 Task: Open an excel sheet and write heading  Rise Sales. Add 10 people name  'David White, Emily Green, Andrew Baker, Madison Evans, Logan King, Grace Hill, Gabriel Young, Elizabeth Flores, Samuel Reed, Avery Nelson'Item code in between  1005-1056. Product range in between  2500-15000. Add Products   Keen Shoe, Lacoste Shoe, Merrell Shoe, Mizuno Shoe, Onitsuka Tiger Shoe, Salomon Shoe, Sanuk Shoe, Saucony Shoe, Sperry Shoe, Superga Shoe.Choose quantity  1 to 10 In Total Add the Amounts. Save page  Rise Sales book
Action: Mouse pressed left at (46, 122)
Screenshot: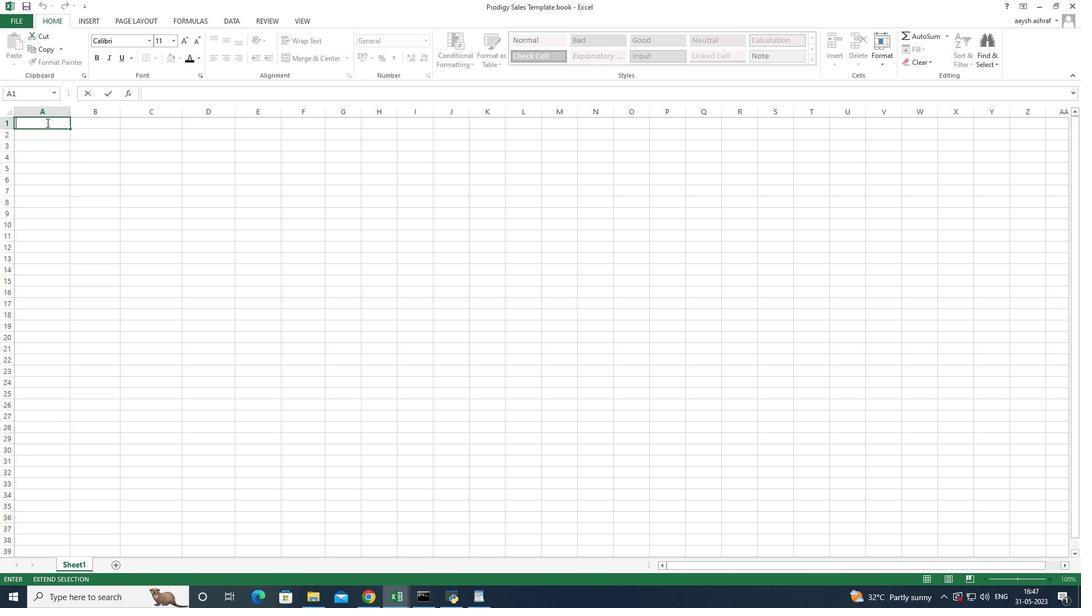 
Action: Key pressed <Key.shift>Rise<Key.space><Key.shift>Sales<Key.space>
Screenshot: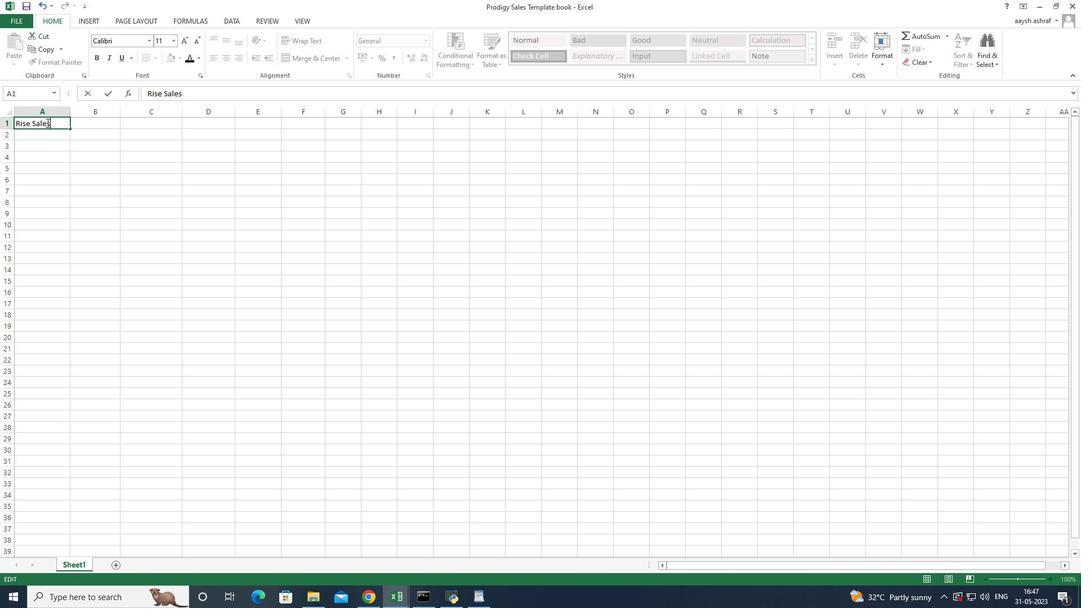 
Action: Mouse moved to (46, 136)
Screenshot: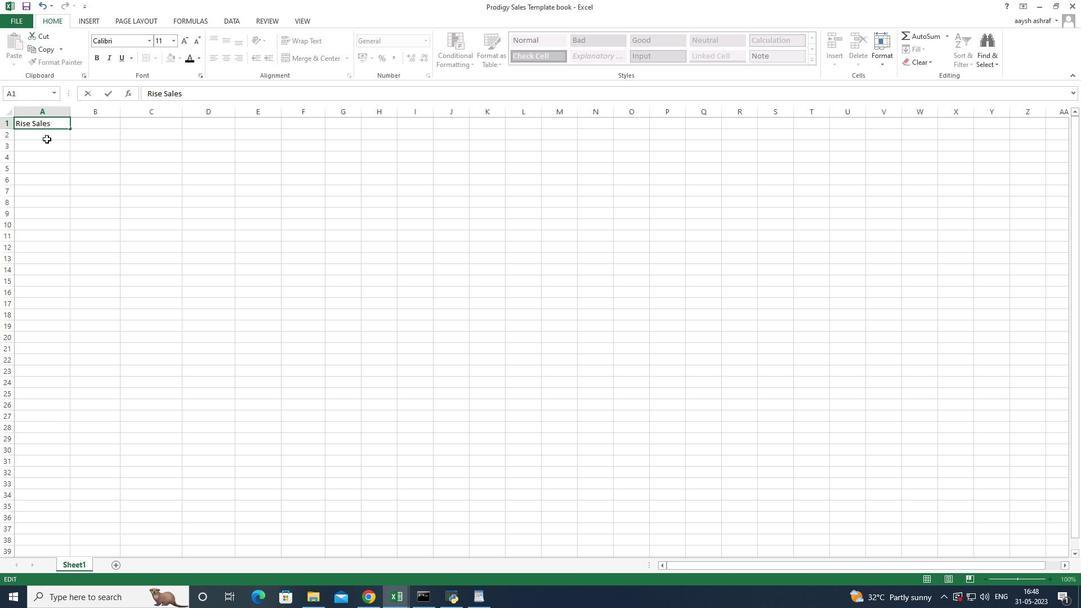 
Action: Mouse pressed left at (46, 136)
Screenshot: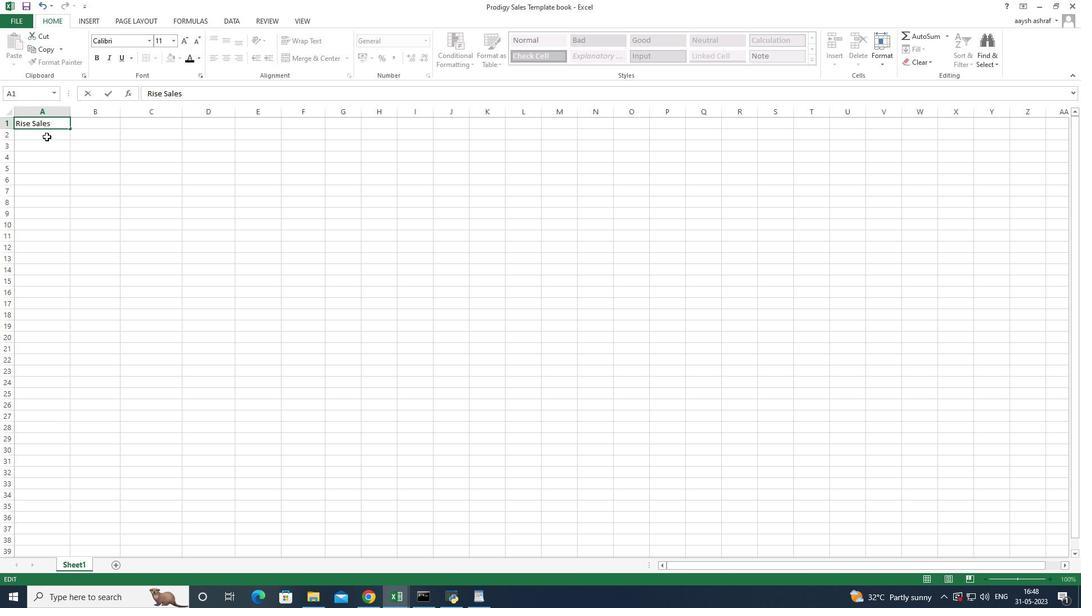 
Action: Key pressed <Key.shift>Name<Key.enter><Key.shift>F<Key.backspace><Key.shift>Davu<Key.backspace>id<Key.space><Key.shift>White<Key.enter><Key.shift>Emily<Key.space><Key.shift>F<Key.backspace><Key.shift><Key.shift><Key.shift><Key.shift><Key.shift><Key.shift><Key.shift><Key.shift><Key.shift><Key.shift><Key.shift><Key.shift><Key.shift><Key.shift><Key.shift><Key.shift><Key.shift>Green<Key.enter><Key.shift>Andrew<Key.space><Key.shift>Baker<Key.enter><Key.shift>Mas<Key.backspace>dison<Key.space><Key.shift>Evans<Key.space><Key.enter><Key.shift>Logan<Key.space><Key.shift><Key.shift><Key.shift><Key.shift><Key.shift><Key.shift><Key.shift><Key.shift><Key.shift><Key.shift><Key.shift><Key.shift><Key.shift><Key.shift><Key.shift><Key.shift>King<Key.enter><Key.shift><Key.shift><Key.shift><Key.shift><Key.shift>Grace<Key.space><Key.shift>Hill<Key.enter><Key.shift>Gabriel<Key.space><Key.shift>Young<Key.space><Key.enter><Key.shift>Elizabeth<Key.space><Key.shift>Flores<Key.space><Key.enter><Key.shift>a<Key.backspace><Key.backspace><Key.shift>Samuel<Key.space><Key.shift>Reed<Key.enter><Key.shift>Avery<Key.space><Key.shift><Key.shift><Key.shift><Key.shift><Key.shift>Nelson<Key.space>
Screenshot: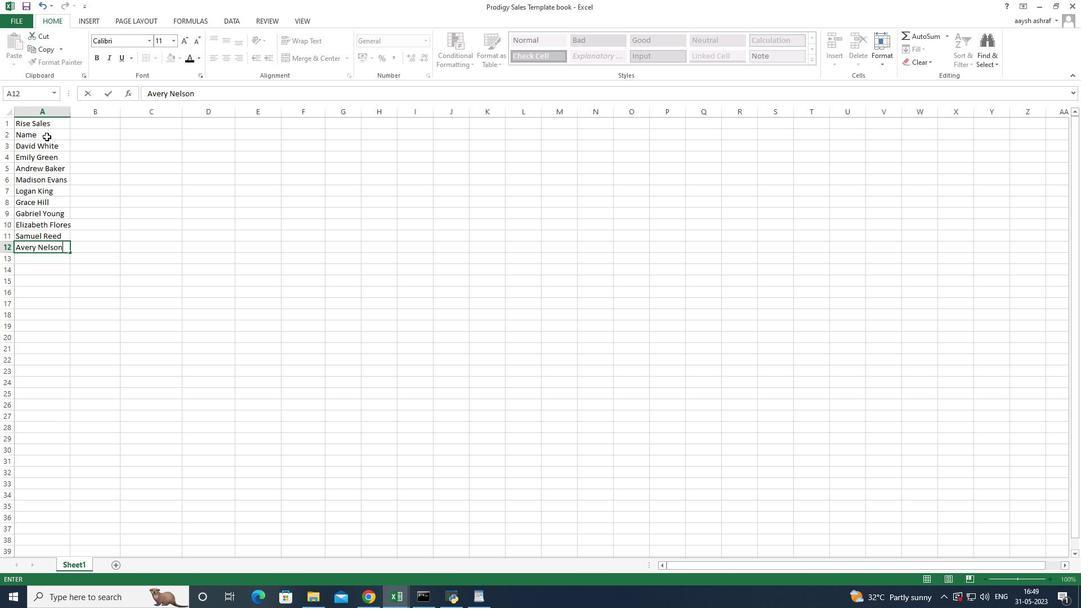 
Action: Mouse moved to (61, 129)
Screenshot: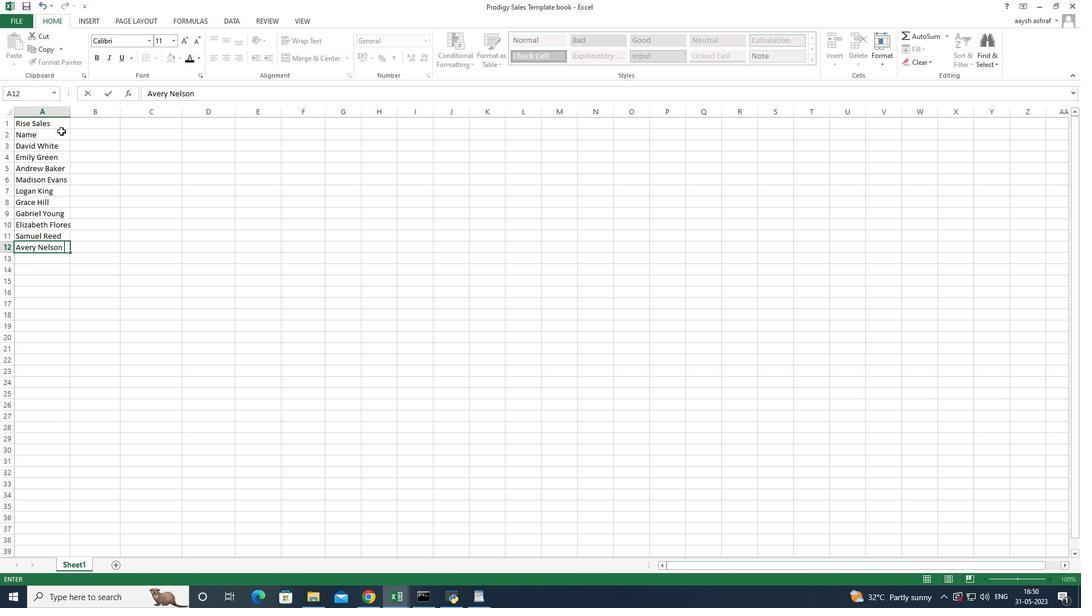 
Action: Mouse pressed left at (61, 129)
Screenshot: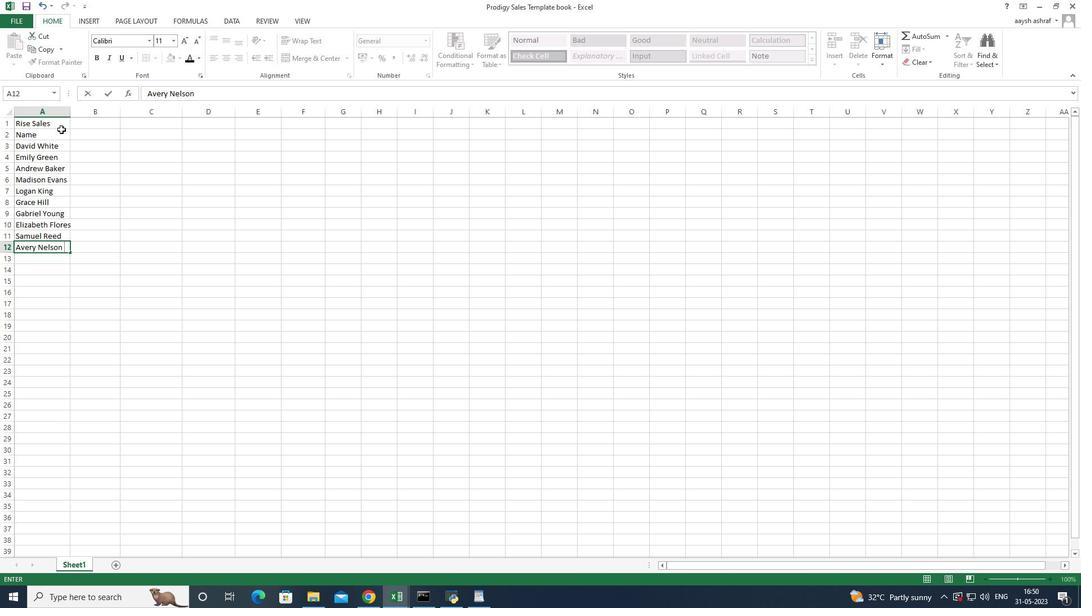 
Action: Mouse moved to (71, 111)
Screenshot: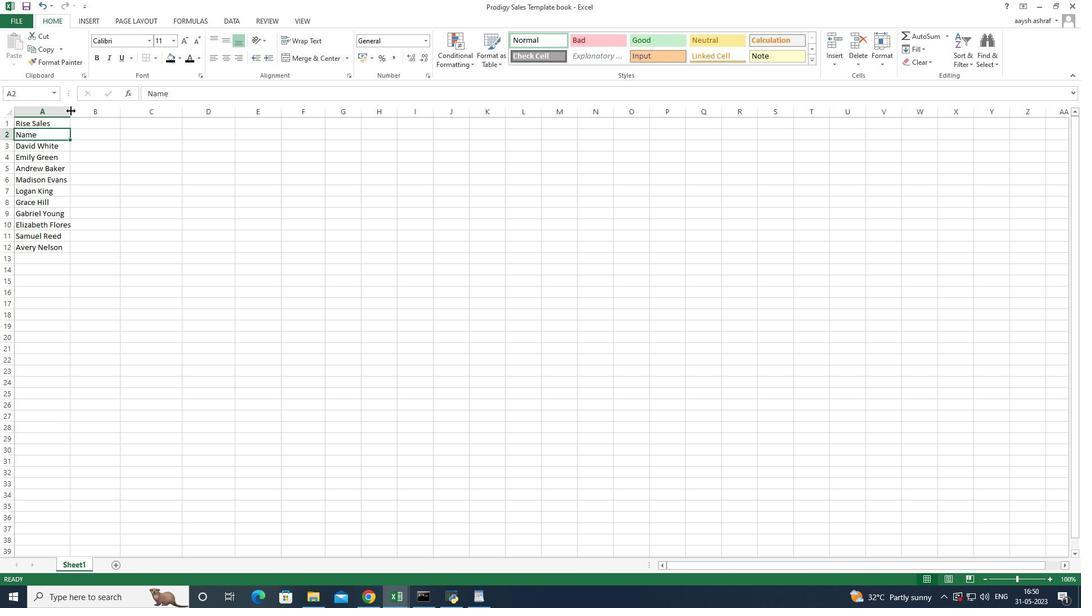 
Action: Mouse pressed left at (71, 111)
Screenshot: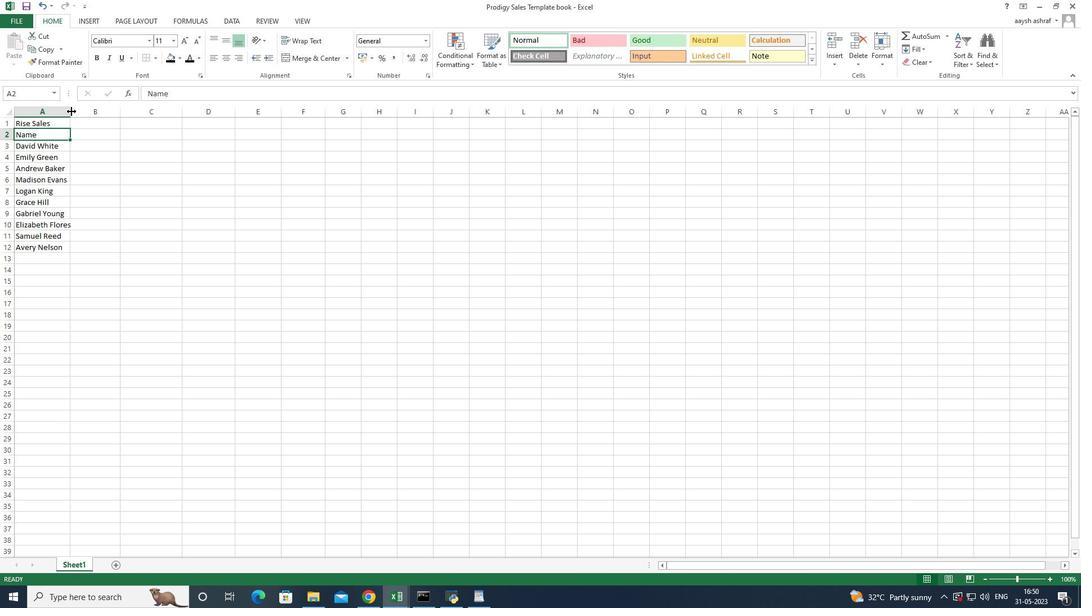 
Action: Mouse moved to (101, 131)
Screenshot: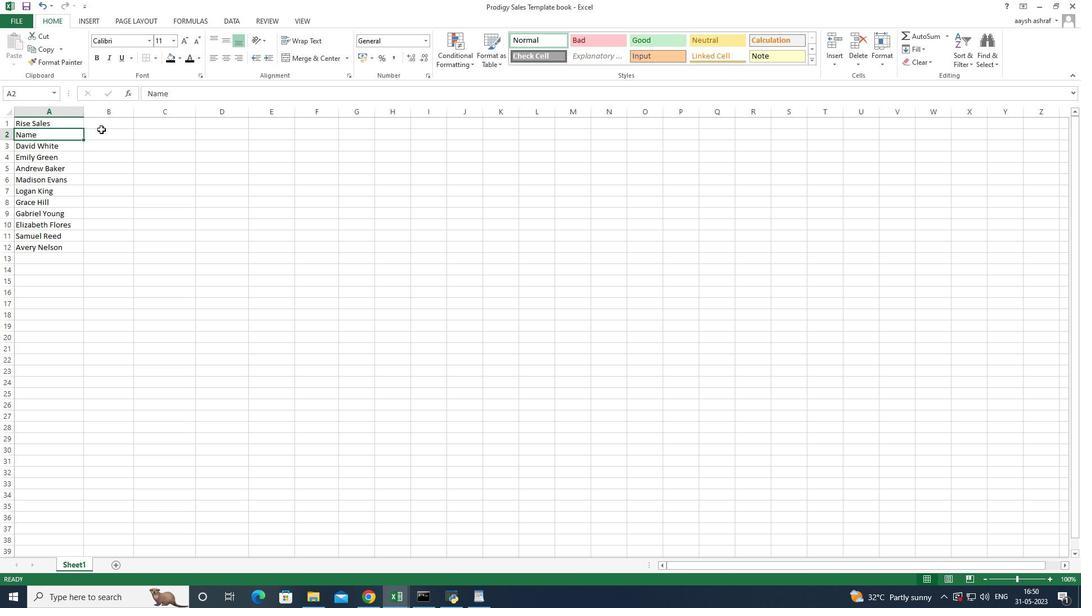 
Action: Mouse pressed left at (101, 131)
Screenshot: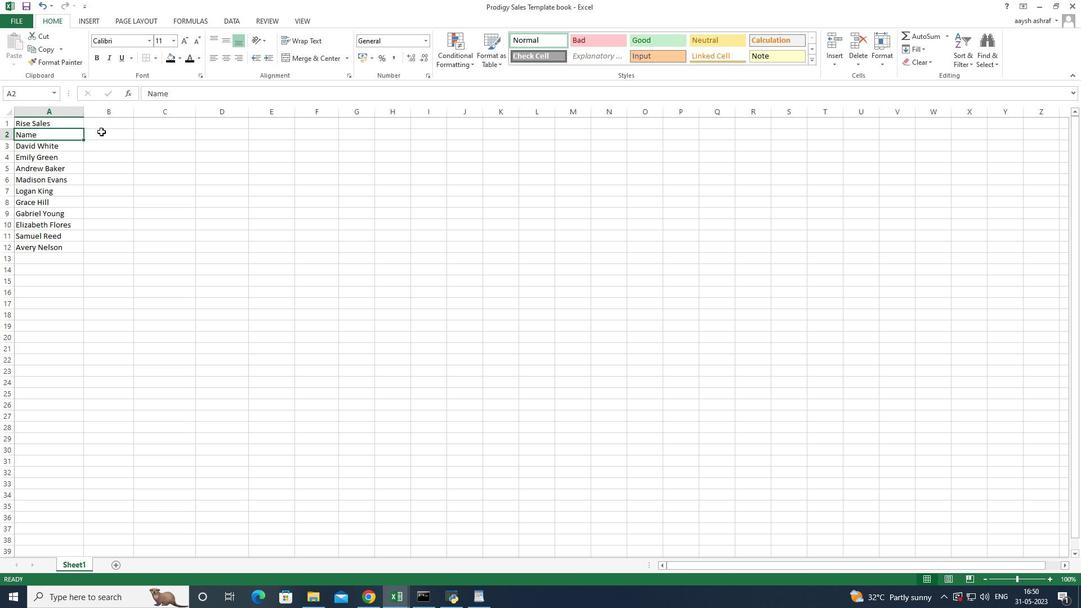 
Action: Mouse pressed left at (101, 131)
Screenshot: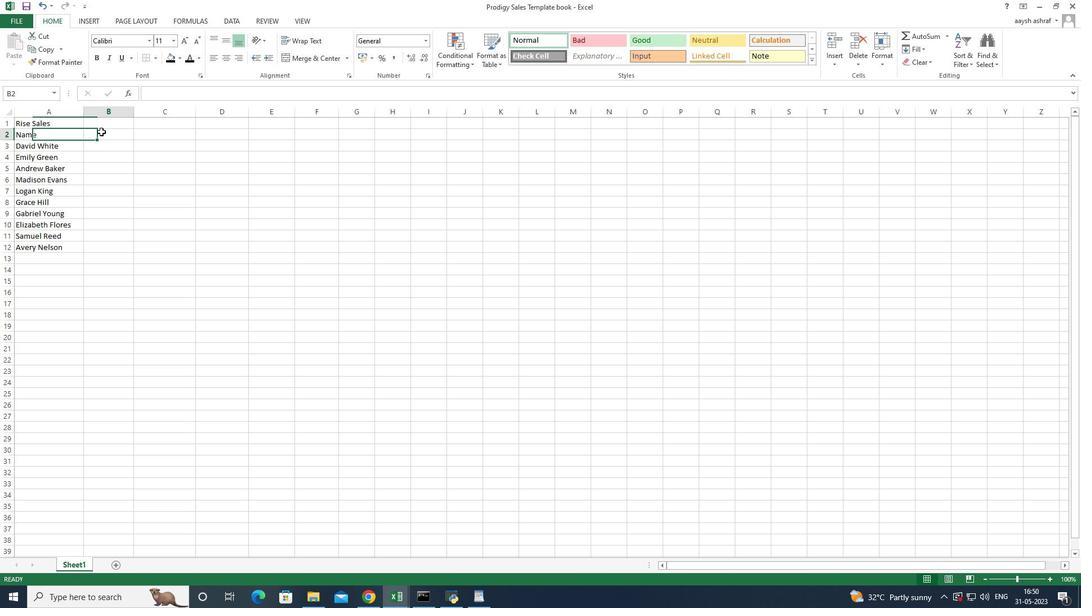 
Action: Key pressed <Key.shift>Item<Key.space><Key.shift>Codee<Key.backspace><Key.enter>
Screenshot: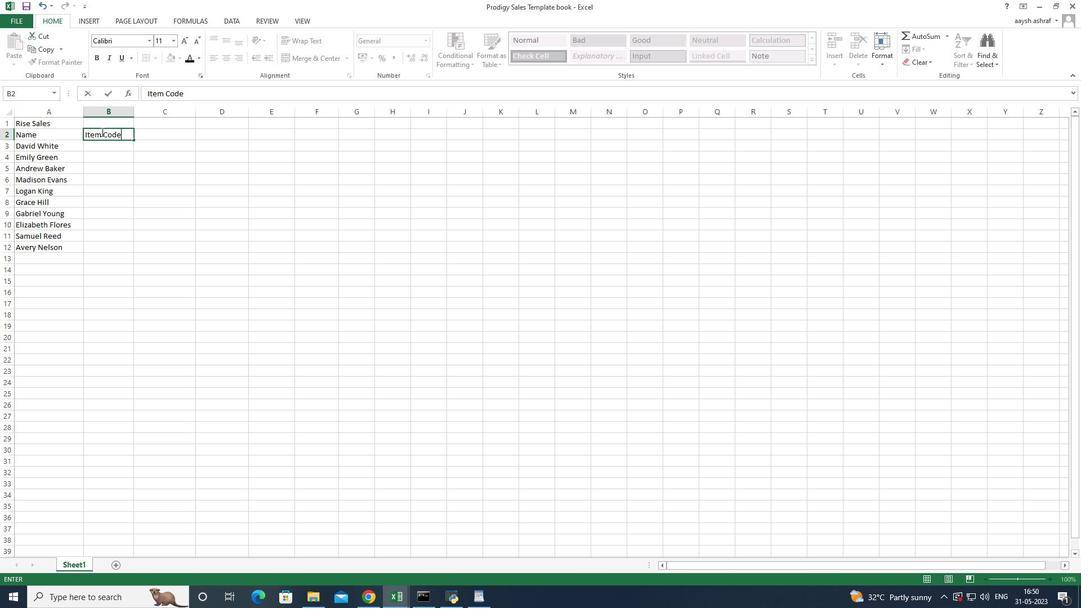 
Action: Mouse moved to (159, 124)
Screenshot: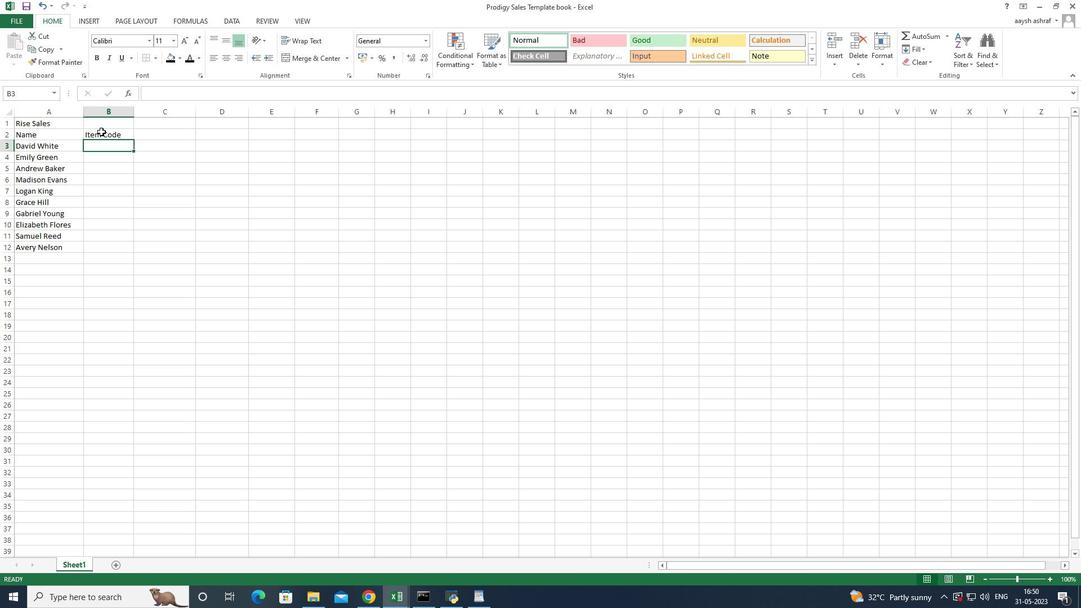 
Action: Key pressed 1005<Key.enter>
Screenshot: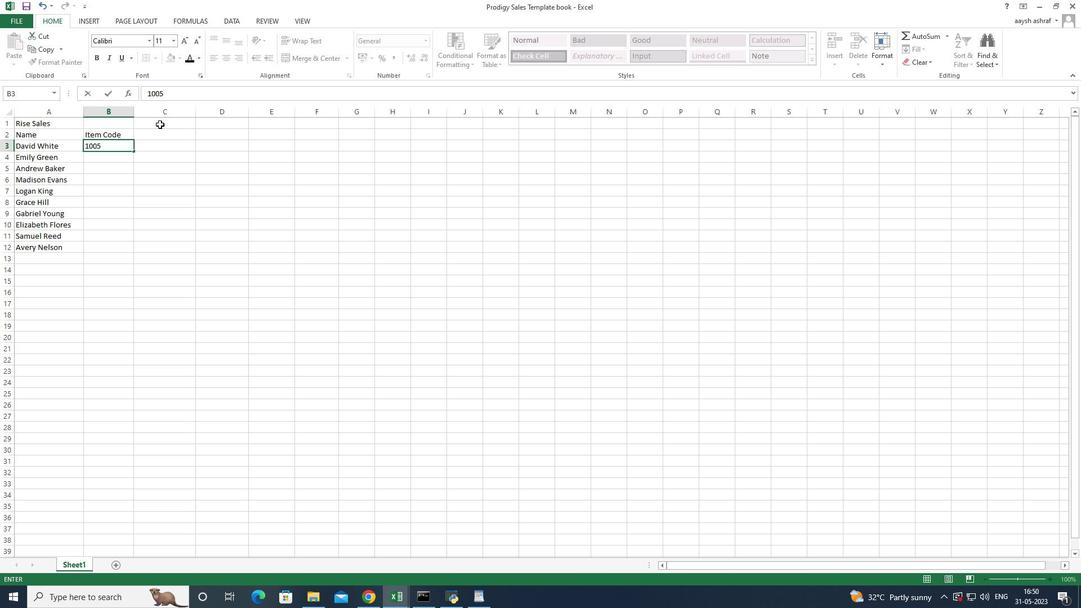 
Action: Mouse moved to (315, 114)
Screenshot: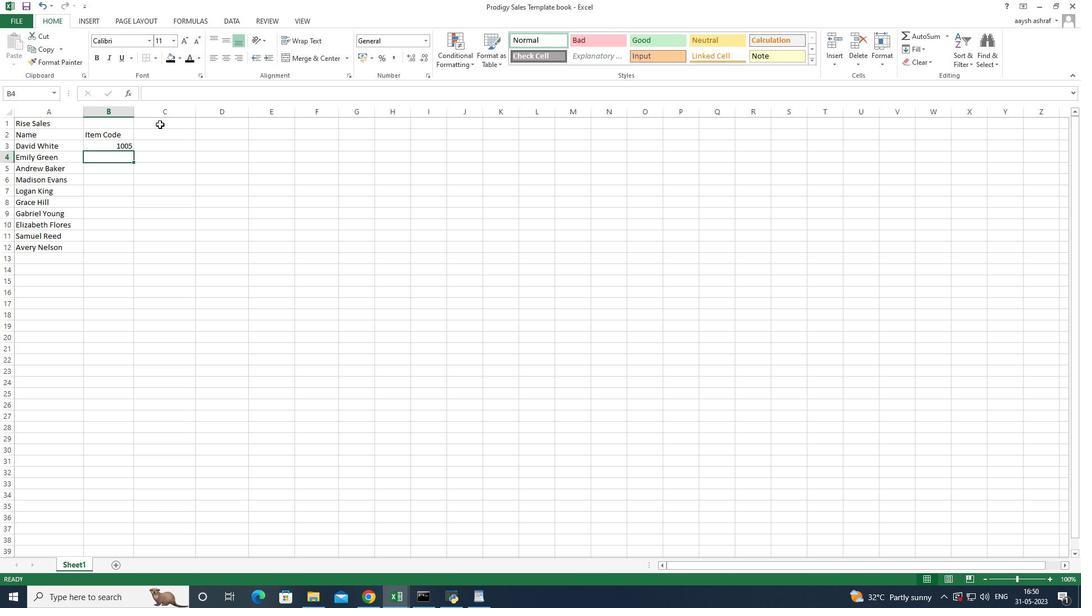 
Action: Key pressed 1010<Key.enter>10
Screenshot: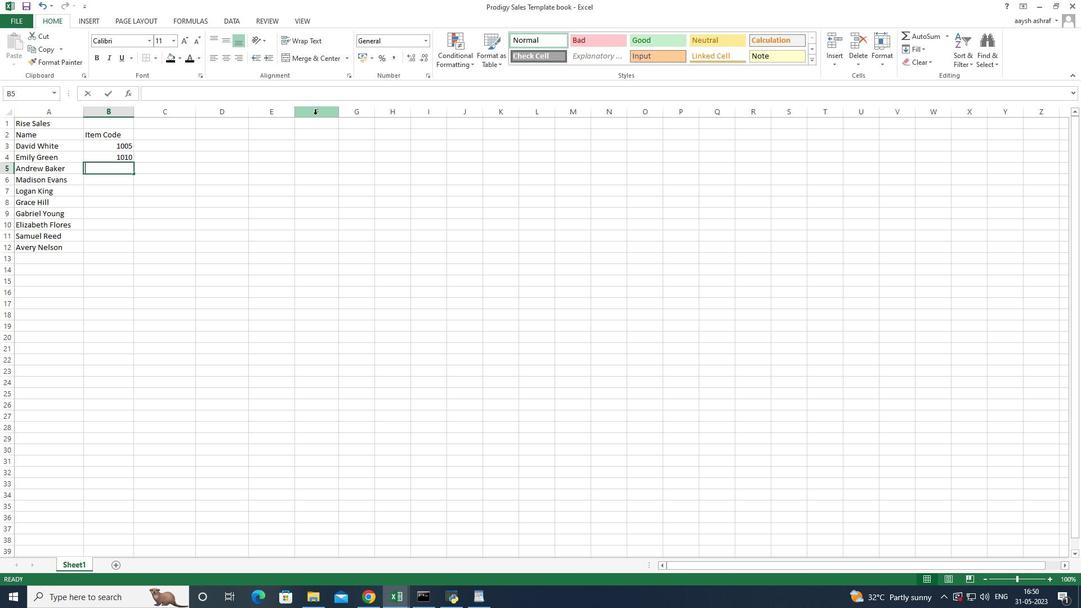 
Action: Mouse moved to (376, 105)
Screenshot: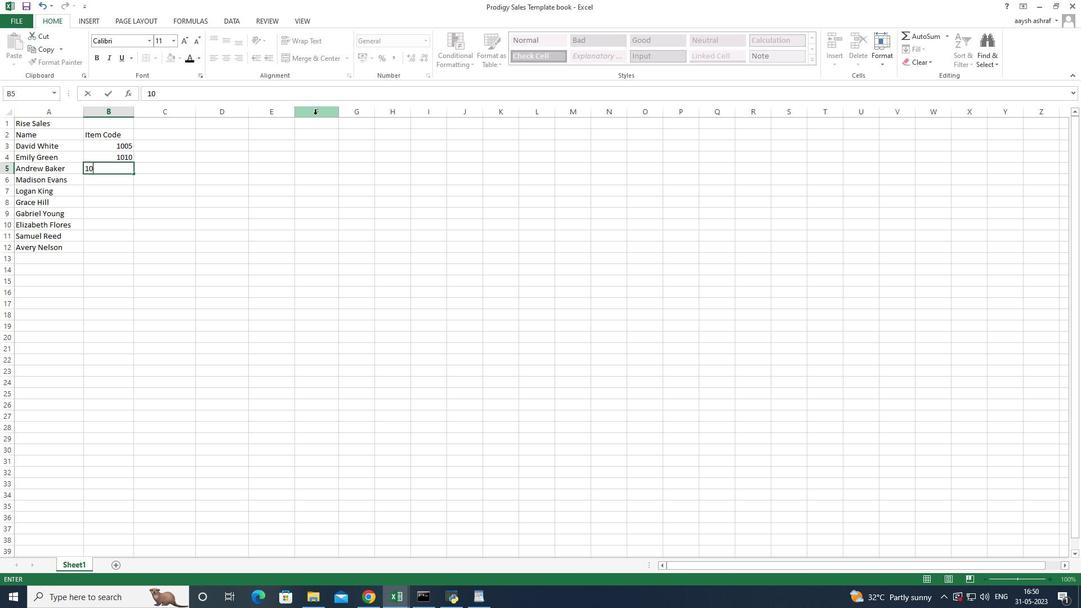 
Action: Key pressed 2
Screenshot: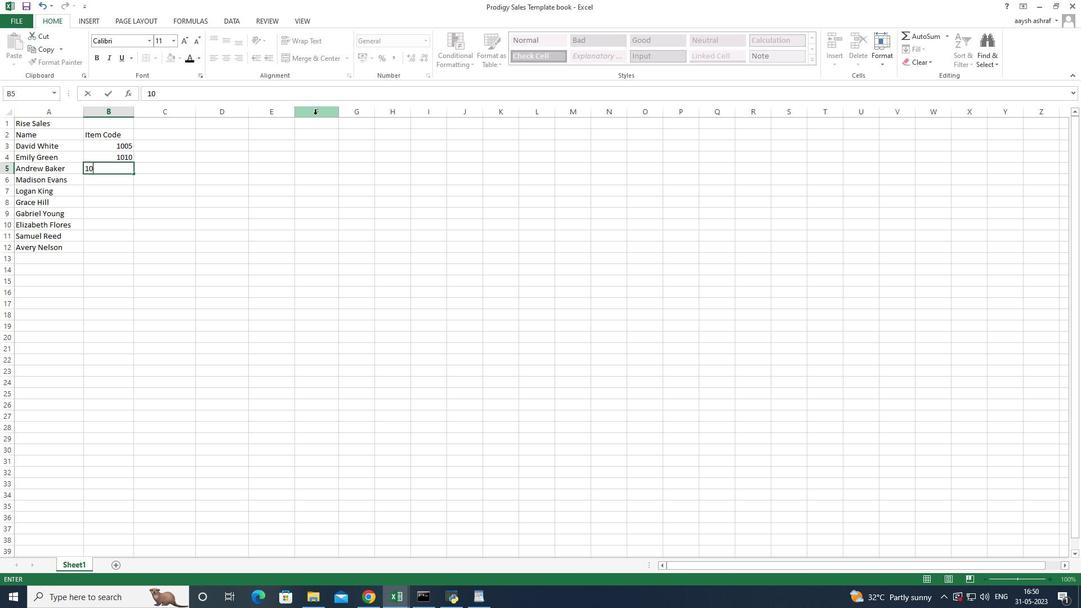 
Action: Mouse moved to (476, 93)
Screenshot: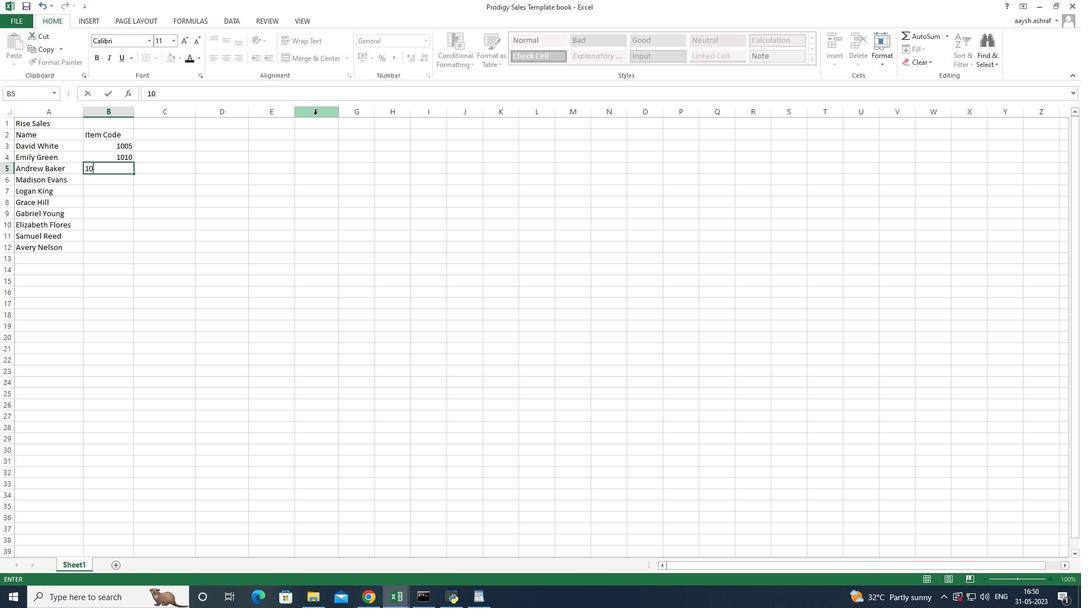 
Action: Key pressed 0<Key.enter>10
Screenshot: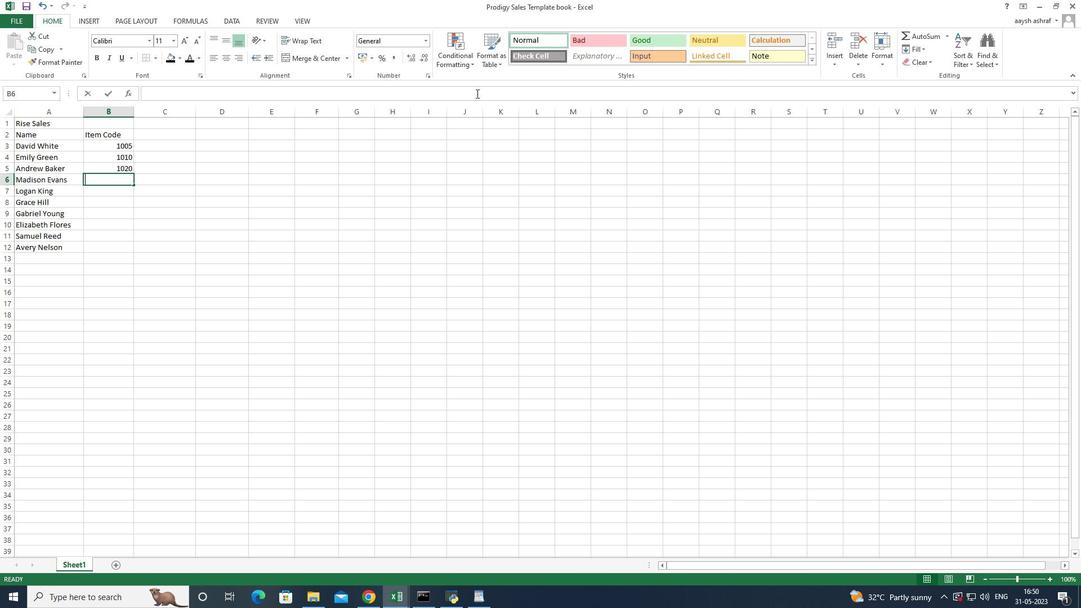 
Action: Mouse moved to (952, 48)
Screenshot: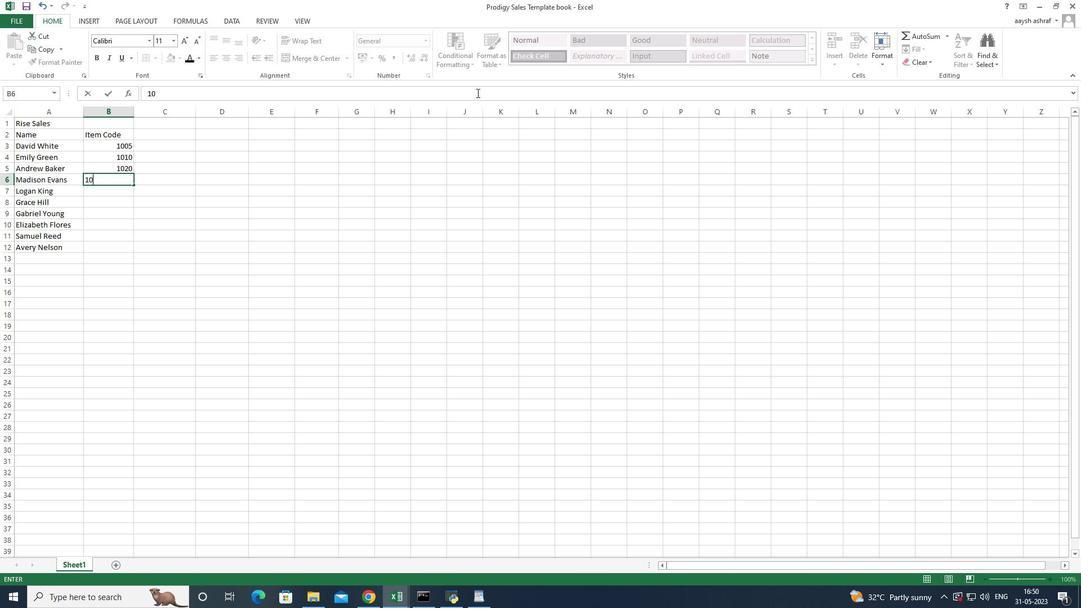 
Action: Key pressed 3
Screenshot: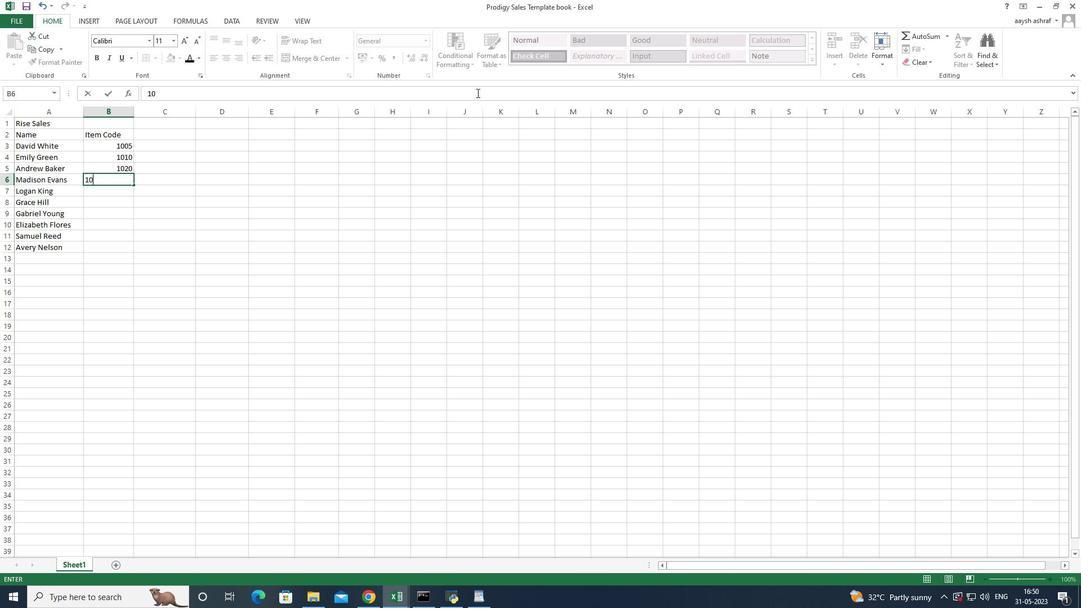 
Action: Mouse moved to (953, 48)
Screenshot: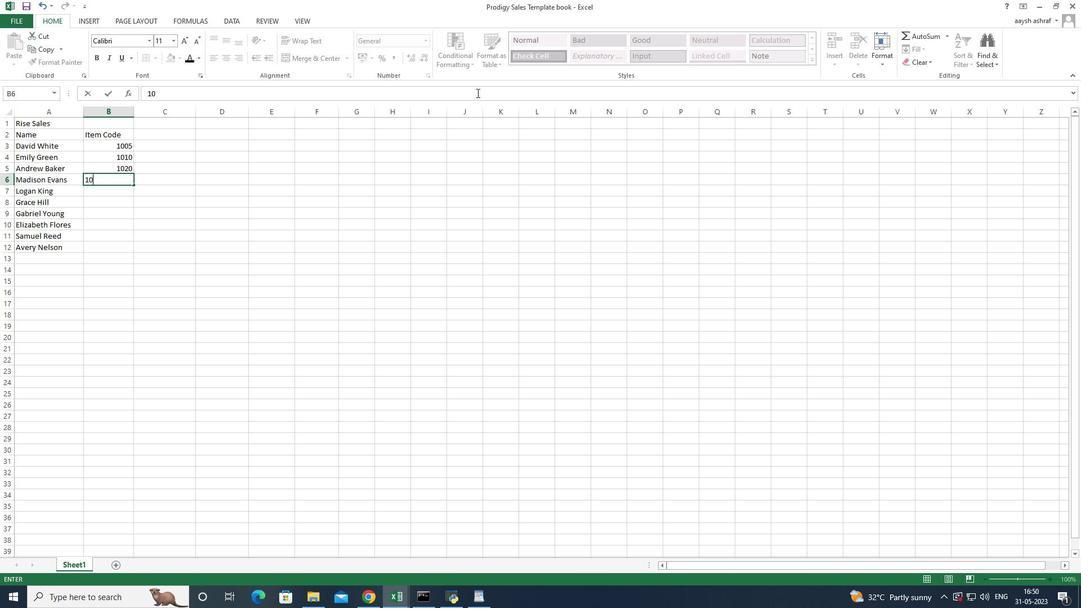 
Action: Key pressed 0<Key.enter>103
Screenshot: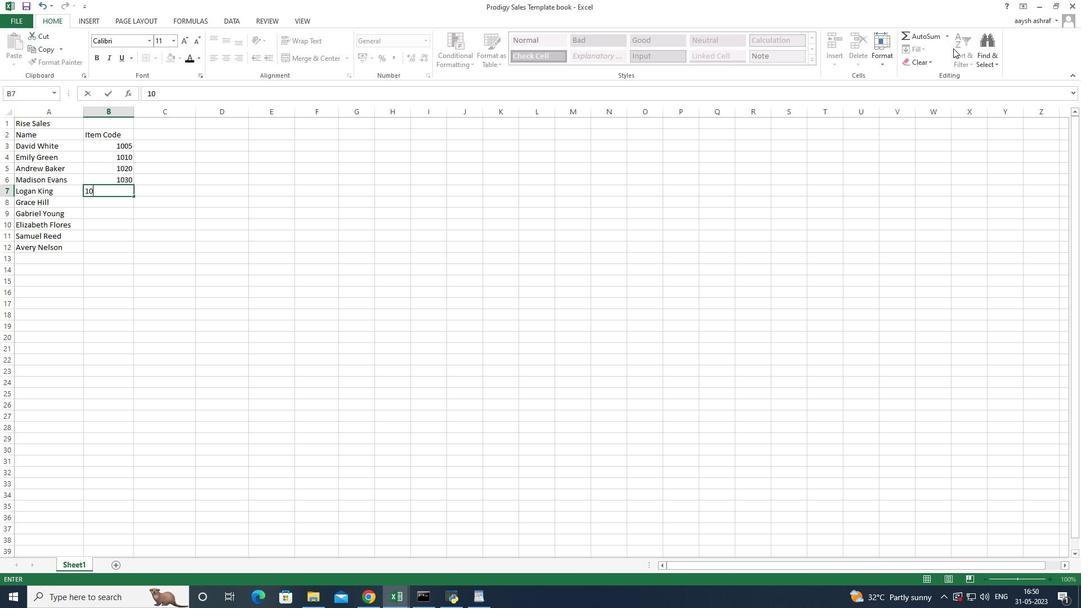 
Action: Mouse moved to (971, 45)
Screenshot: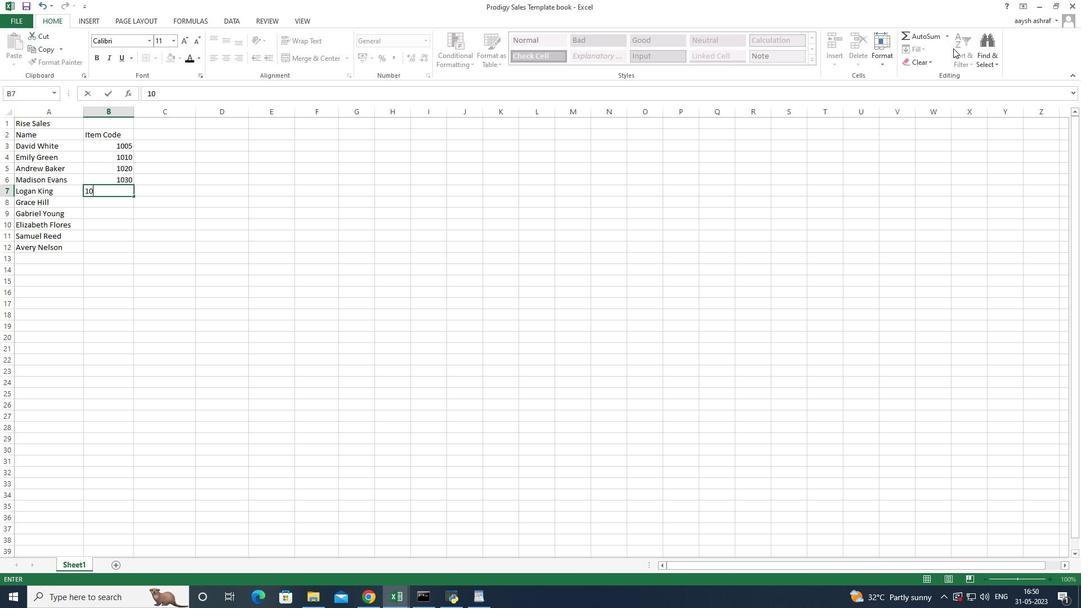 
Action: Key pressed 5<Key.enter>10
Screenshot: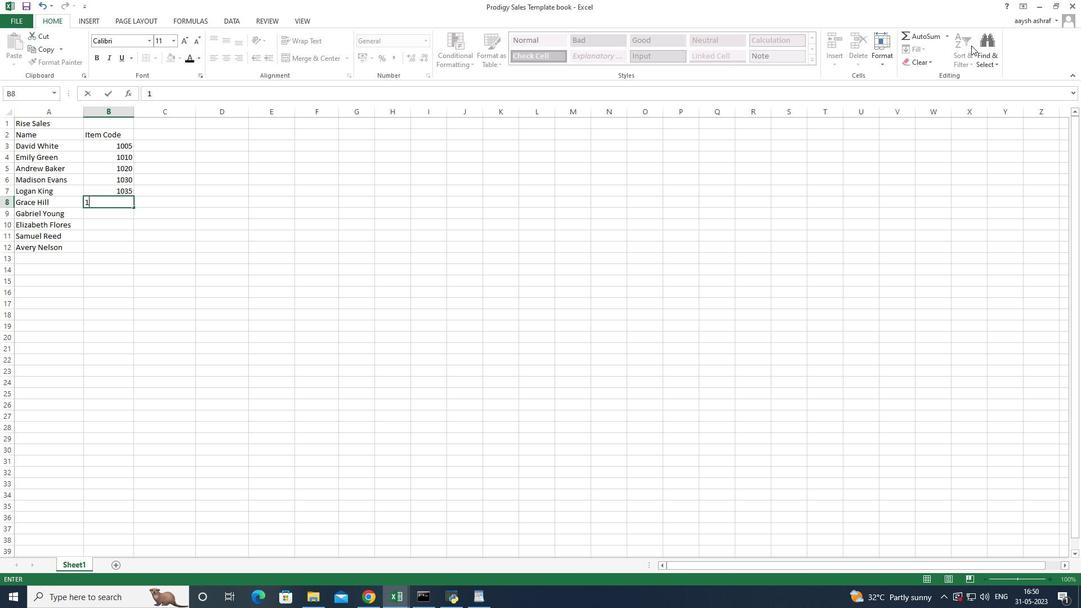 
Action: Mouse moved to (997, 37)
Screenshot: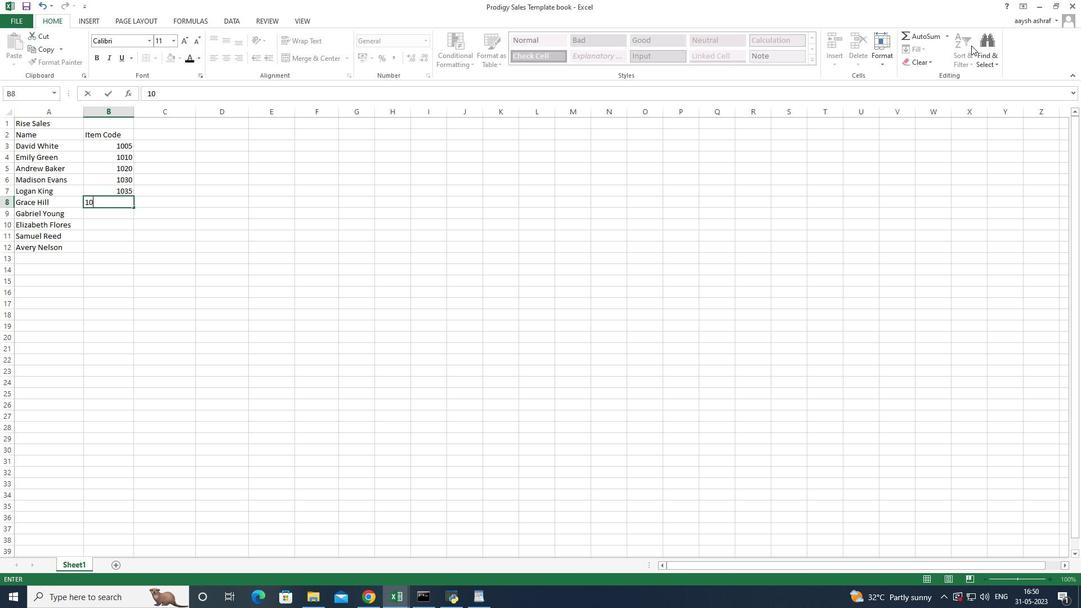 
Action: Key pressed 36<Key.enter>1040<Key.enter>101<Key.backspace>45<Key.enter>1050<Key.enter>1056<Key.enter>
Screenshot: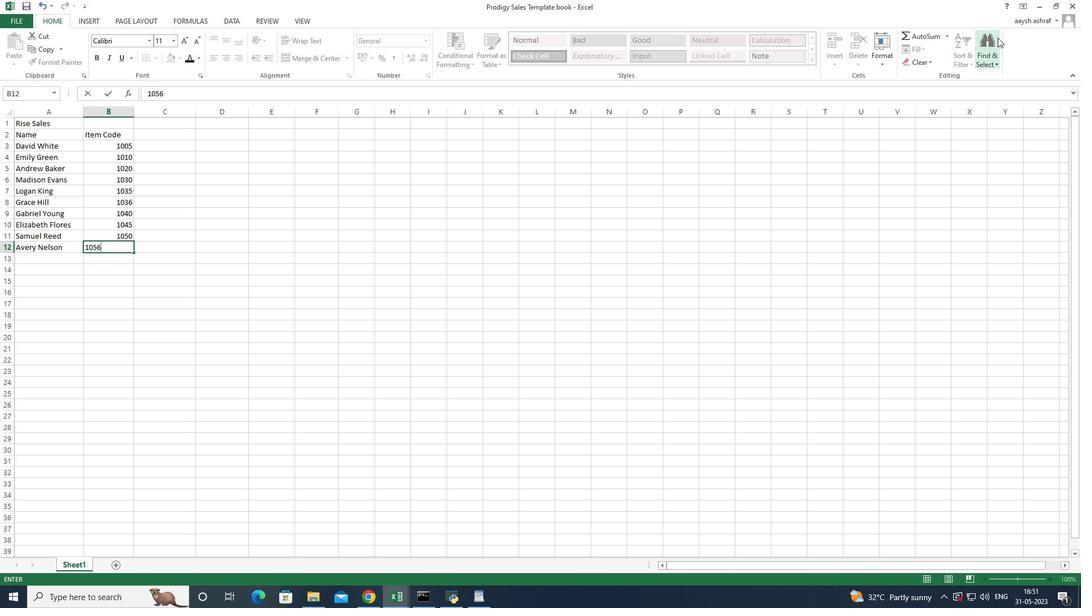 
Action: Mouse moved to (155, 139)
Screenshot: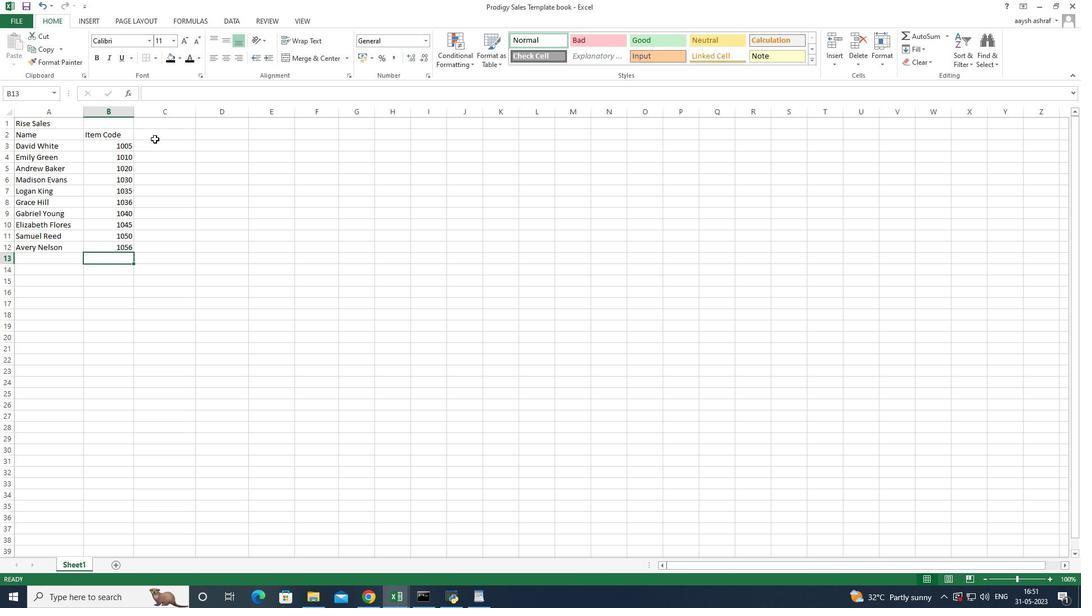 
Action: Mouse pressed left at (155, 139)
Screenshot: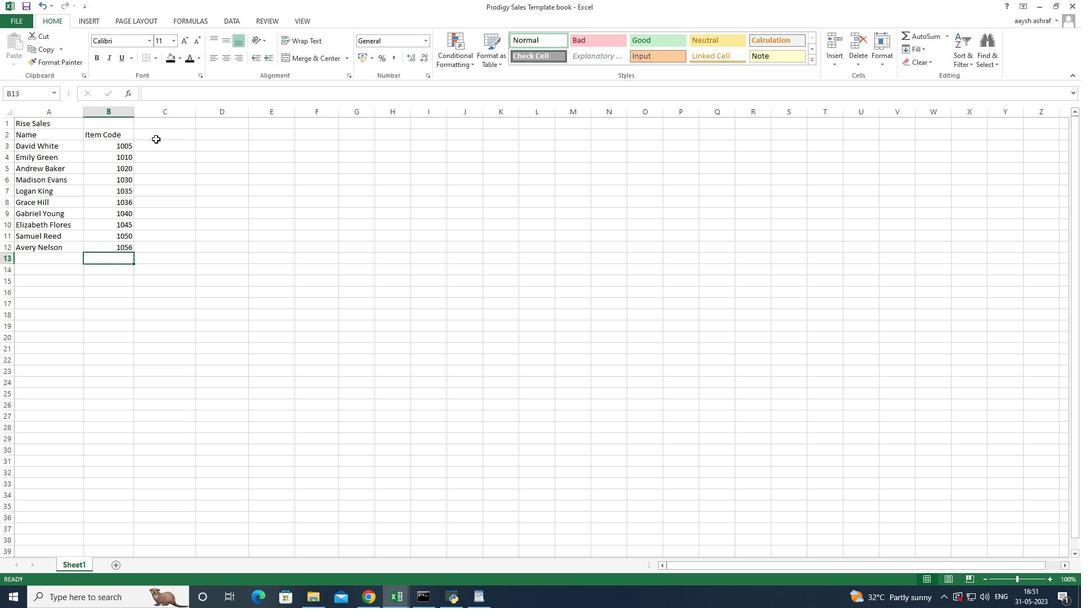 
Action: Key pressed <Key.shift>Product<Key.space><Key.shift>Range<Key.enter>2500<Key.enter>
Screenshot: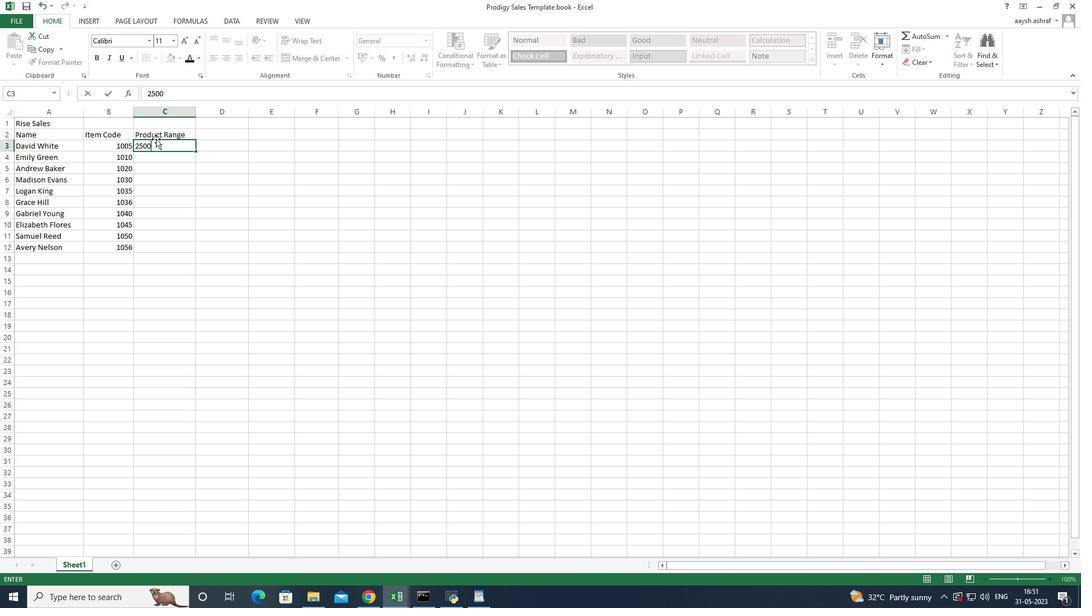 
Action: Mouse moved to (344, 99)
Screenshot: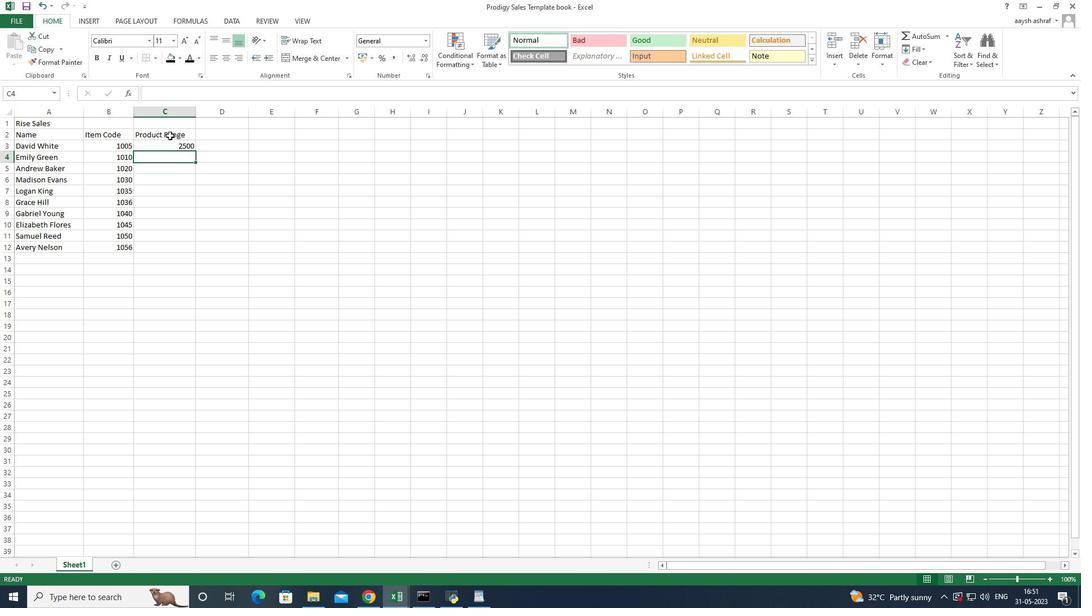 
Action: Key pressed 3000<Key.enter>3500<Key.enter>
Screenshot: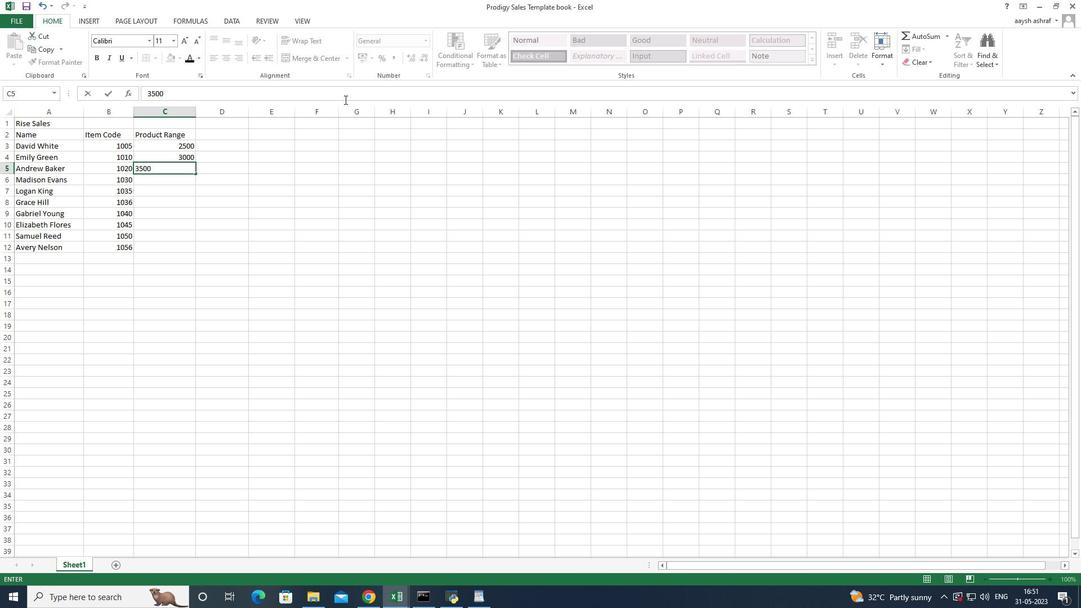 
Action: Mouse moved to (426, 99)
Screenshot: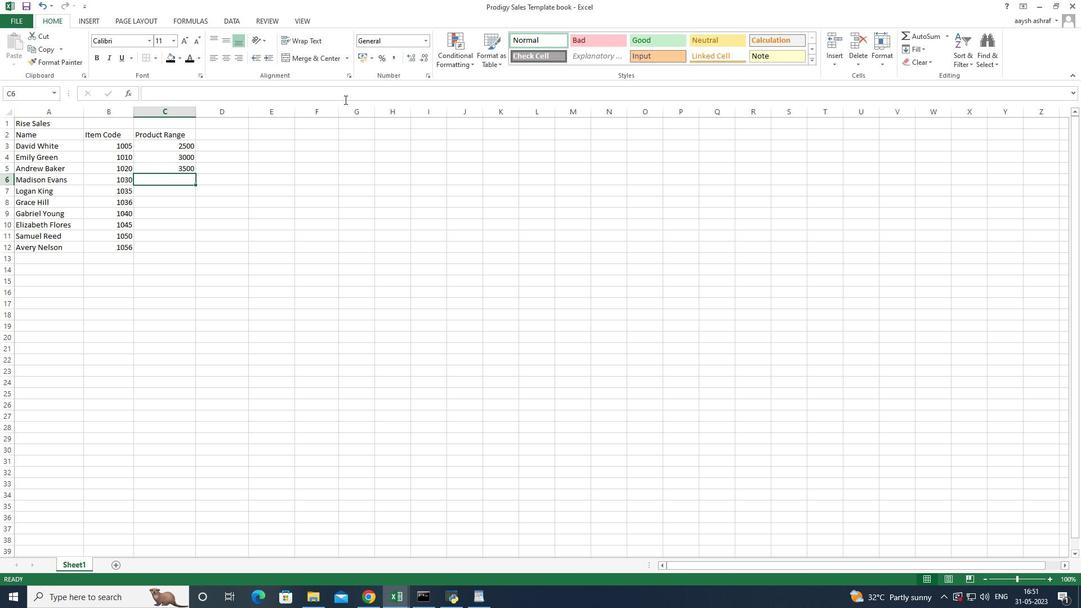 
Action: Key pressed 4000<Key.enter>5000<Key.enter>6000<Key.enter>7000<Key.enter>8000<Key.enter>9000<Key.enter>15000<Key.enter>
Screenshot: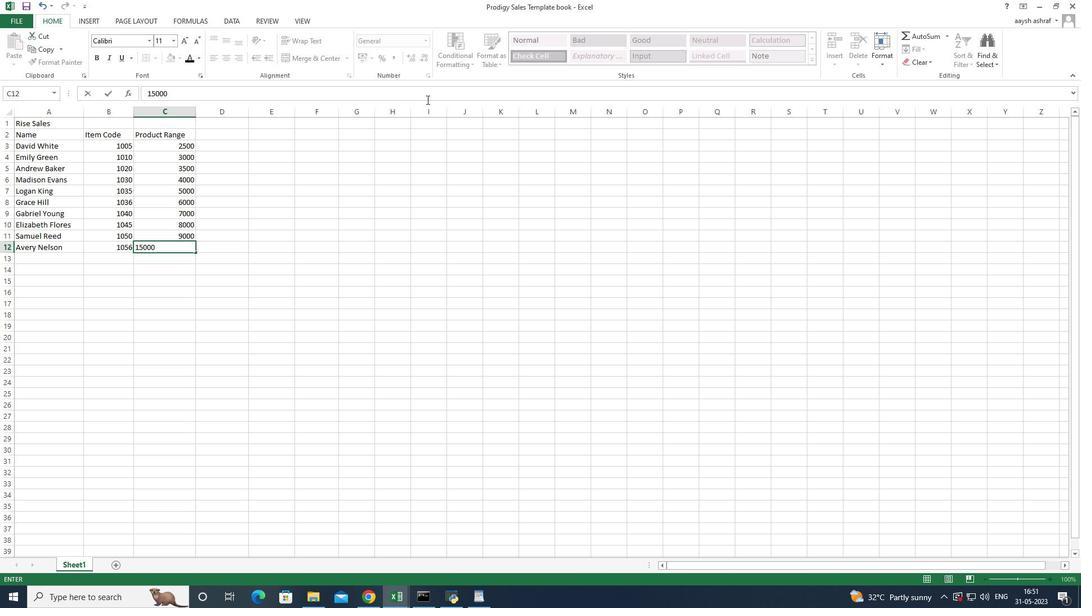 
Action: Mouse moved to (224, 132)
Screenshot: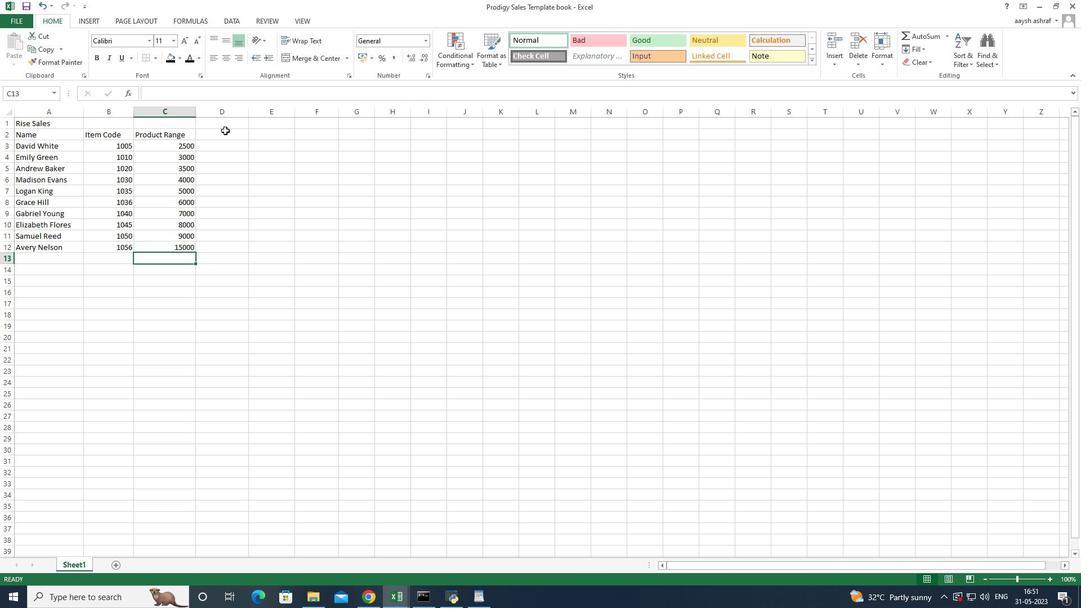 
Action: Mouse pressed left at (224, 132)
Screenshot: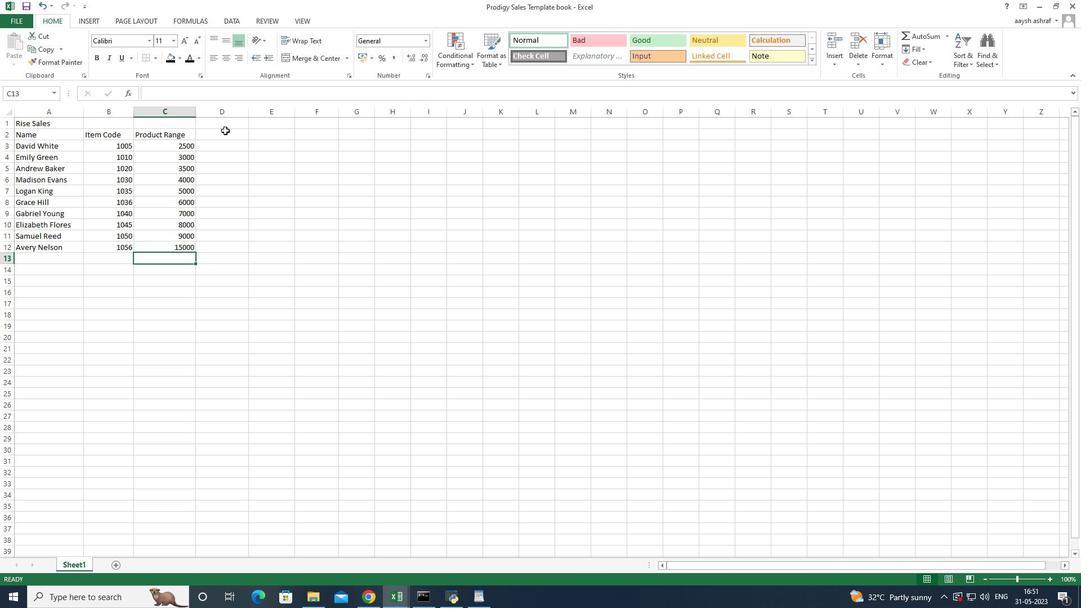
Action: Key pressed <Key.shift>Products<Key.space><Key.enter><Key.shift>Keen<Key.space><Key.shift>Shoe<Key.space><Key.enter><Key.shift>Lacoste<Key.shift>Shoe<Key.backspace><Key.backspace><Key.backspace><Key.backspace><Key.space><Key.shift>Shoe<Key.enter><Key.shift>Merrell<Key.space><Key.shift>shoe<Key.space><Key.enter><Key.shift>Mizuno<Key.space><Key.shift>Shoe<Key.enter><Key.shift>Onitsuka<Key.space><Key.shift>Tiger<Key.space><Key.shift>Shoe<Key.enter><Key.shift>Salomi<Key.backspace>on<Key.space><Key.shift>shoe<Key.enter><Key.shift>san<Key.backspace><Key.backspace><Key.shift><Key.backspace><Key.shift>Sanuk<Key.space><Key.shift>Shoe<Key.enter><Key.shift>Saucony<Key.space><Key.shift>Shoe<Key.enter><Key.shift><Key.shift>Sperry<Key.space><Key.shift><Key.shift><Key.shift>Shoe<Key.enter><Key.shift>Superga<Key.space><Key.shift>shoe
Screenshot: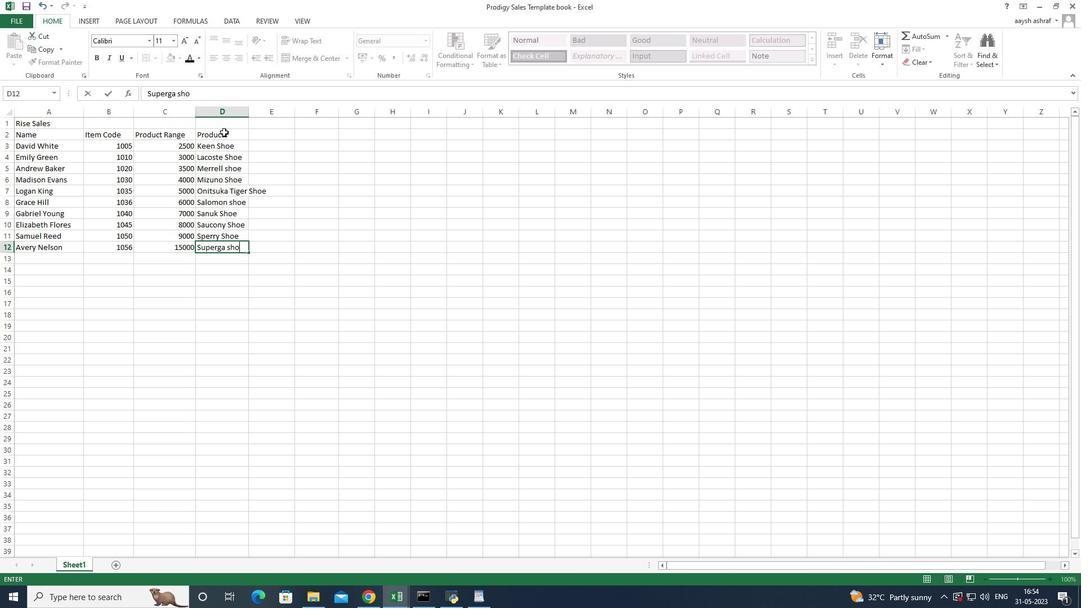 
Action: Mouse moved to (229, 220)
Screenshot: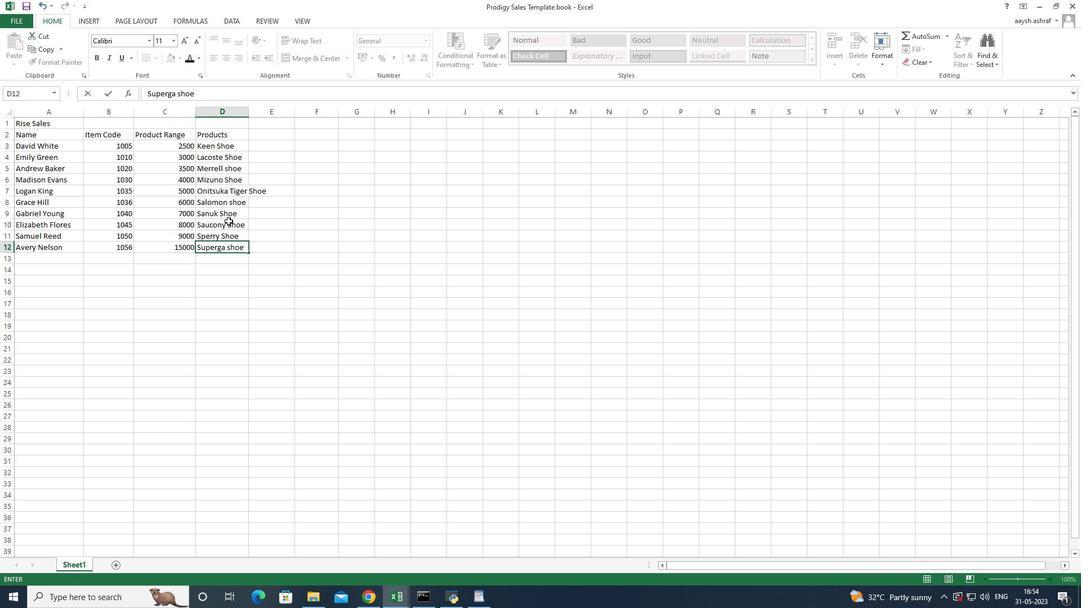 
Action: Mouse pressed left at (229, 220)
Screenshot: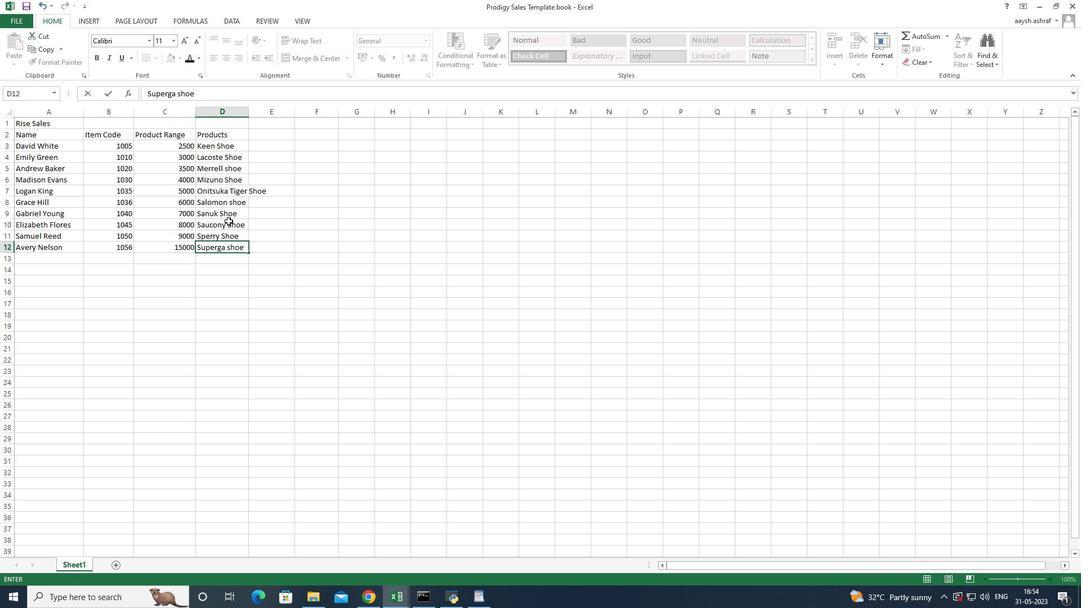 
Action: Mouse moved to (246, 116)
Screenshot: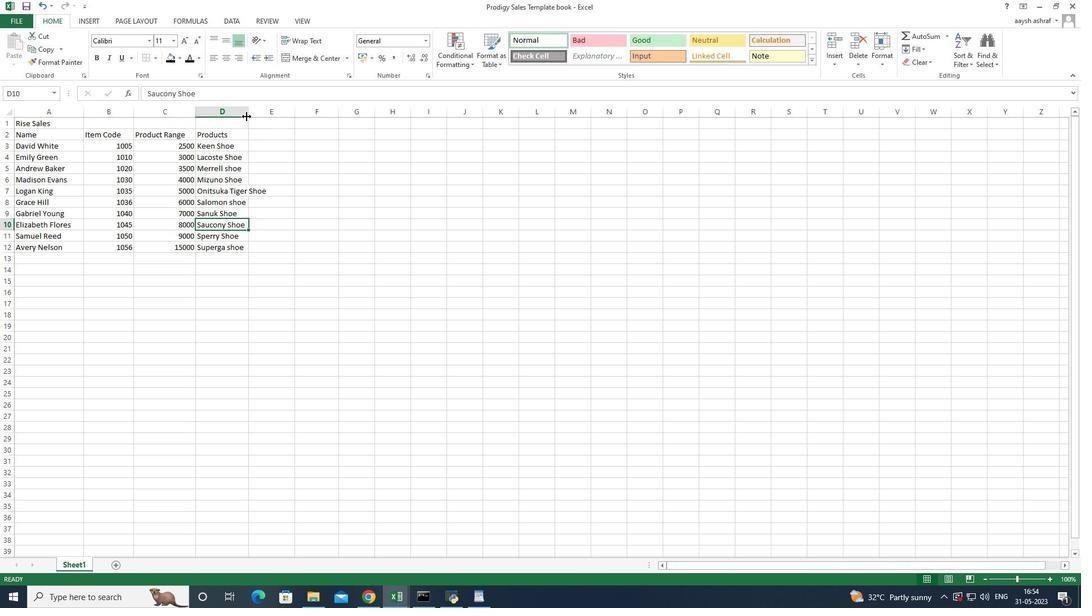 
Action: Mouse pressed left at (246, 116)
Screenshot: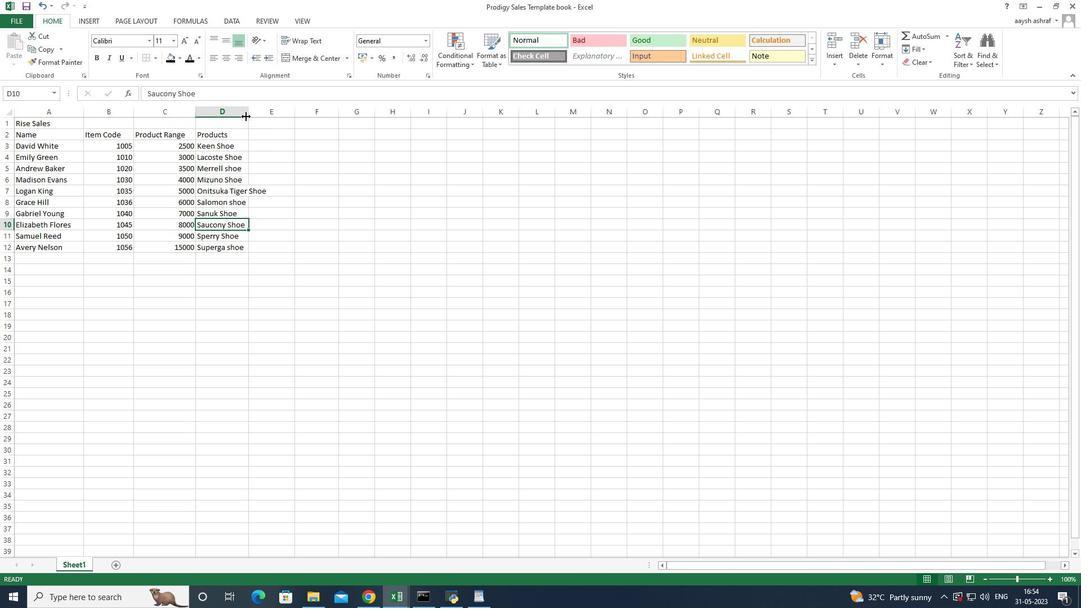 
Action: Mouse moved to (291, 125)
Screenshot: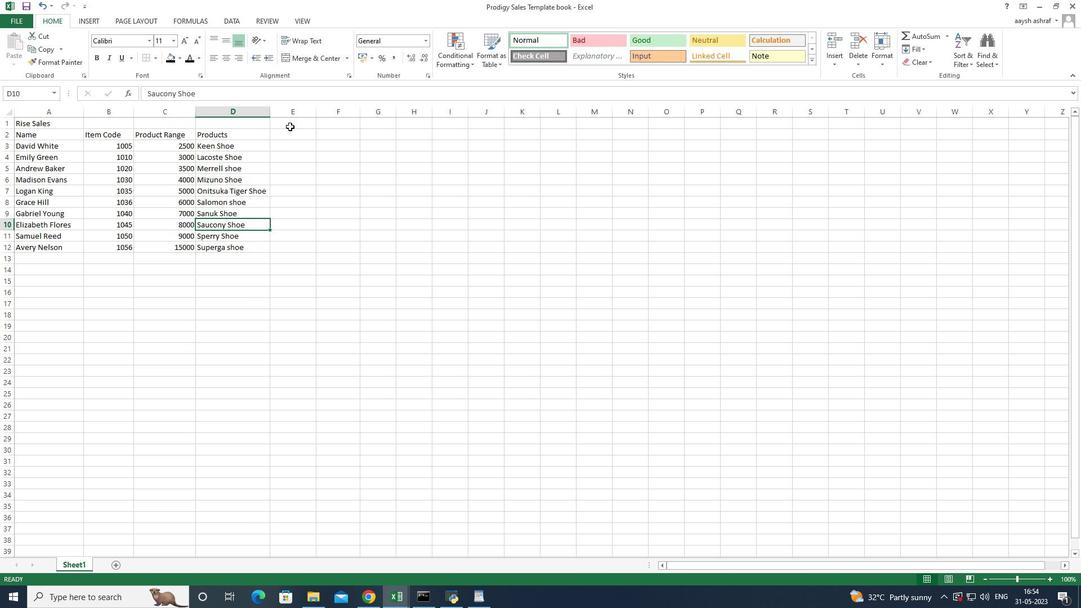 
Action: Mouse pressed left at (291, 125)
Screenshot: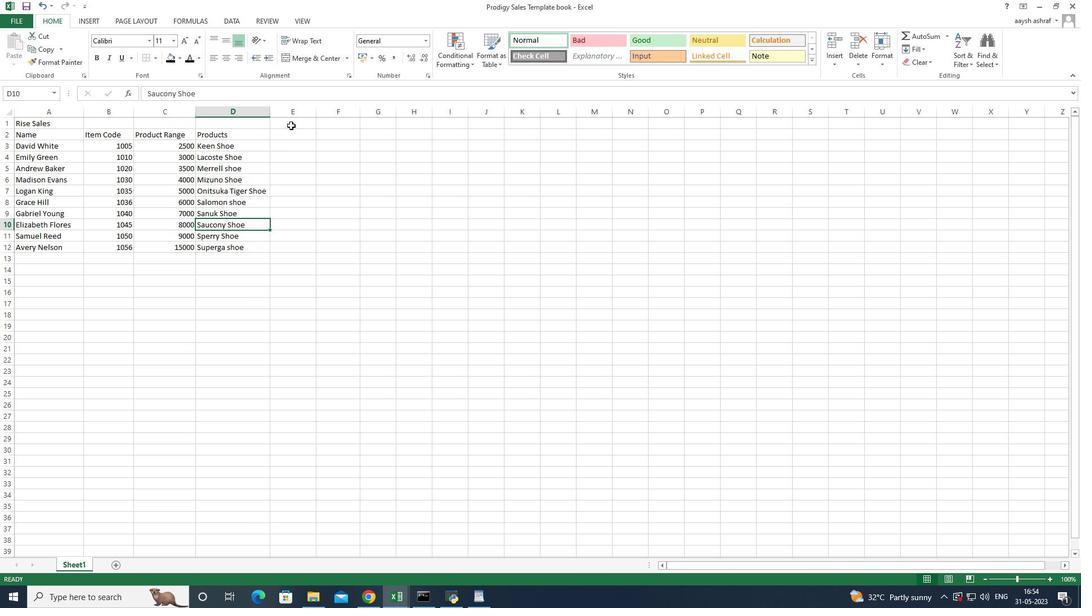 
Action: Mouse moved to (287, 139)
Screenshot: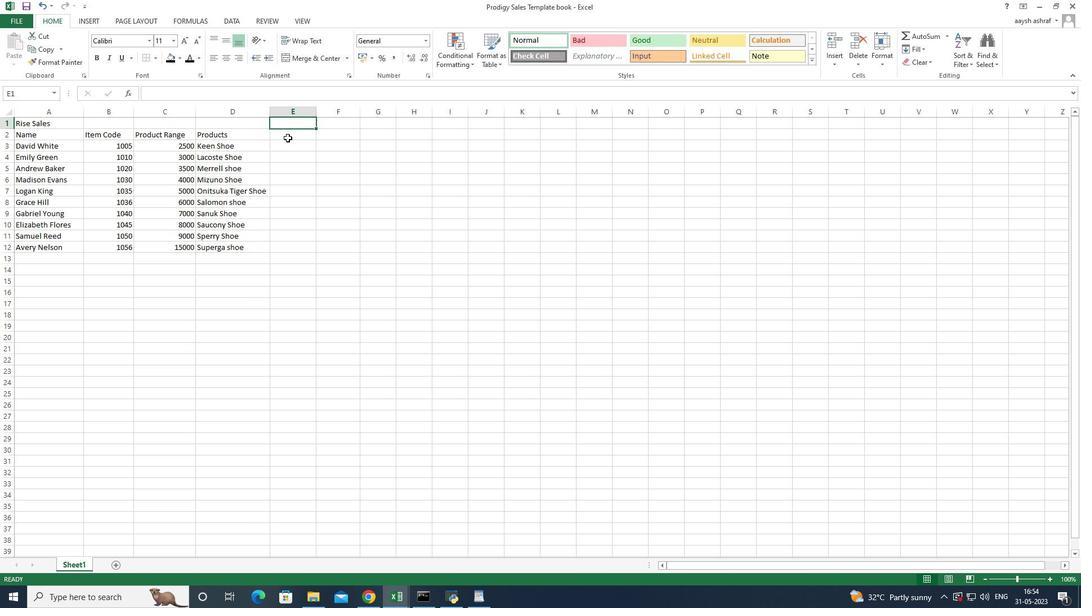 
Action: Mouse pressed left at (287, 139)
Screenshot: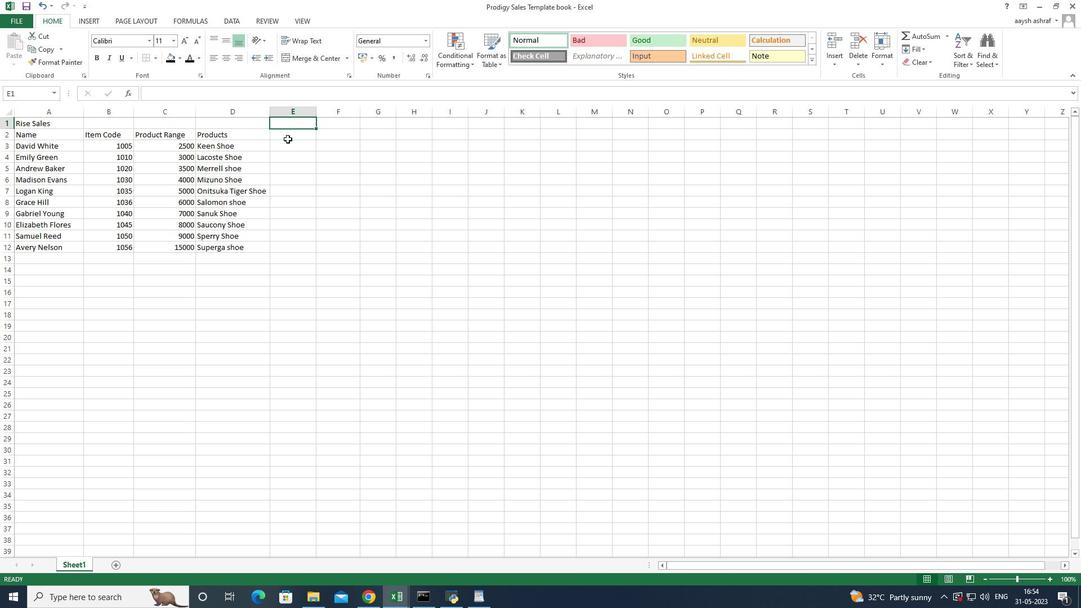 
Action: Mouse moved to (286, 136)
Screenshot: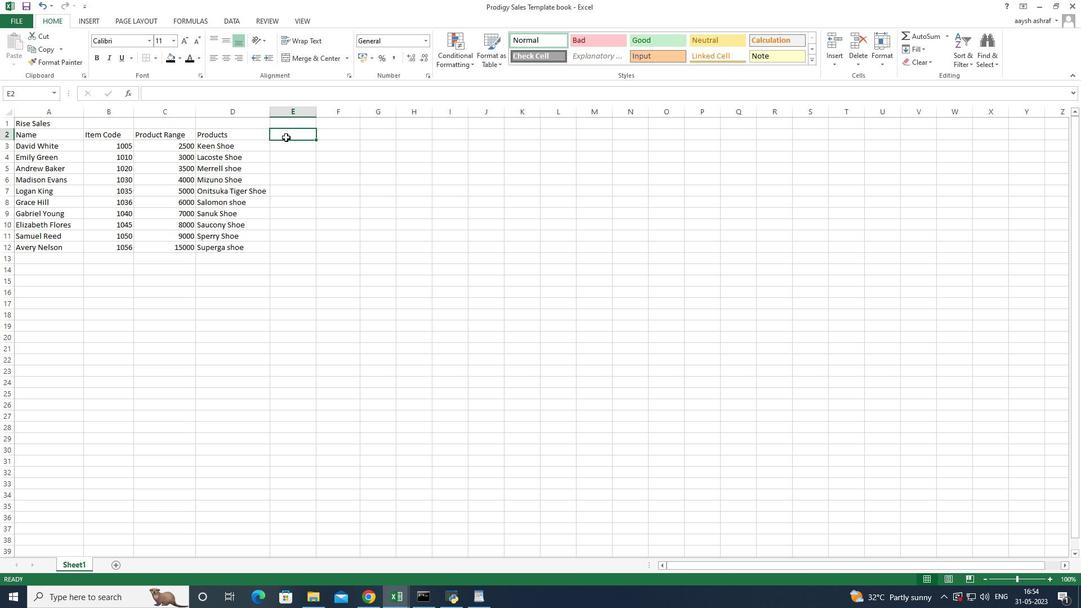 
Action: Mouse pressed left at (286, 136)
Screenshot: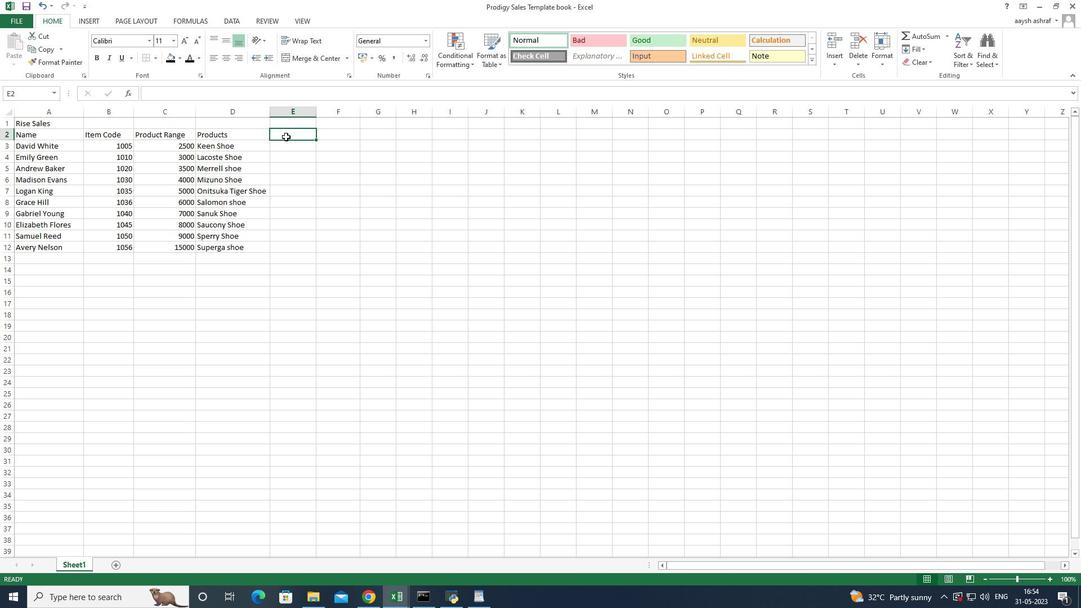 
Action: Mouse pressed left at (286, 136)
Screenshot: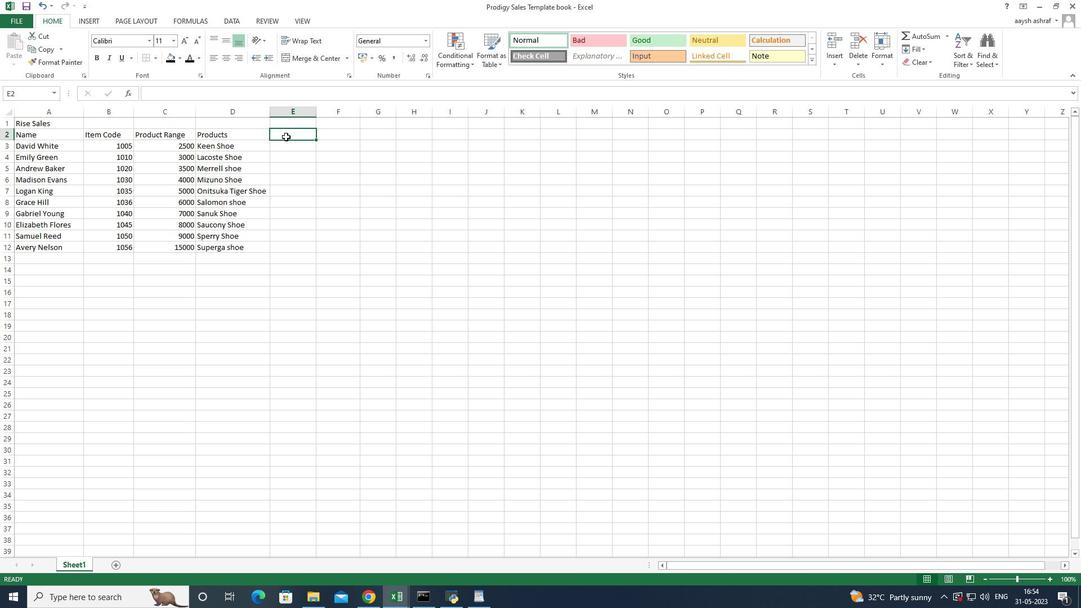 
Action: Key pressed <Key.shift>Quantitry<Key.backspace><Key.backspace>y<Key.space><Key.enter>1<Key.enter>8<Key.enter>7<Key.enter>5<Key.enter>7<Key.enter>3<Key.enter>2<Key.enter>4<Key.enter>6<Key.enter>10<Key.enter>
Screenshot: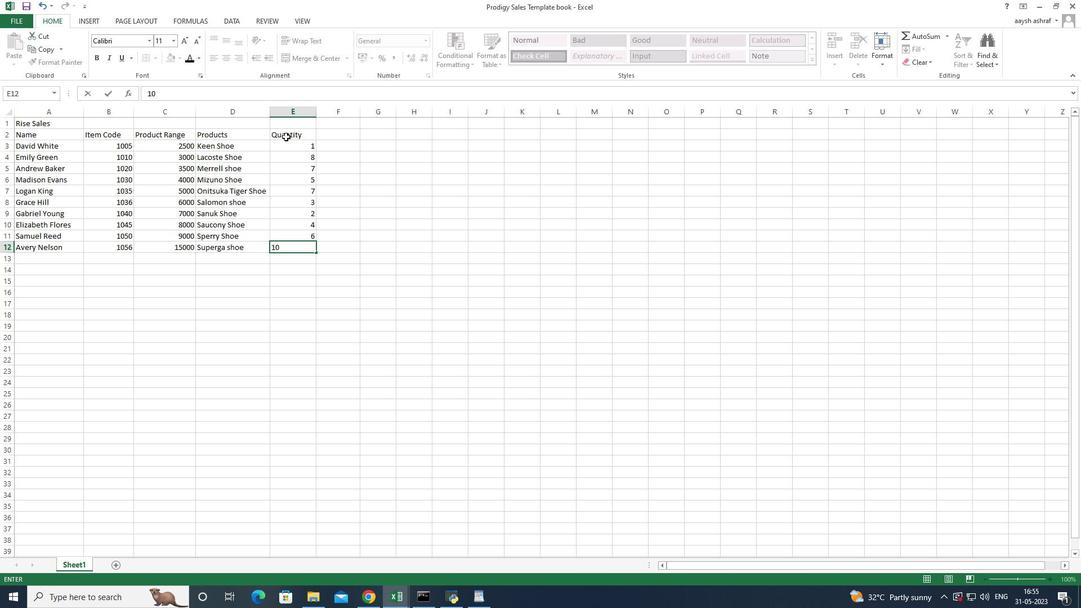 
Action: Mouse moved to (337, 132)
Screenshot: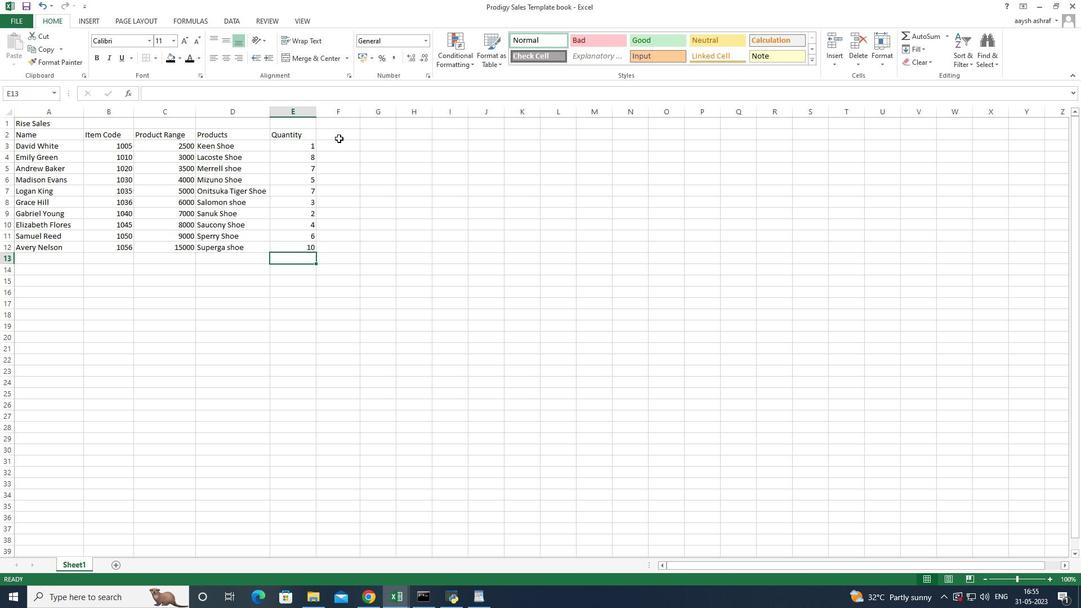 
Action: Mouse pressed left at (337, 132)
Screenshot: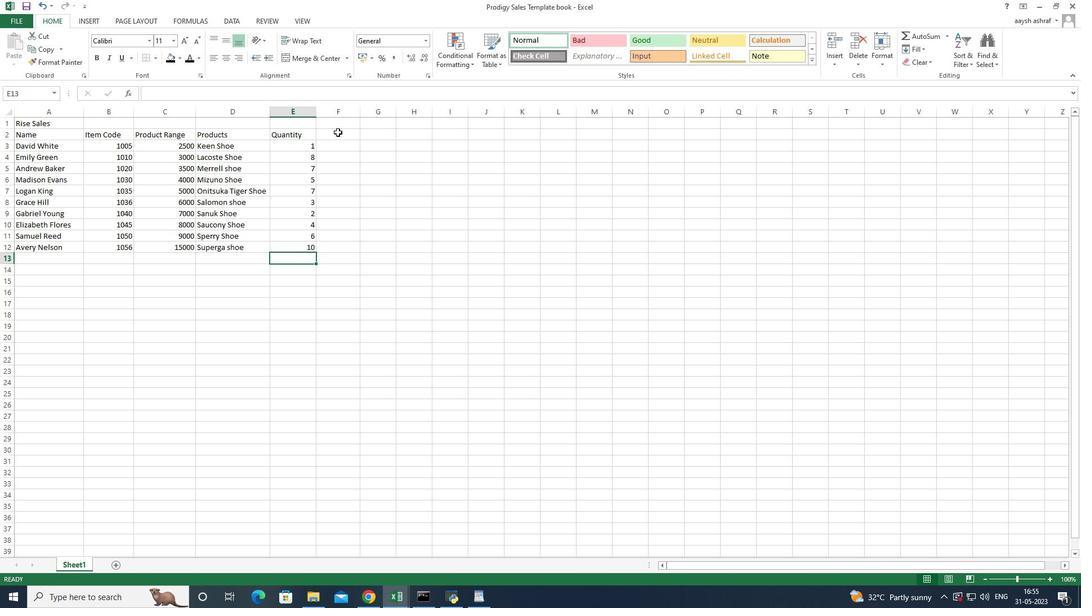 
Action: Key pressed <Key.shift>Total<Key.space><Key.enter>
Screenshot: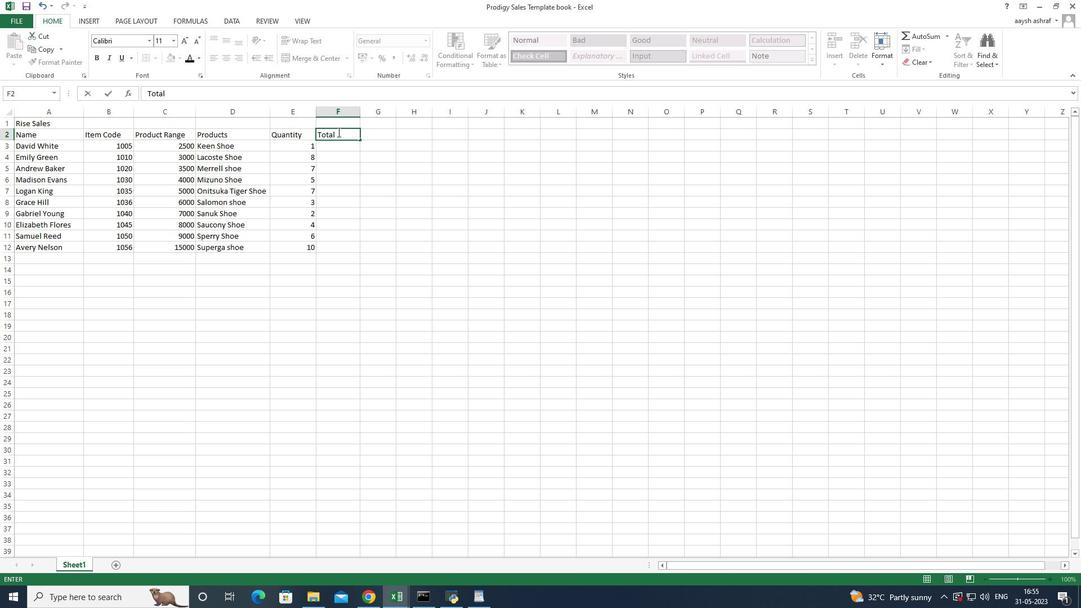 
Action: Mouse moved to (328, 143)
Screenshot: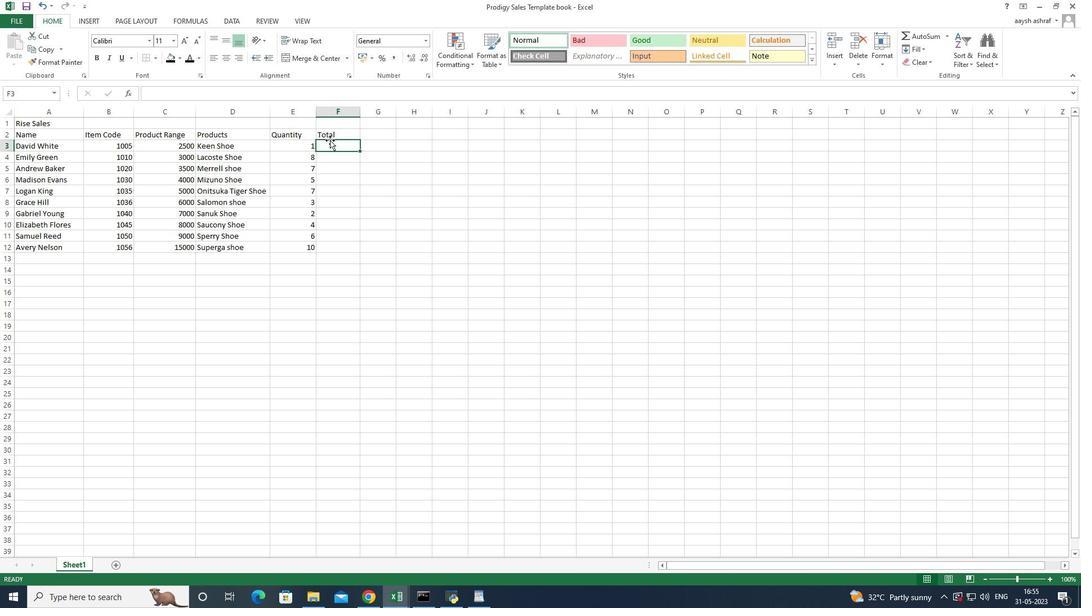 
Action: Key pressed =
Screenshot: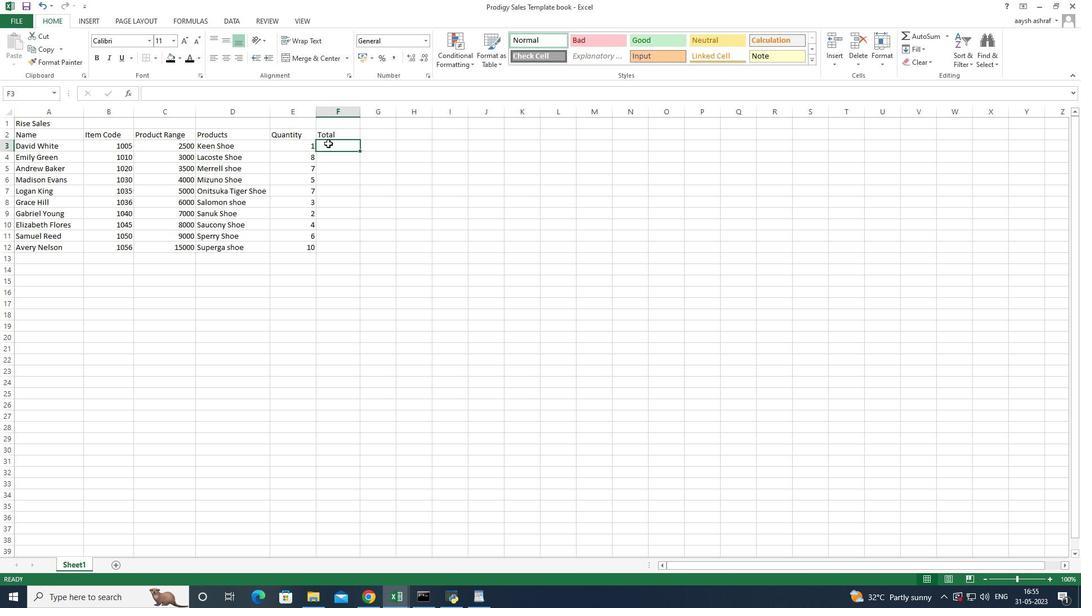 
Action: Mouse moved to (297, 149)
Screenshot: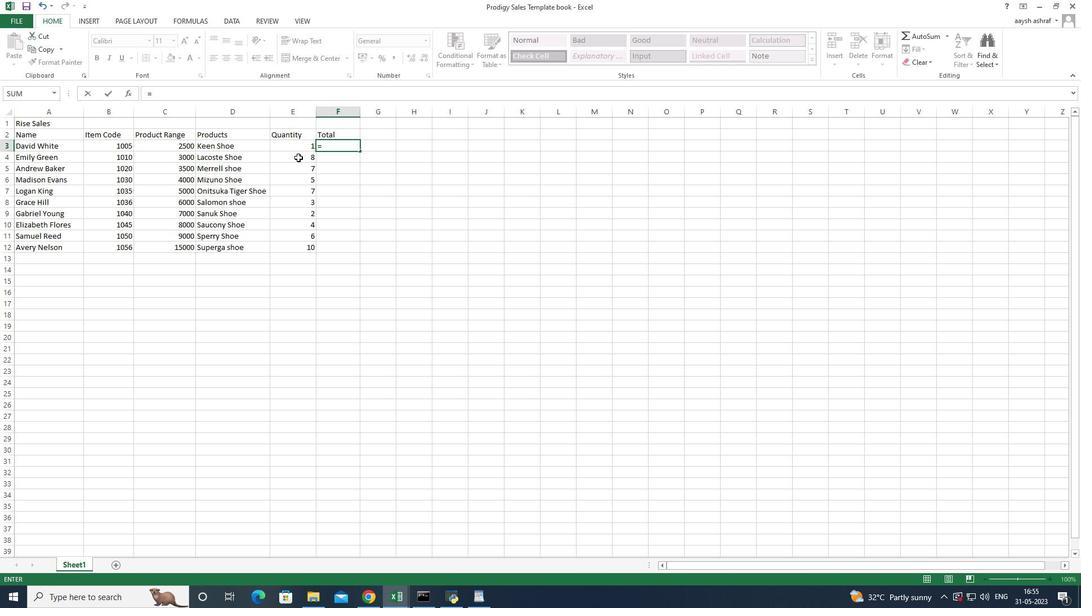 
Action: Mouse pressed left at (297, 149)
Screenshot: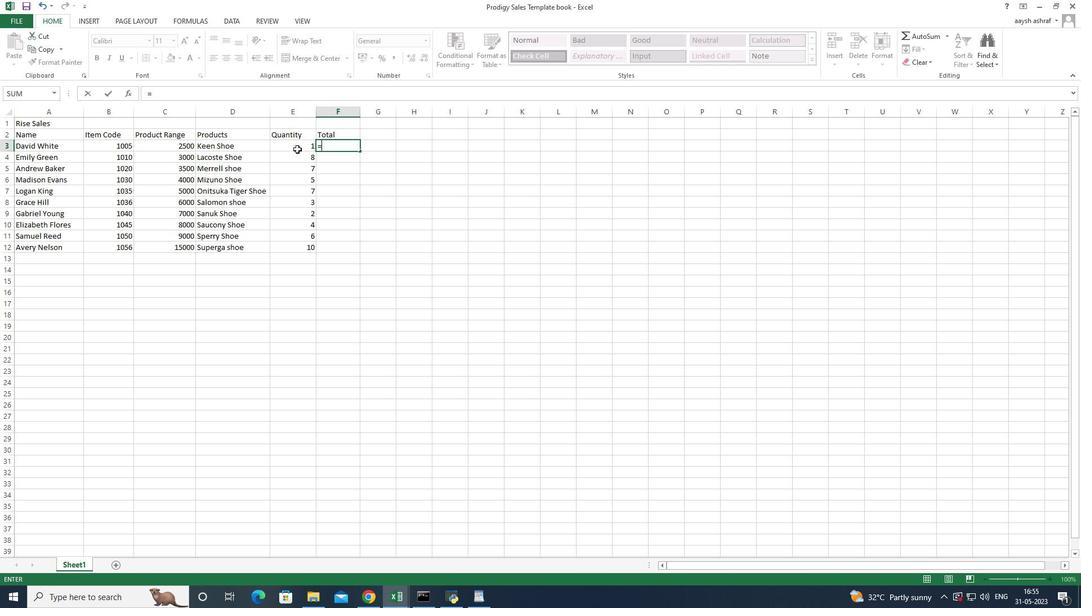 
Action: Mouse moved to (297, 148)
Screenshot: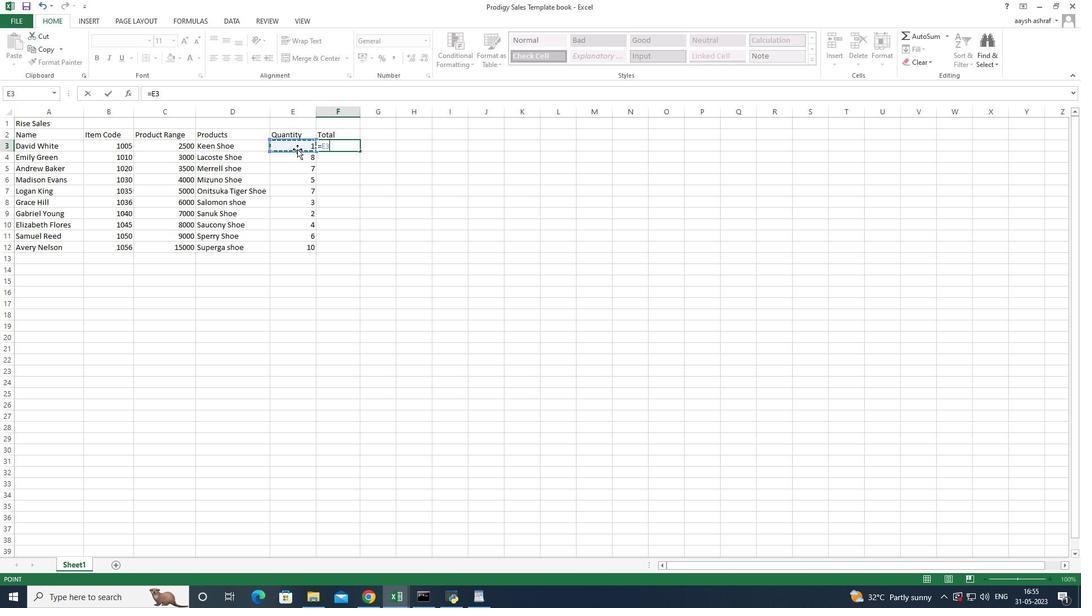 
Action: Key pressed *
Screenshot: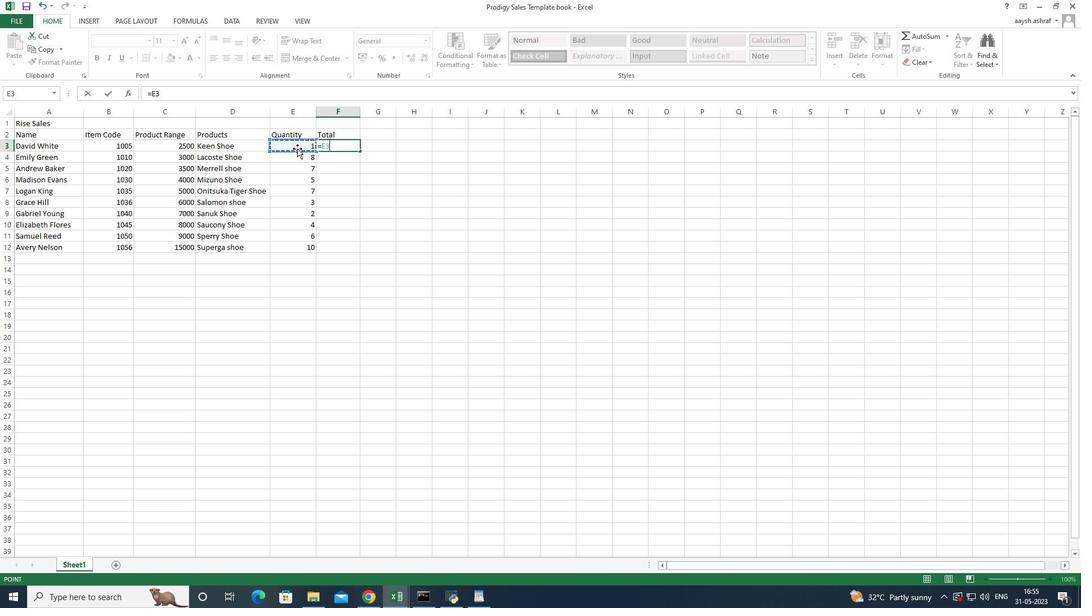 
Action: Mouse moved to (172, 144)
Screenshot: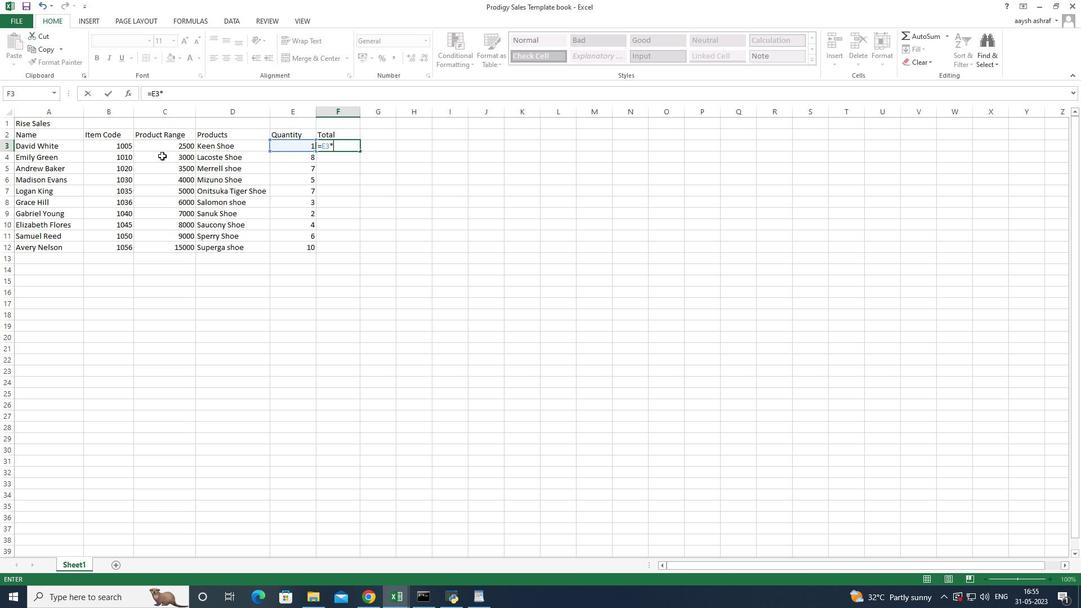 
Action: Mouse pressed left at (172, 144)
Screenshot: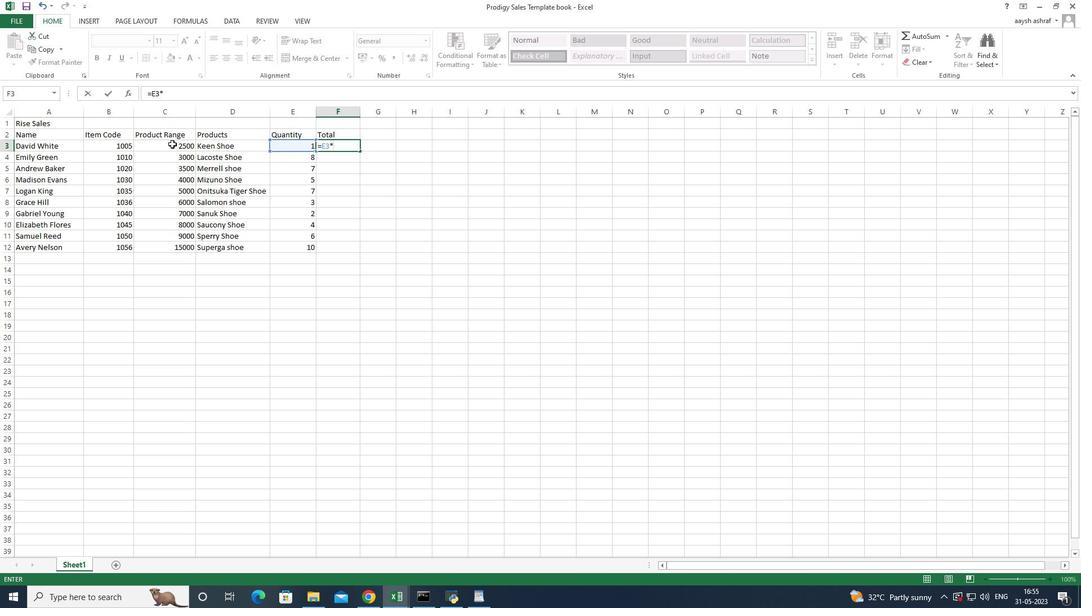 
Action: Key pressed <Key.enter>
Screenshot: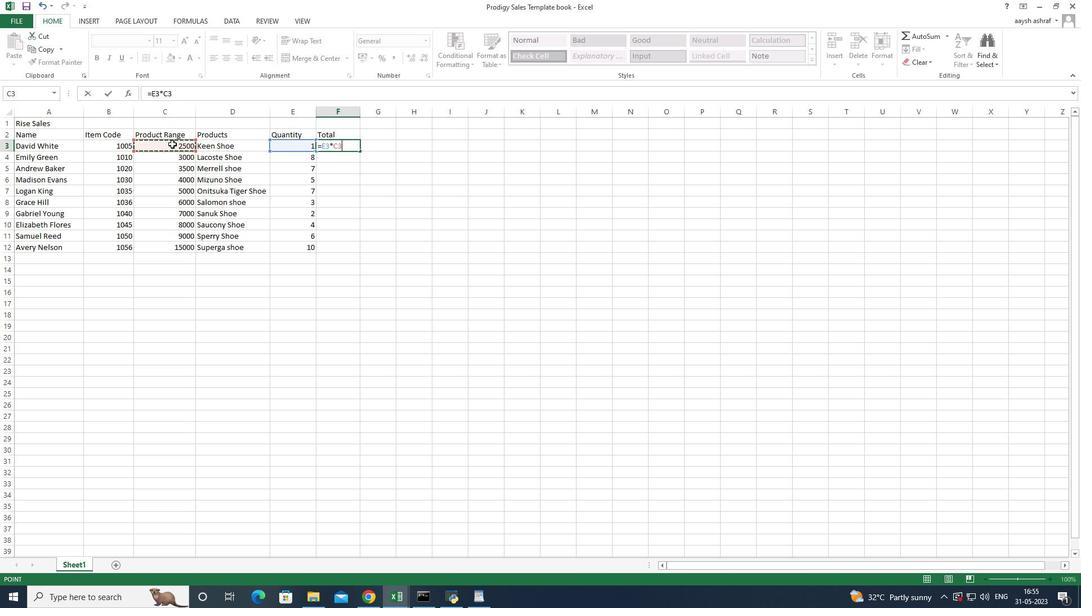 
Action: Mouse moved to (347, 146)
Screenshot: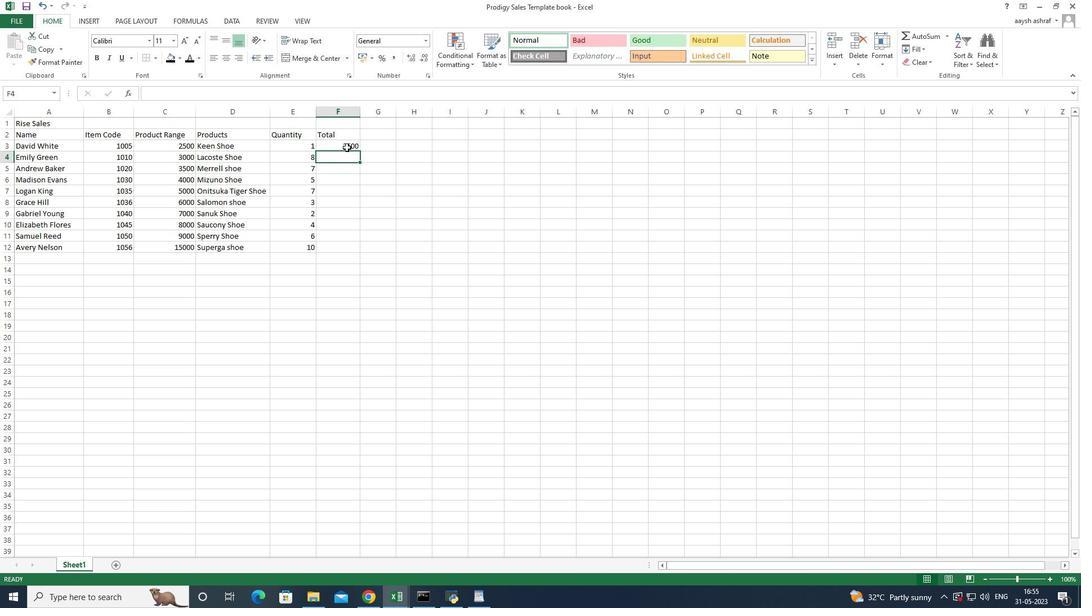 
Action: Mouse pressed left at (347, 146)
Screenshot: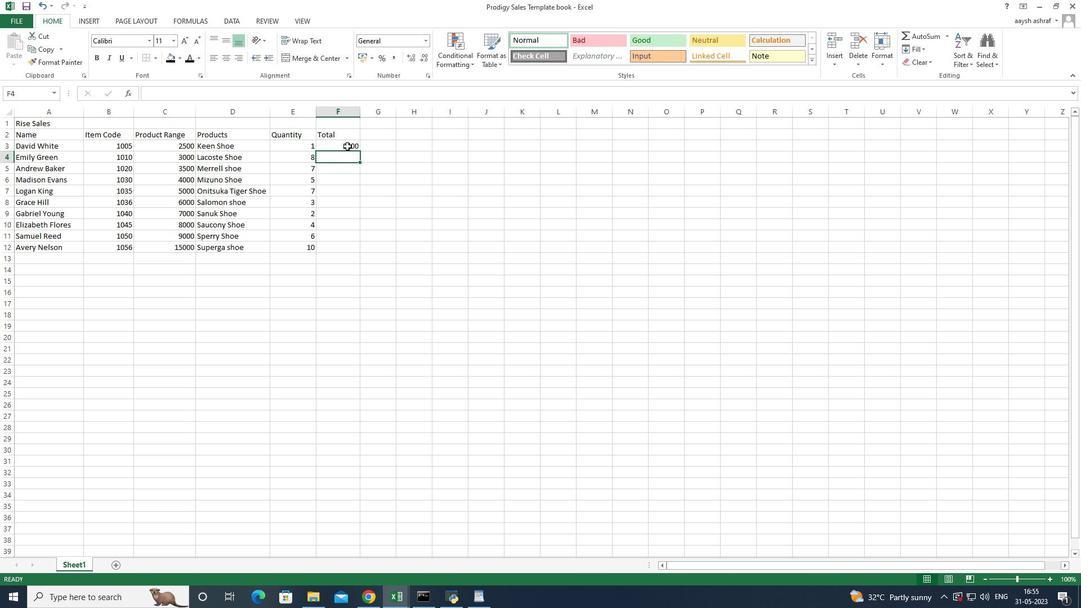 
Action: Mouse moved to (336, 158)
Screenshot: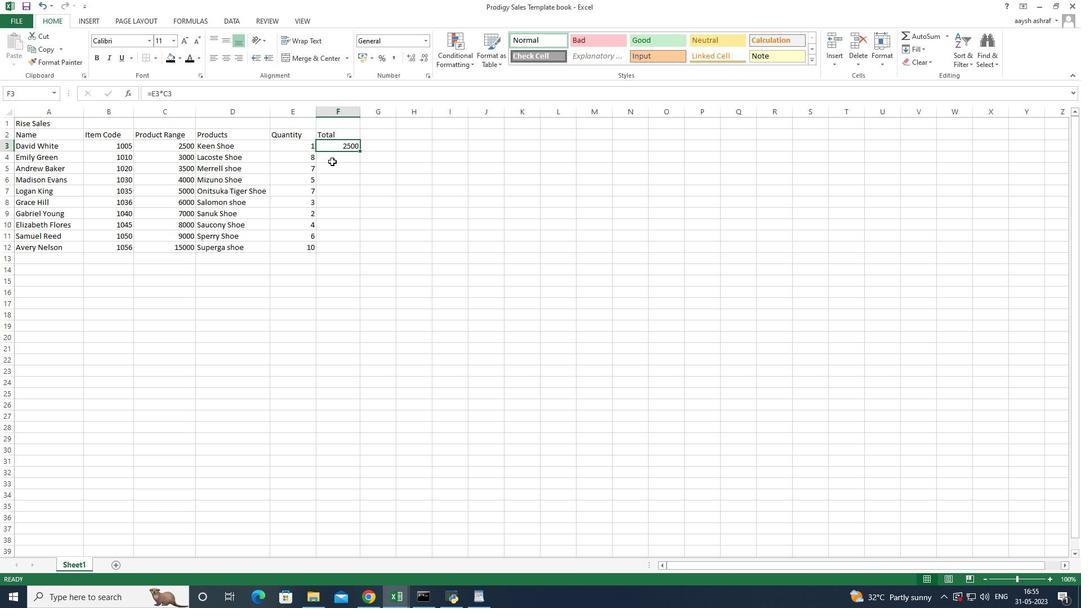 
Action: Mouse pressed left at (336, 158)
Screenshot: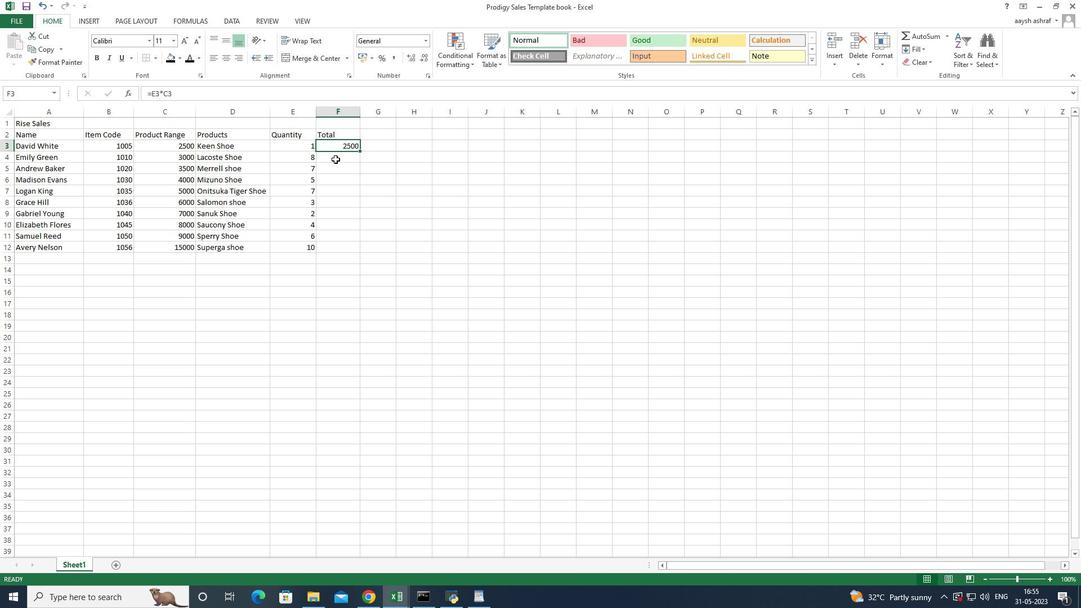 
Action: Key pressed =
Screenshot: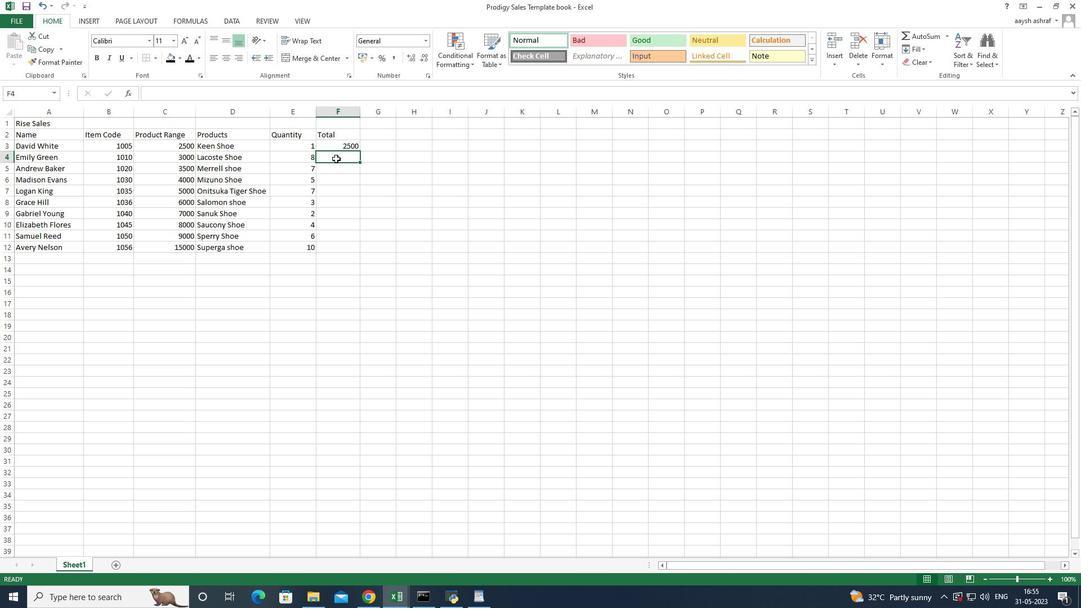 
Action: Mouse moved to (296, 159)
Screenshot: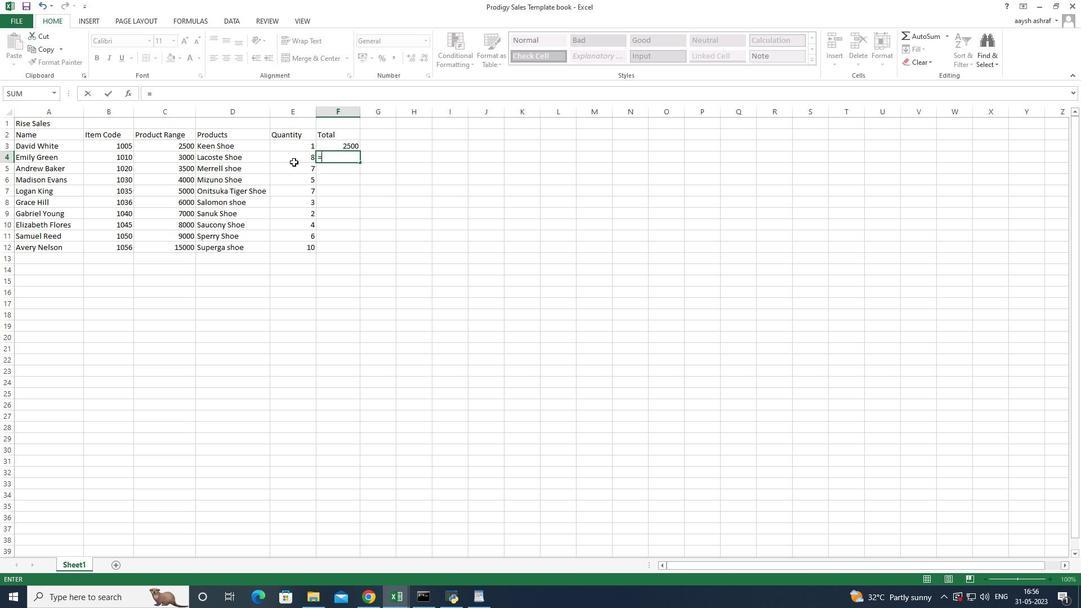 
Action: Mouse pressed left at (296, 159)
Screenshot: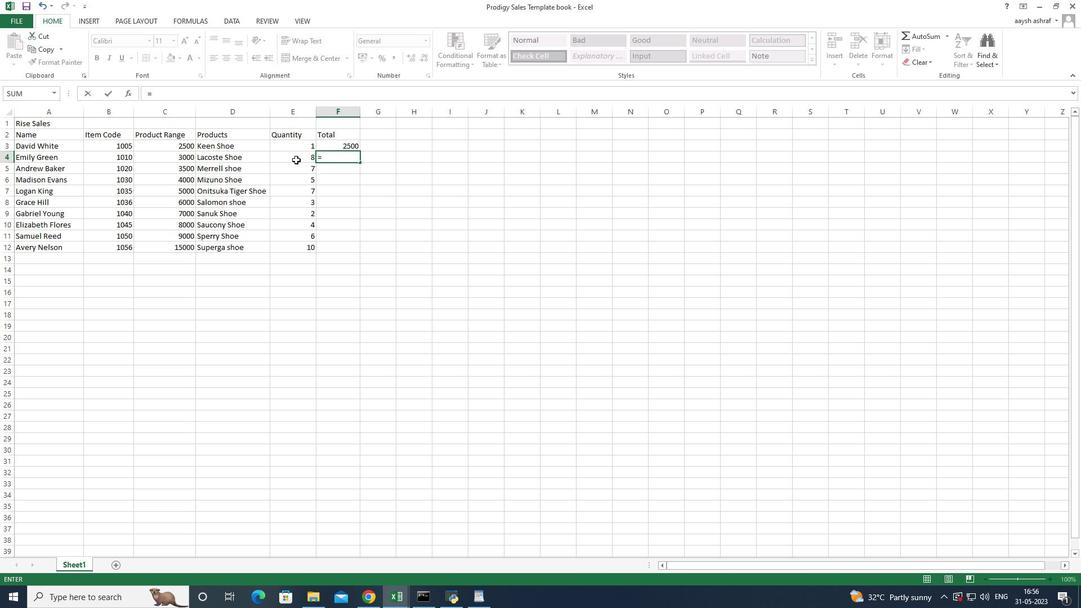 
Action: Key pressed *
Screenshot: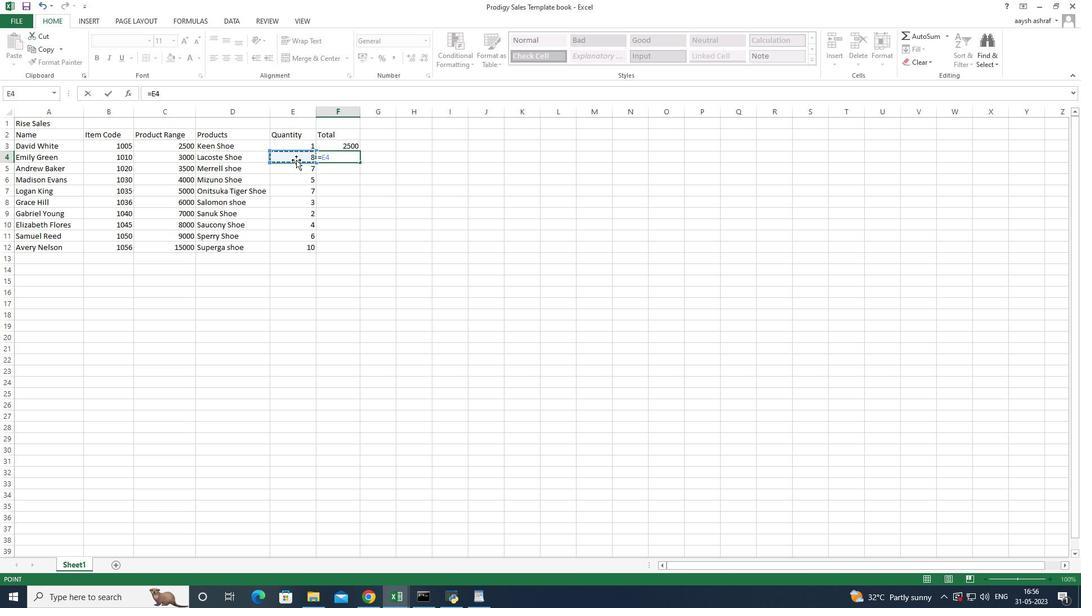 
Action: Mouse moved to (183, 159)
Screenshot: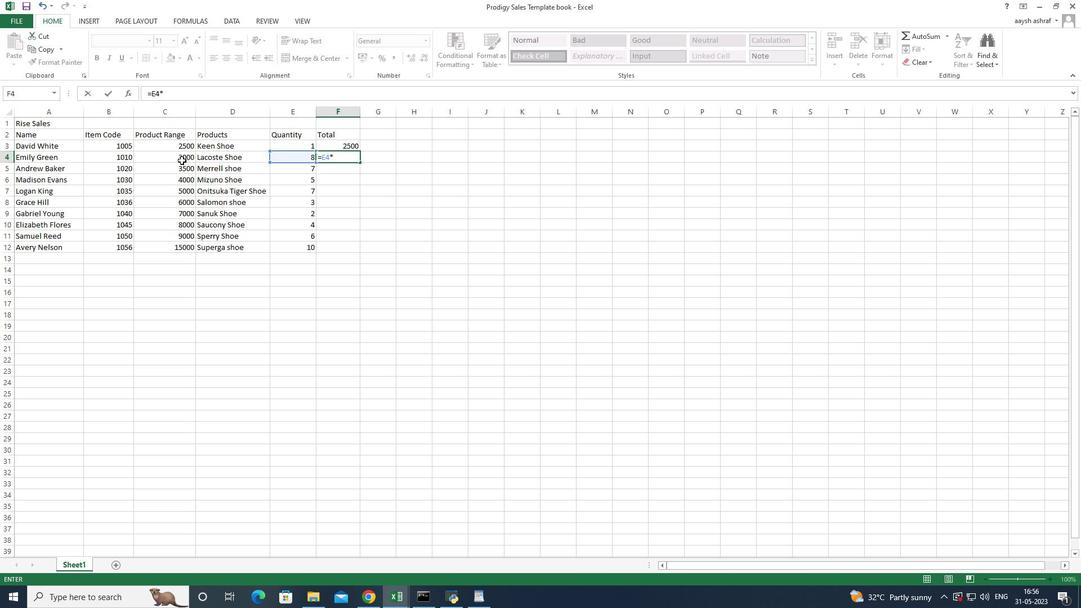 
Action: Mouse pressed left at (183, 159)
Screenshot: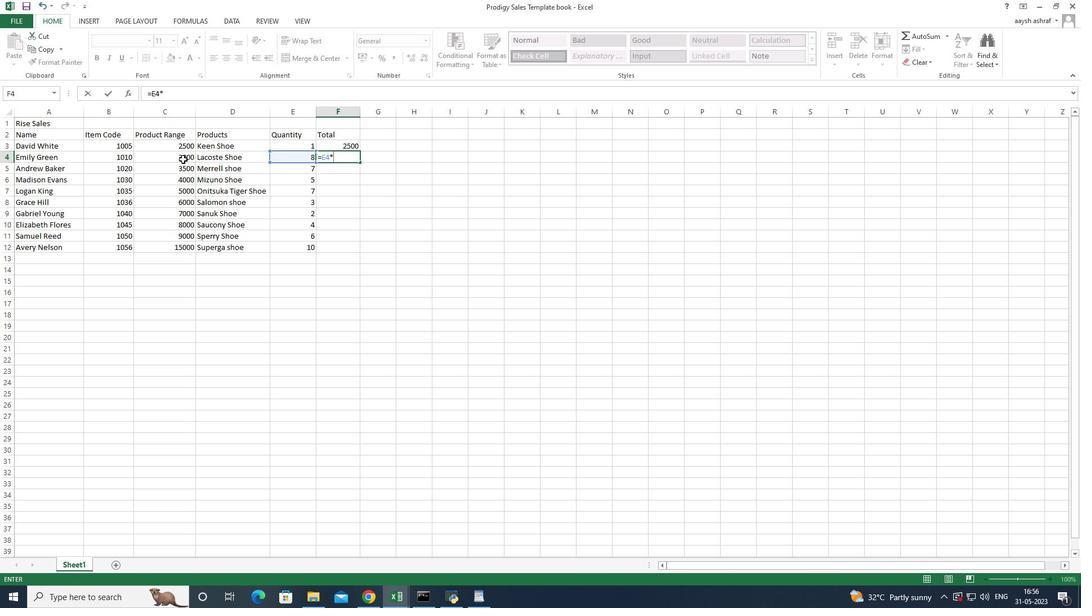 
Action: Key pressed <Key.enter>
Screenshot: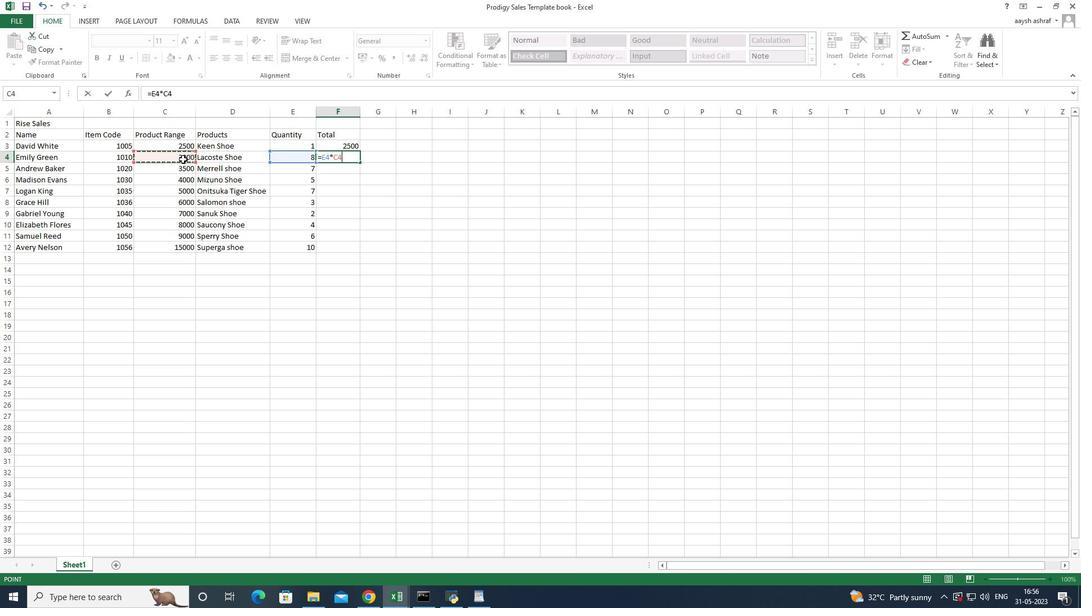 
Action: Mouse moved to (347, 157)
Screenshot: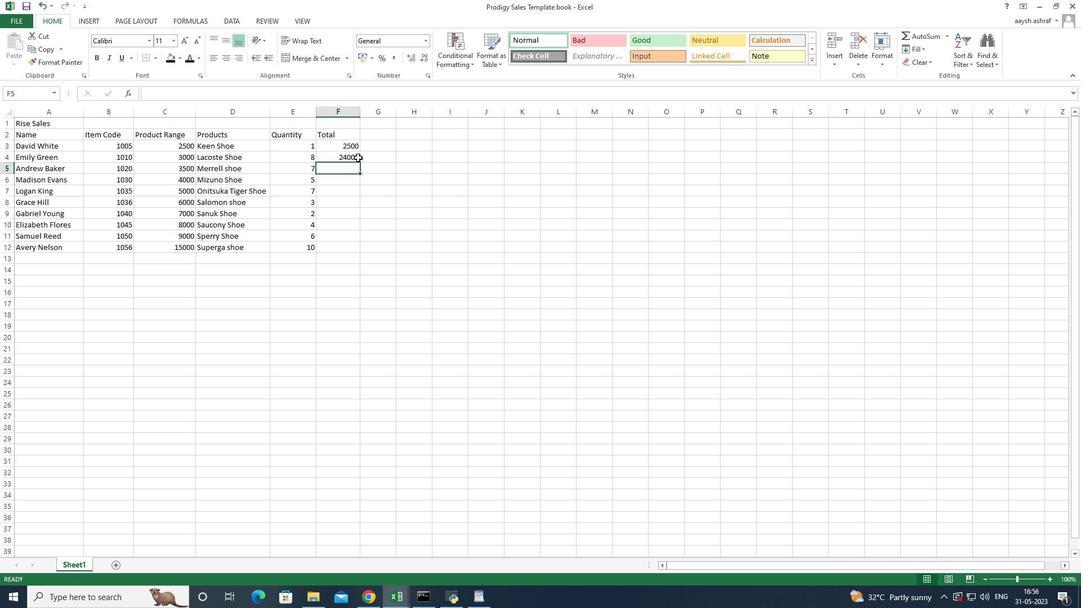 
Action: Mouse pressed left at (347, 157)
Screenshot: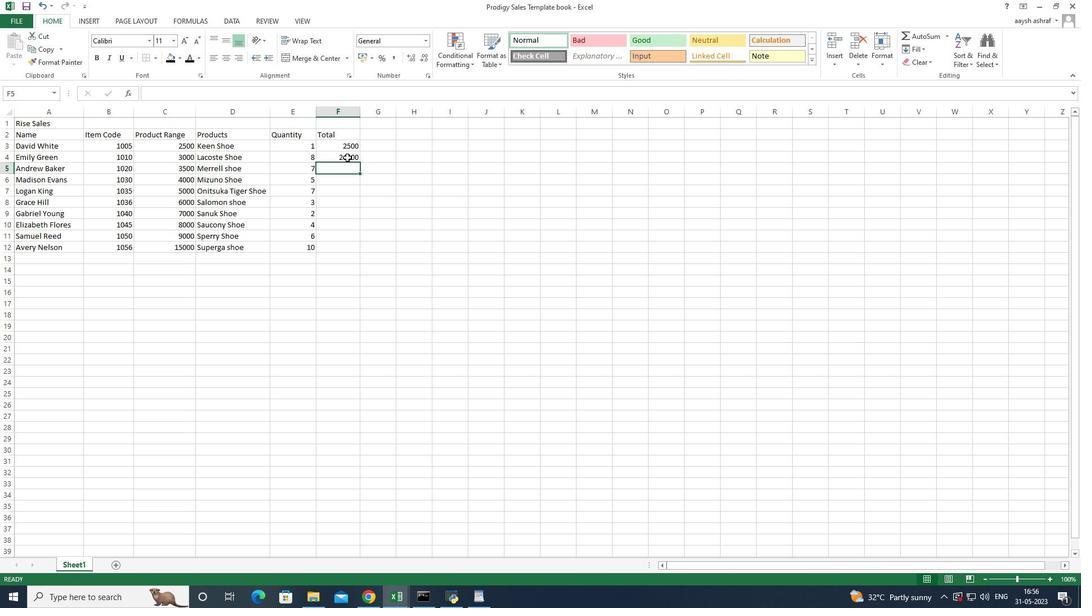 
Action: Mouse moved to (358, 162)
Screenshot: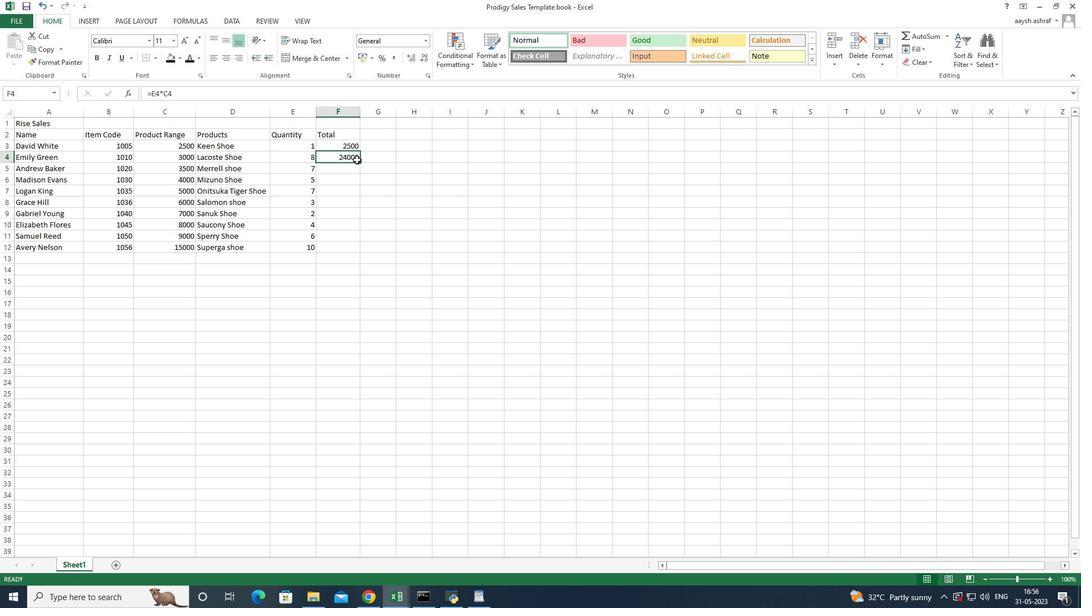 
Action: Mouse pressed left at (358, 162)
Screenshot: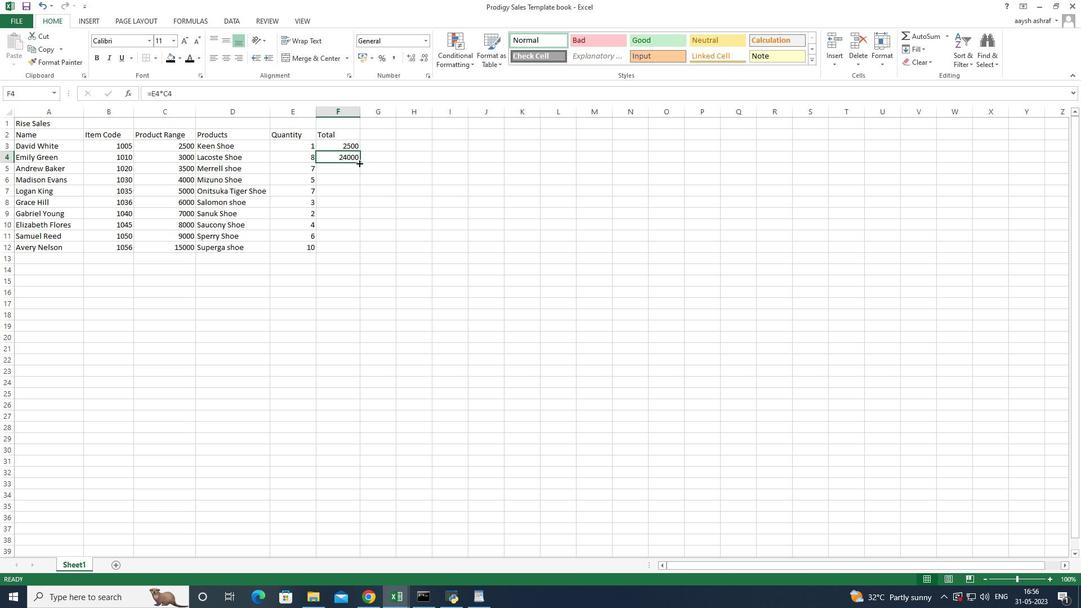 
Action: Mouse moved to (163, 270)
Screenshot: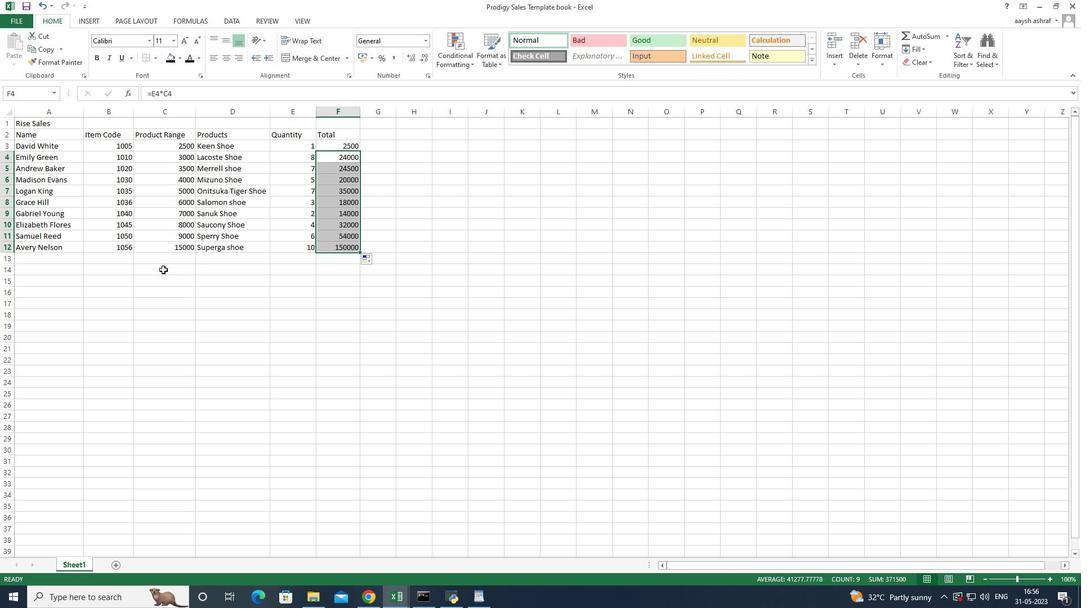 
Action: Mouse pressed left at (163, 270)
Screenshot: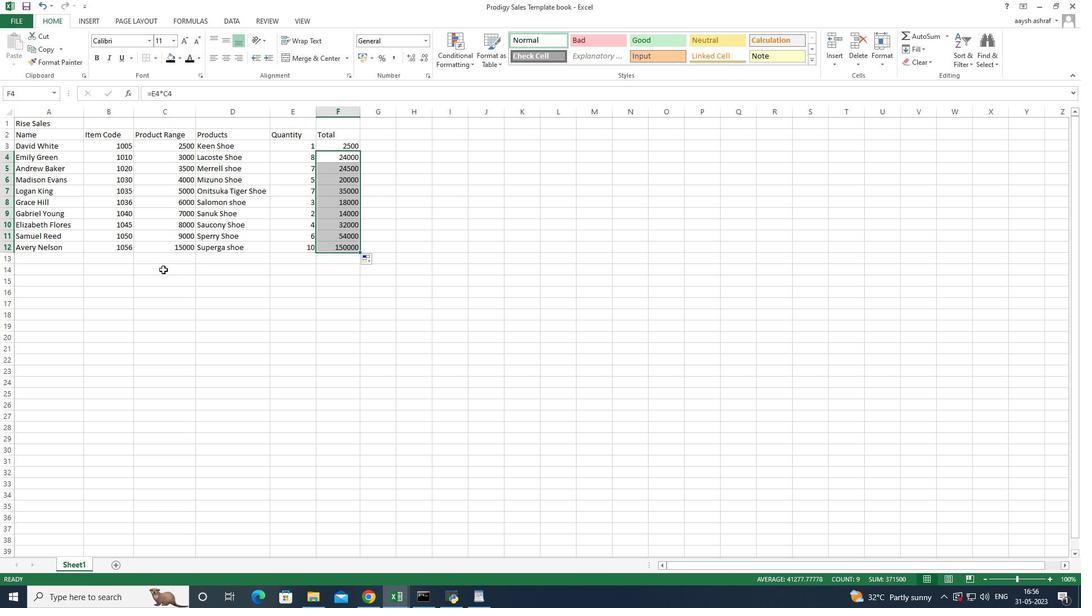 
Action: Mouse moved to (372, 146)
Screenshot: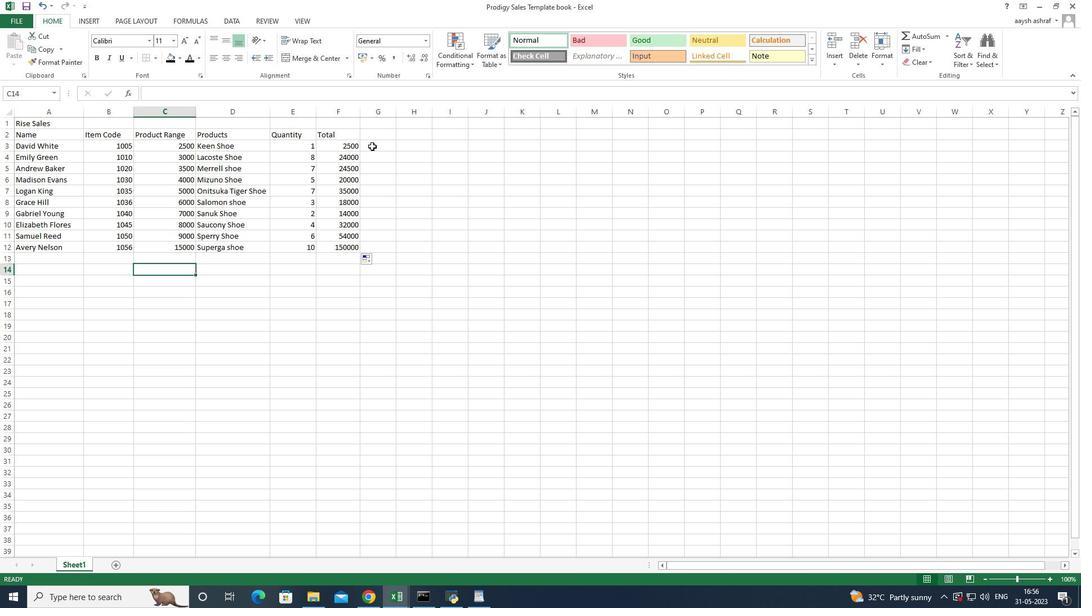 
Action: Mouse pressed left at (372, 146)
Screenshot: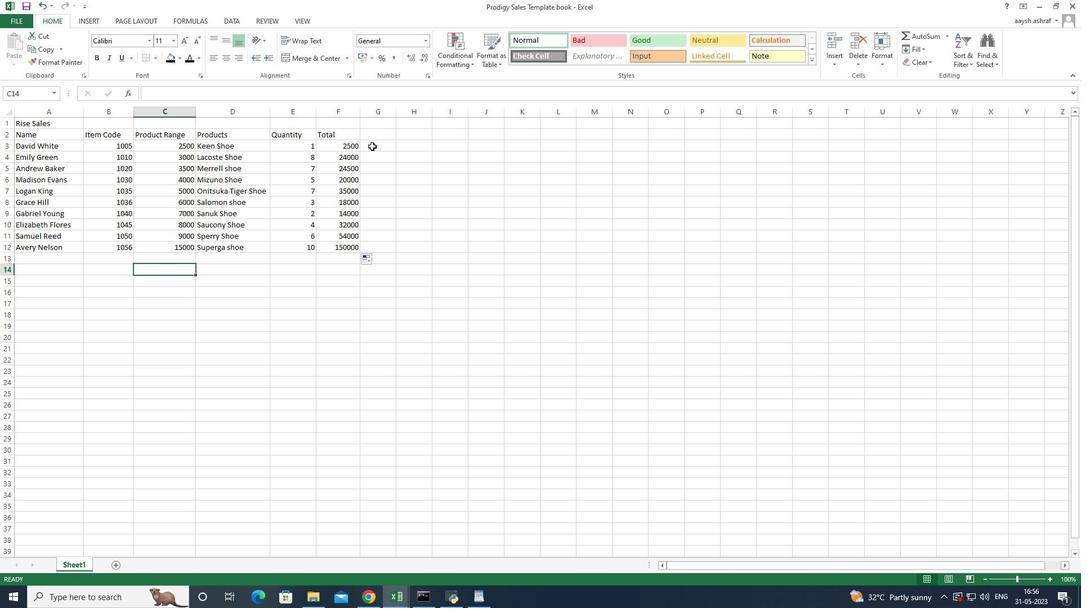 
Action: Mouse moved to (339, 147)
Screenshot: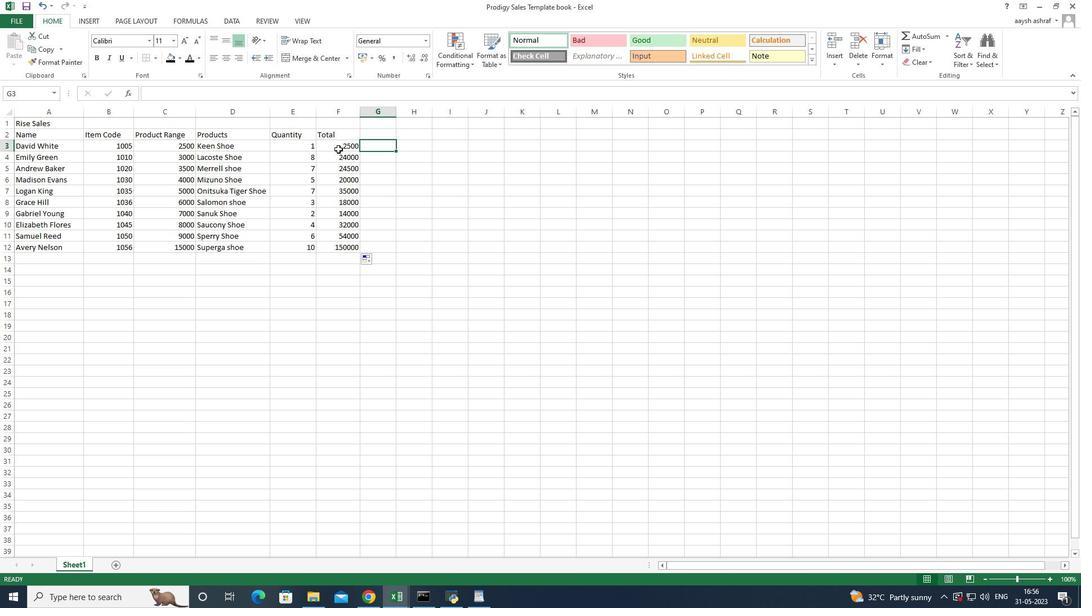 
Action: Mouse pressed left at (339, 147)
Screenshot: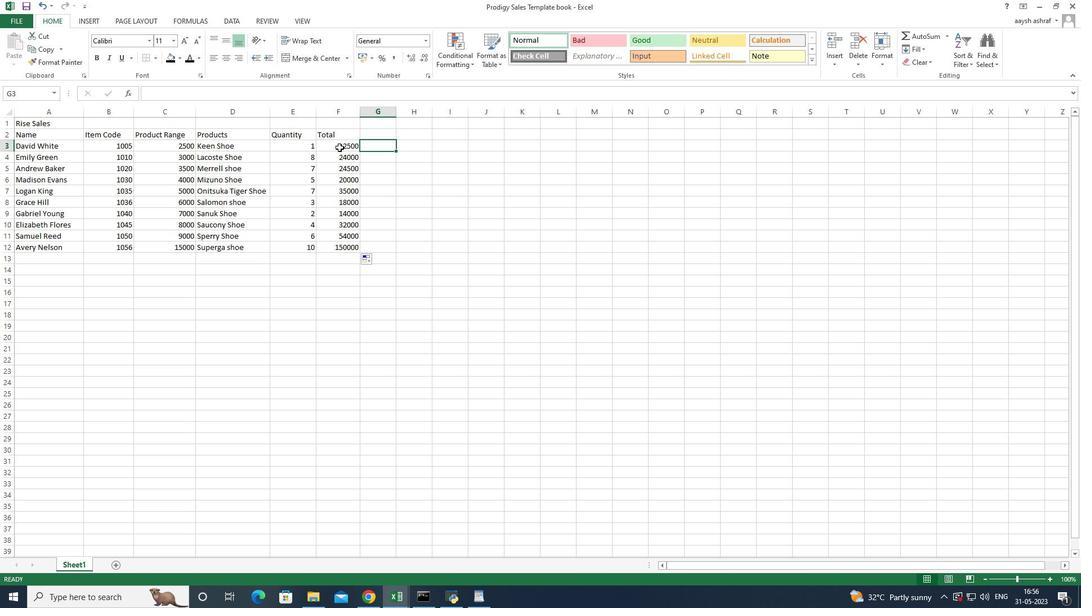 
Action: Mouse moved to (37, 121)
Screenshot: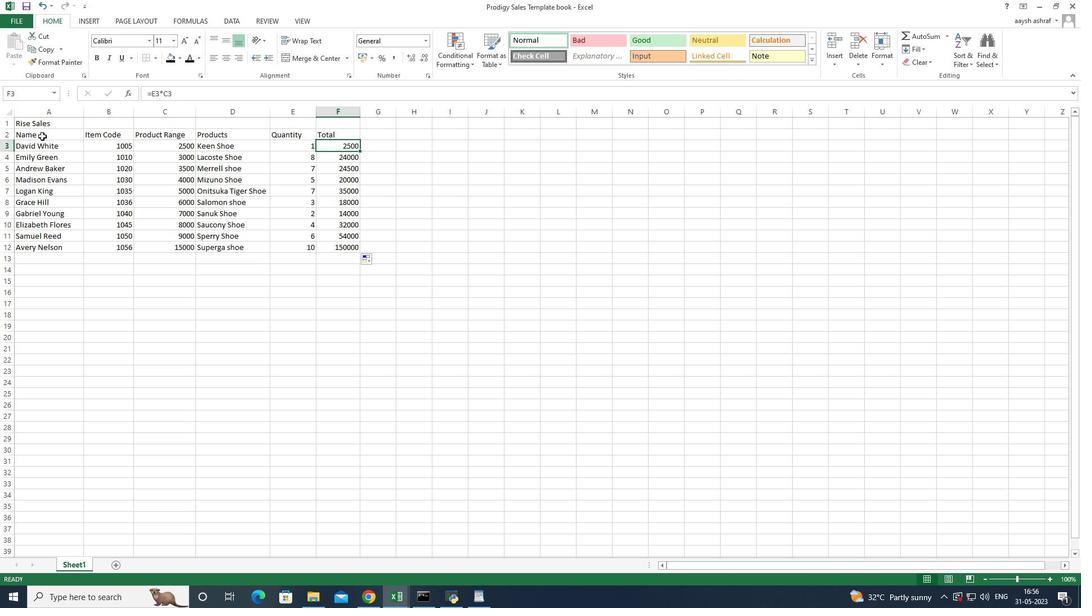 
Action: Mouse pressed left at (37, 121)
Screenshot: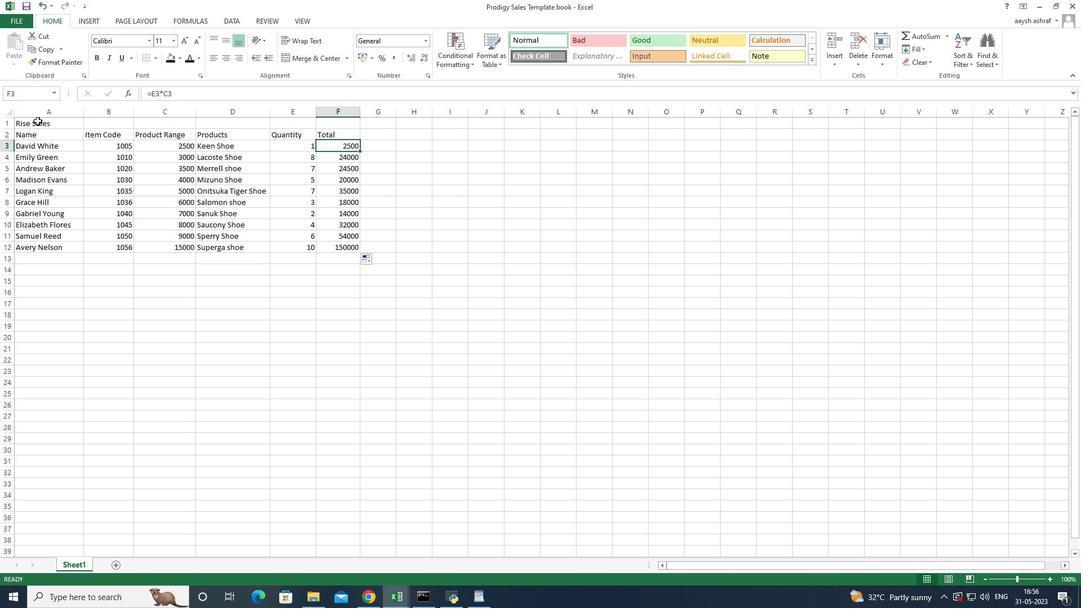 
Action: Key pressed <Key.shift_r><Key.shift_r><Key.shift_r><Key.shift_r><Key.shift_r><Key.shift_r><Key.shift_r><Key.shift_r><Key.shift_r><Key.shift_r><Key.shift_r><Key.shift_r><Key.shift_r><Key.shift_r><Key.shift_r><Key.shift_r><Key.shift_r><Key.shift_r><Key.shift_r><Key.shift_r><Key.shift_r><Key.shift_r><Key.shift_r><Key.shift_r><Key.shift_r><Key.shift_r>
Screenshot: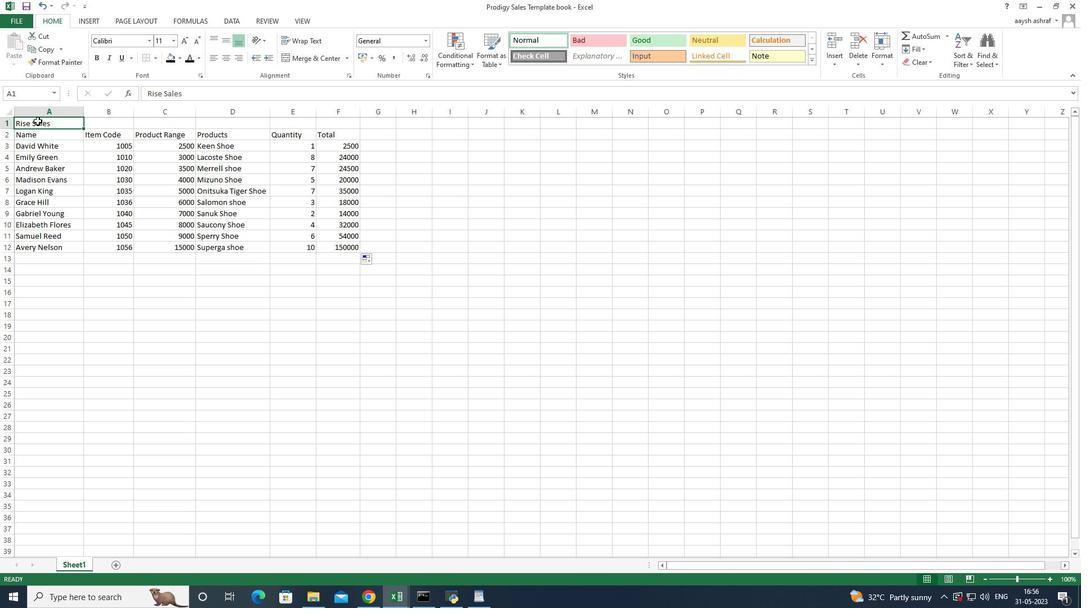 
Action: Mouse moved to (39, 123)
Screenshot: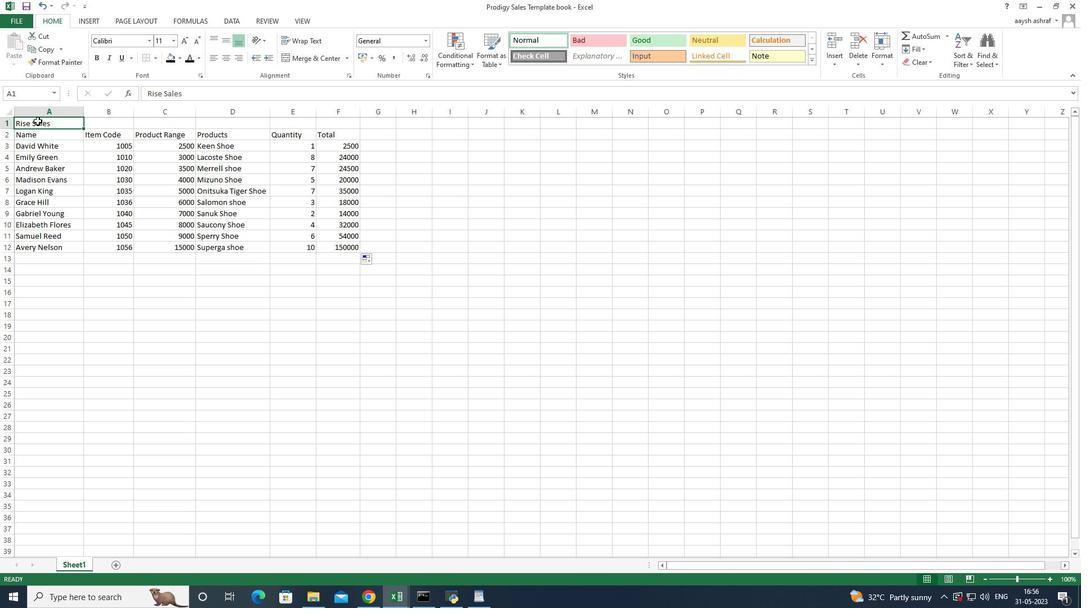 
Action: Key pressed <Key.shift_r>
Screenshot: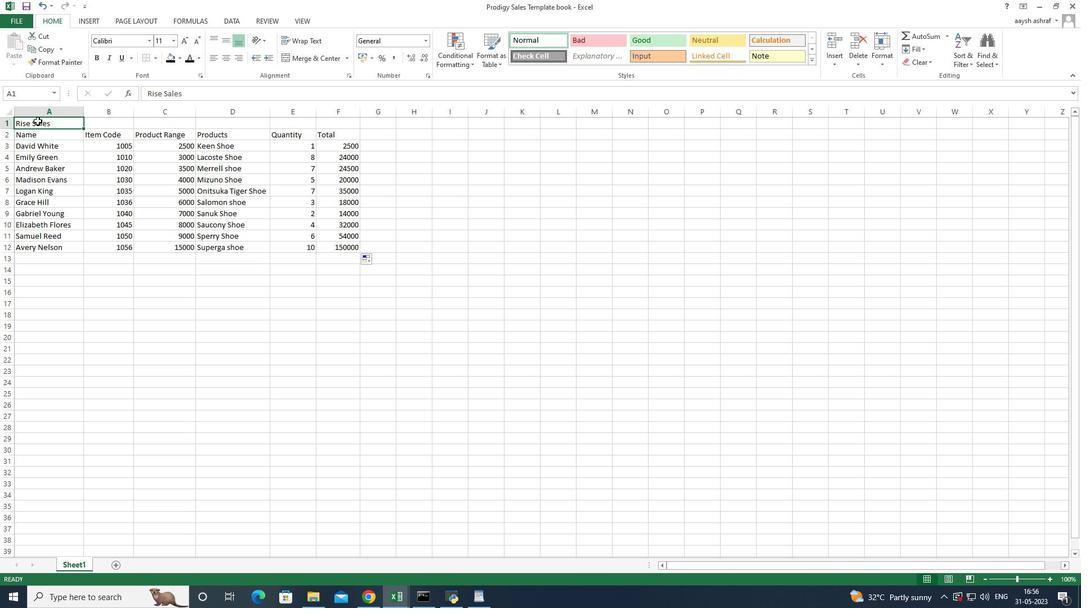 
Action: Mouse moved to (59, 126)
Screenshot: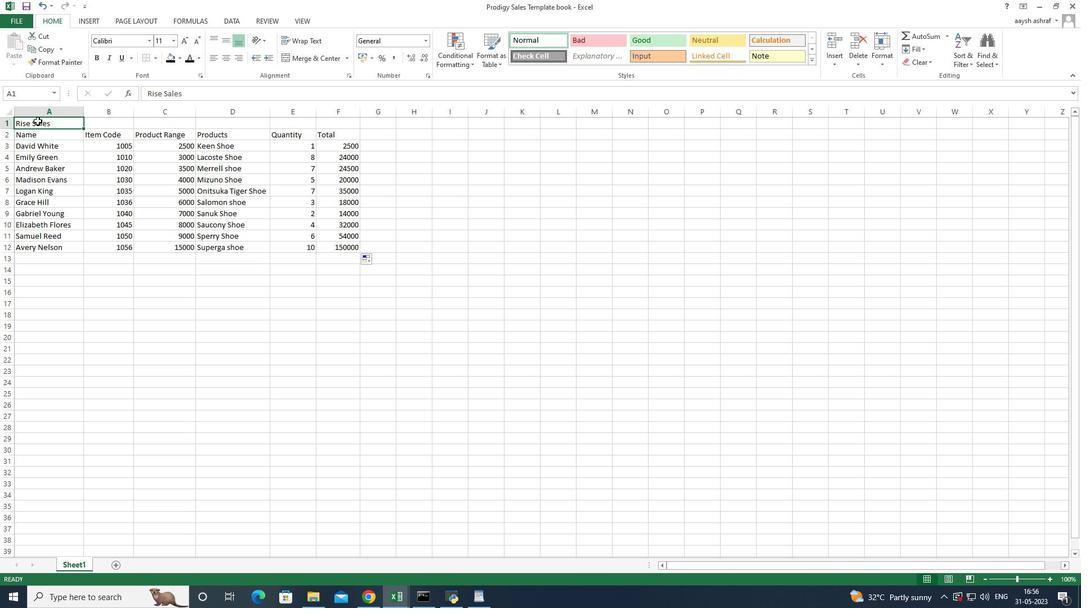 
Action: Key pressed <Key.shift_r>
Screenshot: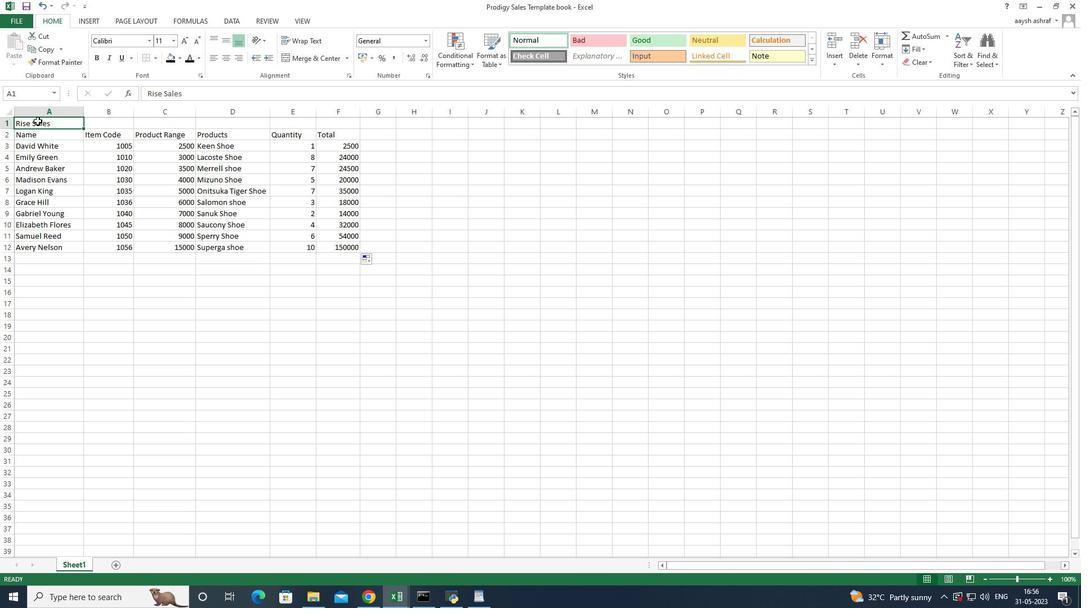 
Action: Mouse moved to (75, 128)
Screenshot: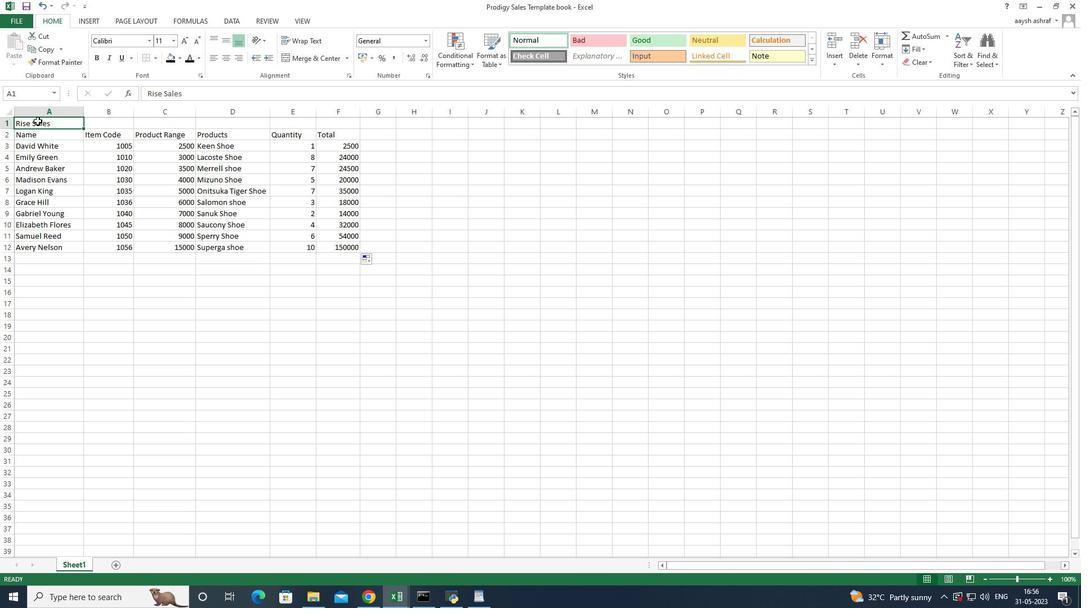 
Action: Key pressed <Key.shift_r>
Screenshot: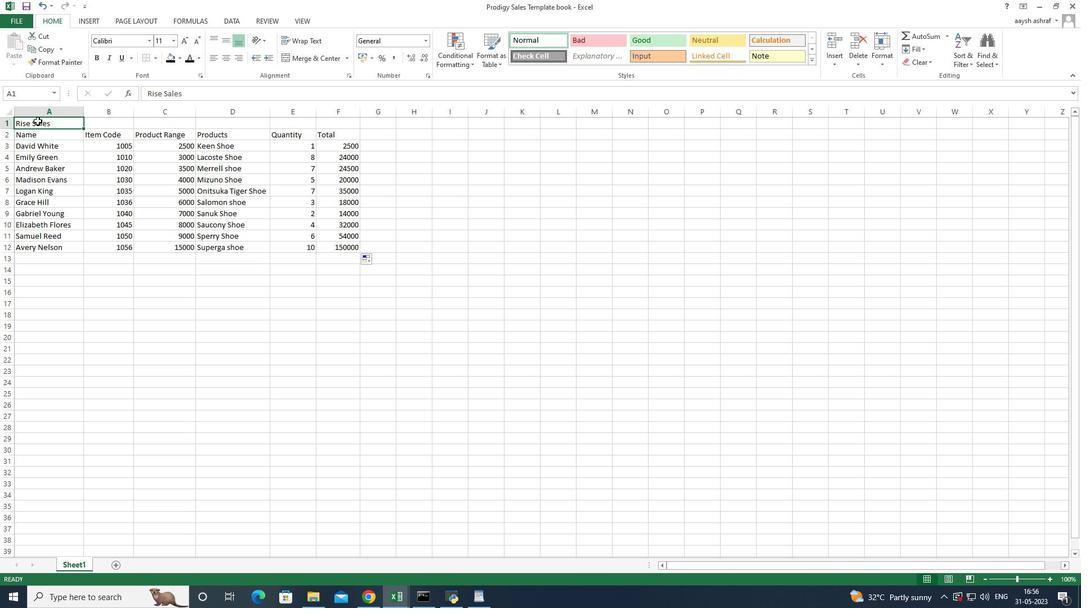 
Action: Mouse moved to (85, 129)
Screenshot: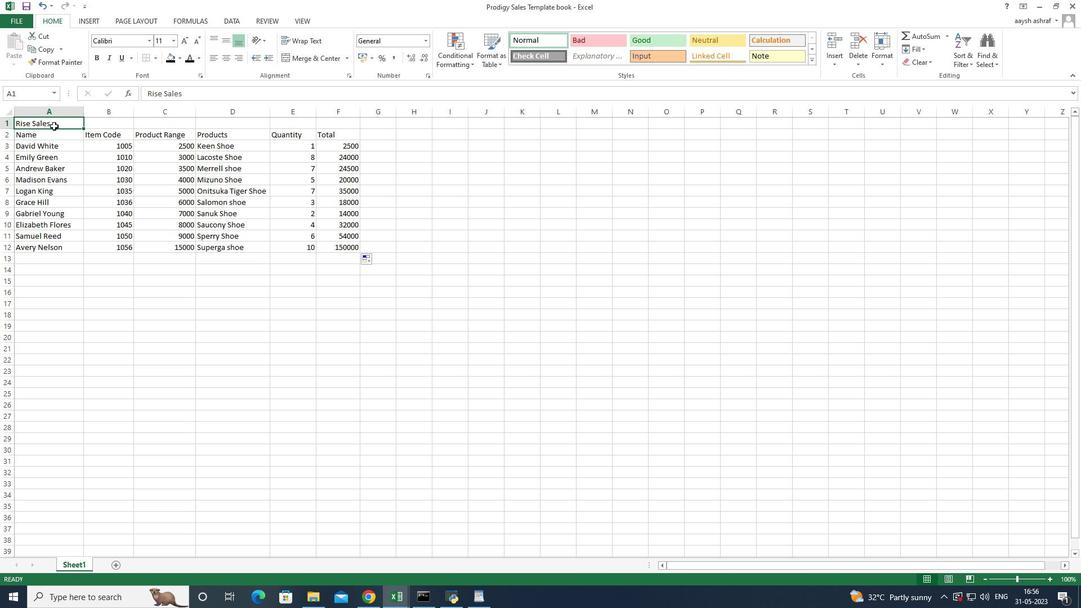 
Action: Key pressed <Key.shift_r>
Screenshot: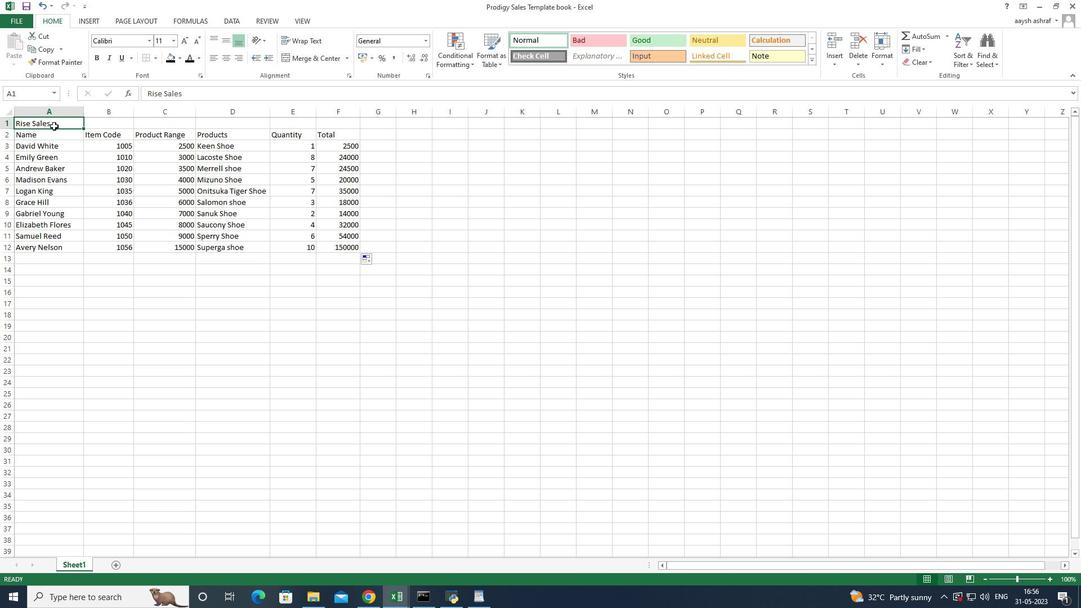 
Action: Mouse moved to (119, 129)
Screenshot: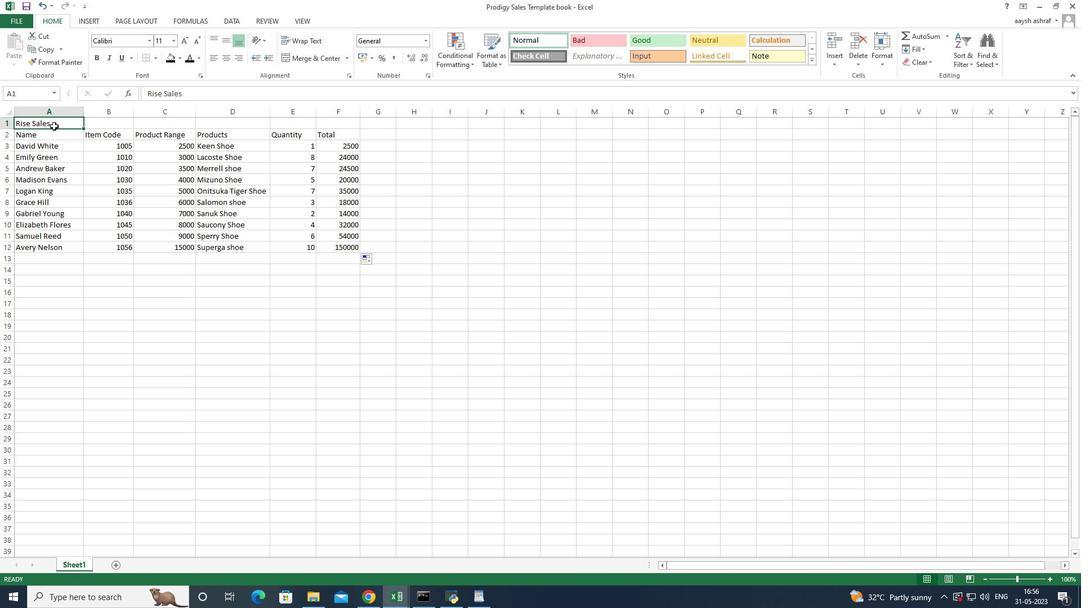 
Action: Key pressed <Key.shift_r>
Screenshot: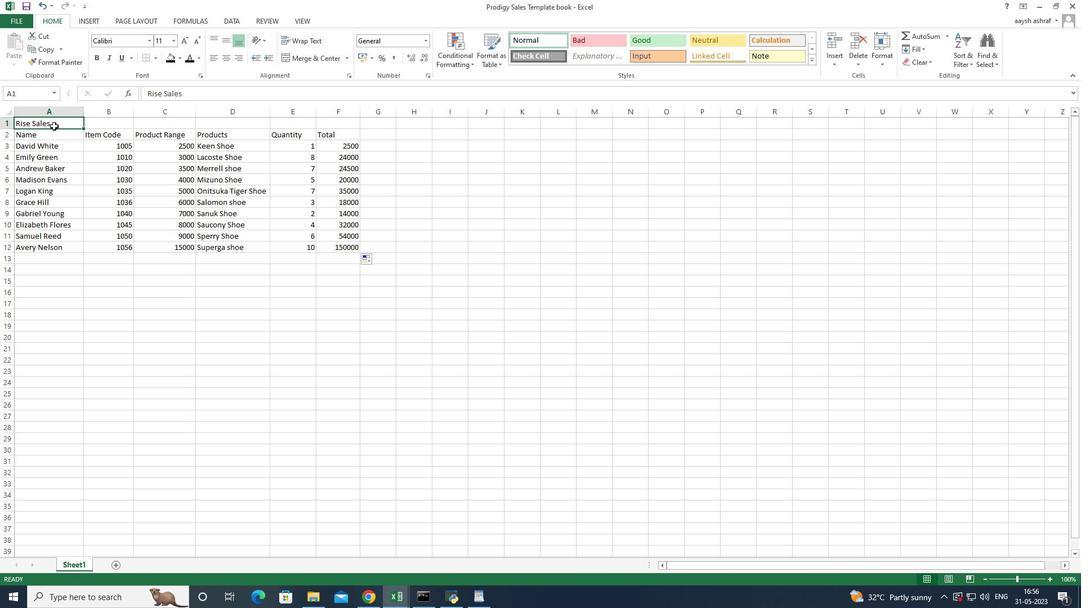 
Action: Mouse moved to (184, 121)
Screenshot: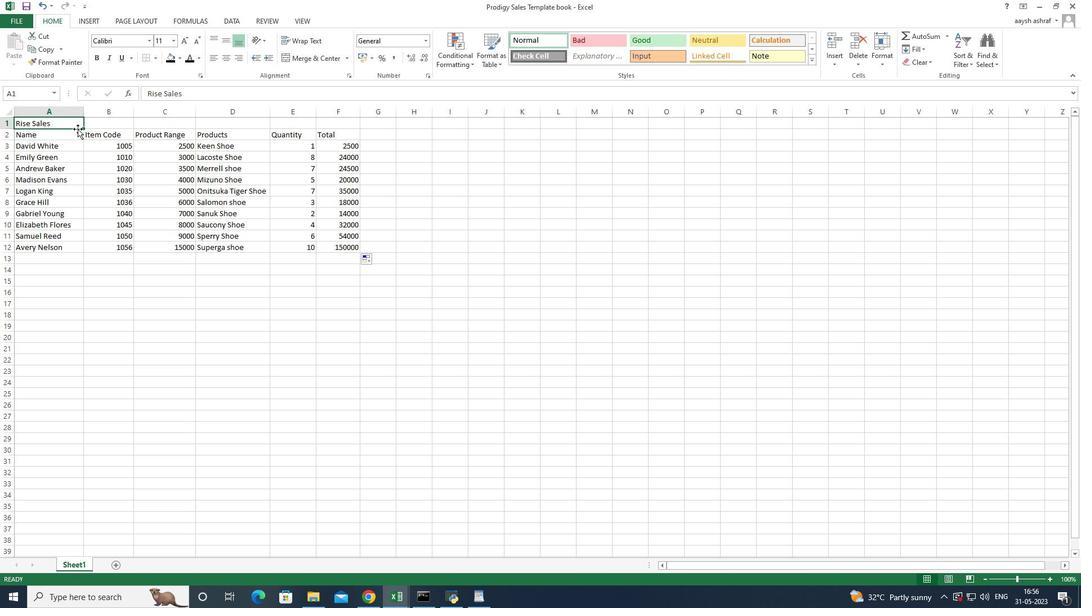 
Action: Key pressed <Key.shift_r>
Screenshot: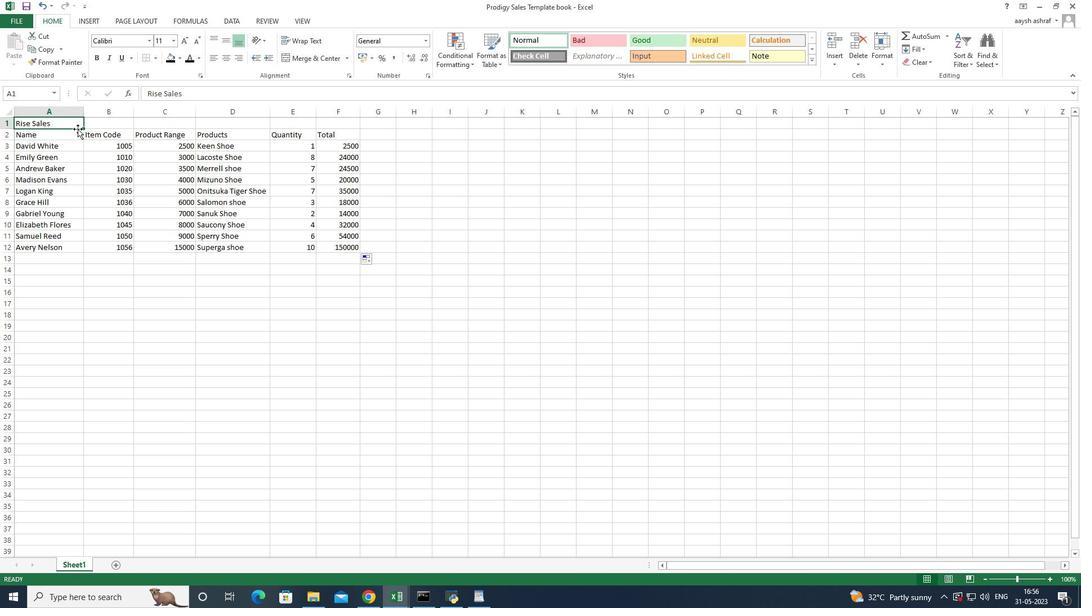 
Action: Mouse moved to (239, 116)
Screenshot: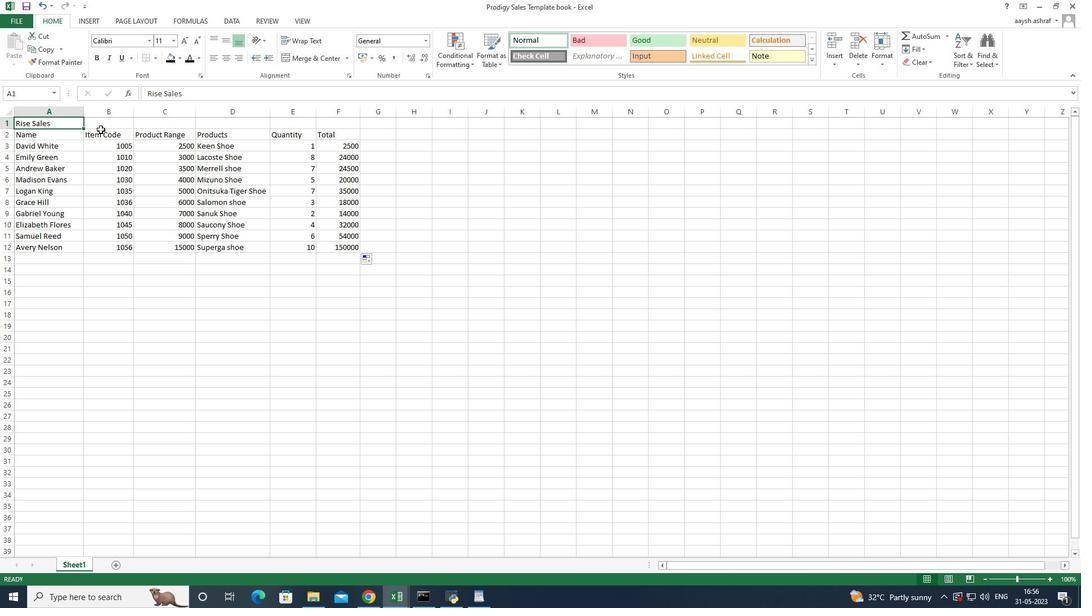 
Action: Key pressed <Key.shift_r>
Screenshot: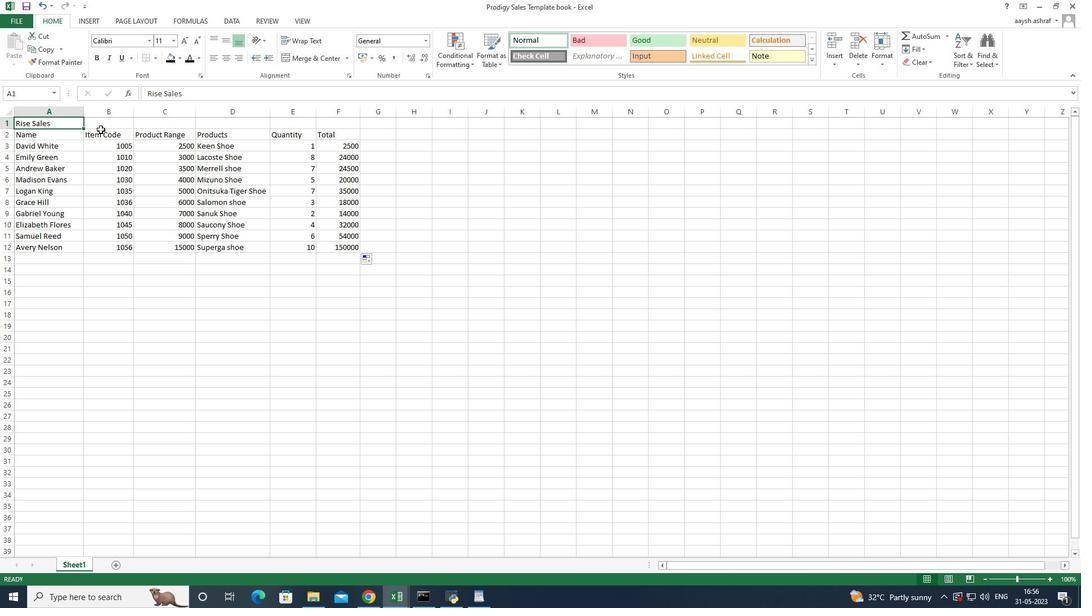 
Action: Mouse moved to (242, 116)
Screenshot: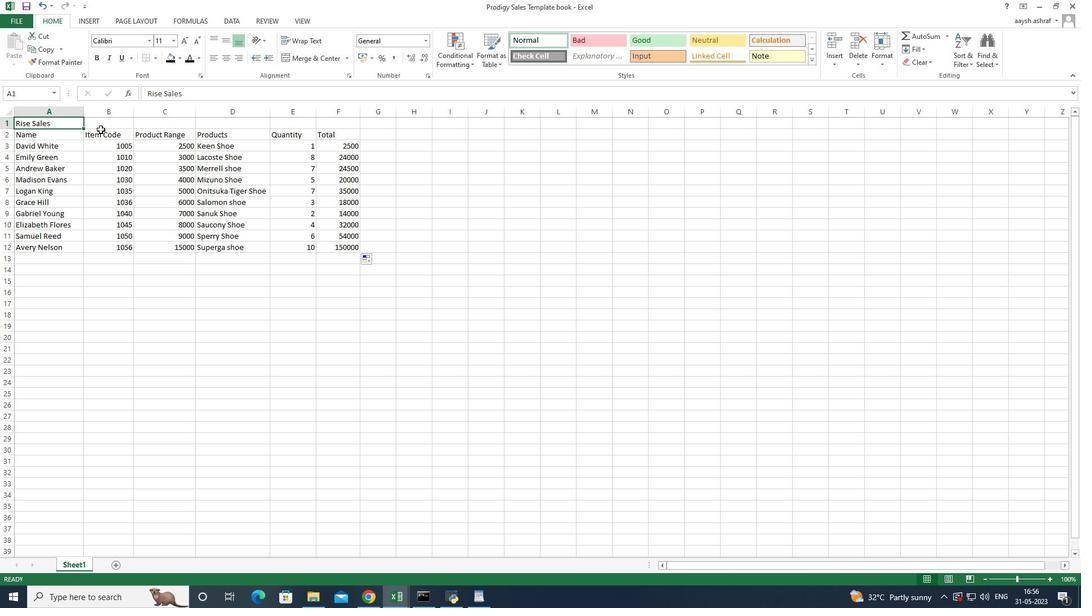 
Action: Key pressed <Key.shift_r><Key.shift_r><Key.shift_r><Key.shift_r><Key.shift_r>
Screenshot: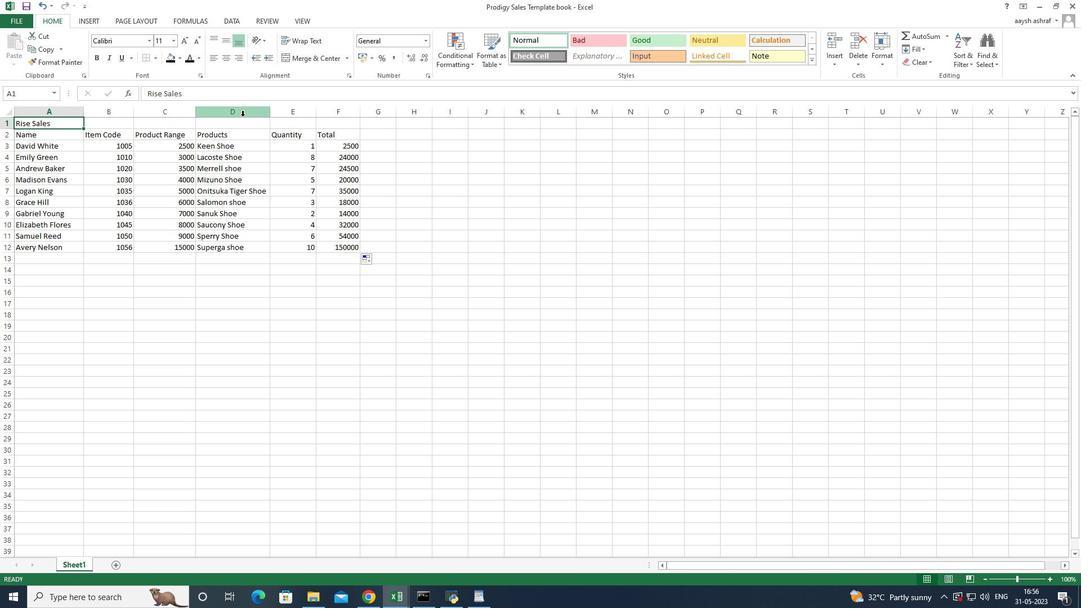 
Action: Mouse moved to (242, 97)
Screenshot: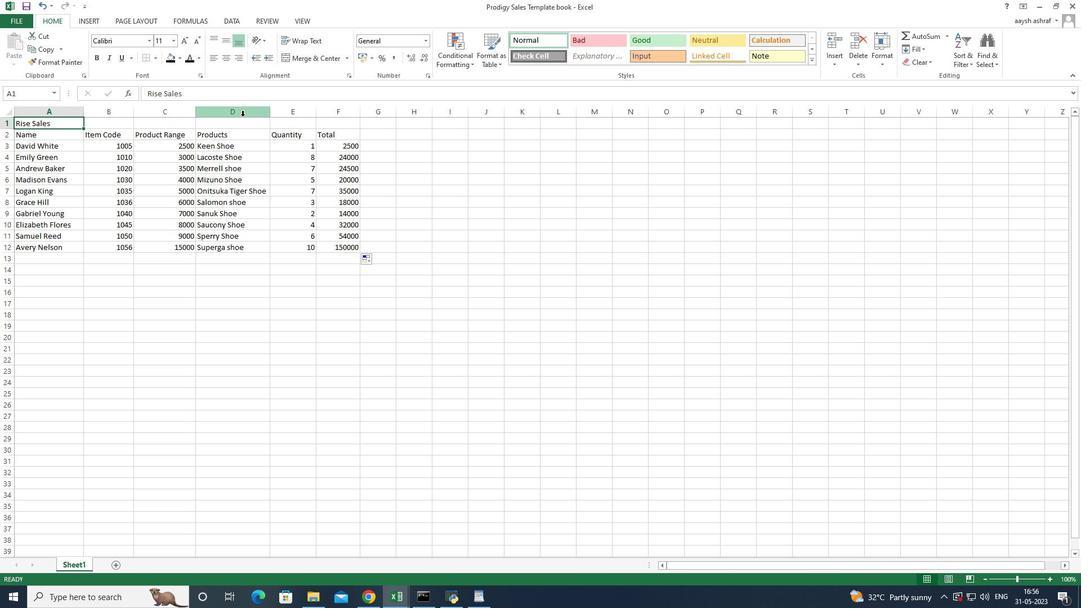 
Action: Key pressed <Key.shift_r>
Screenshot: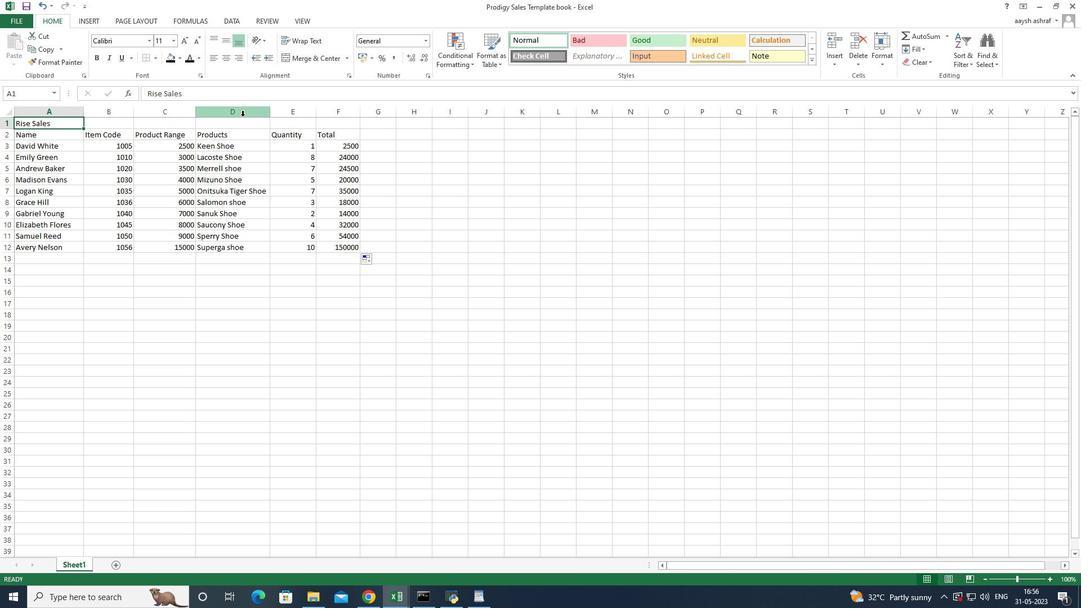 
Action: Mouse moved to (242, 95)
Screenshot: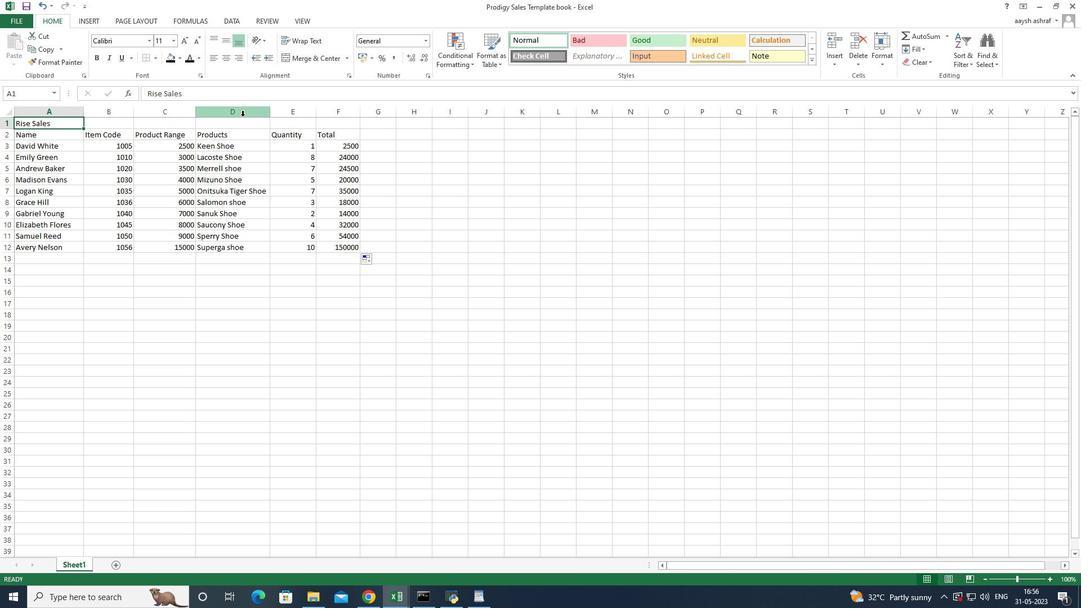 
Action: Key pressed <Key.shift_r>
Screenshot: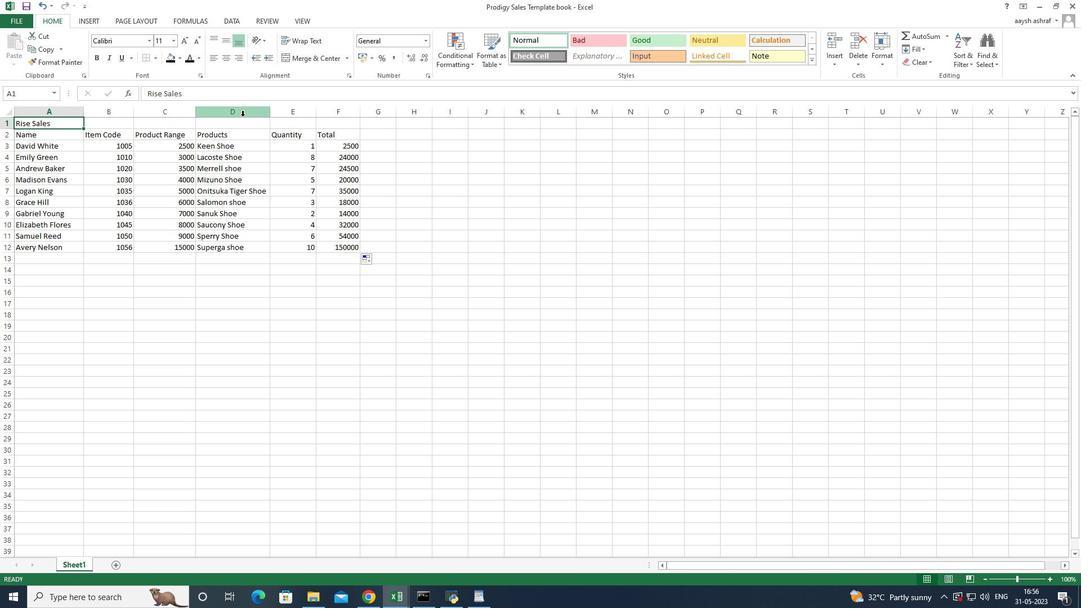
Action: Mouse moved to (242, 94)
Screenshot: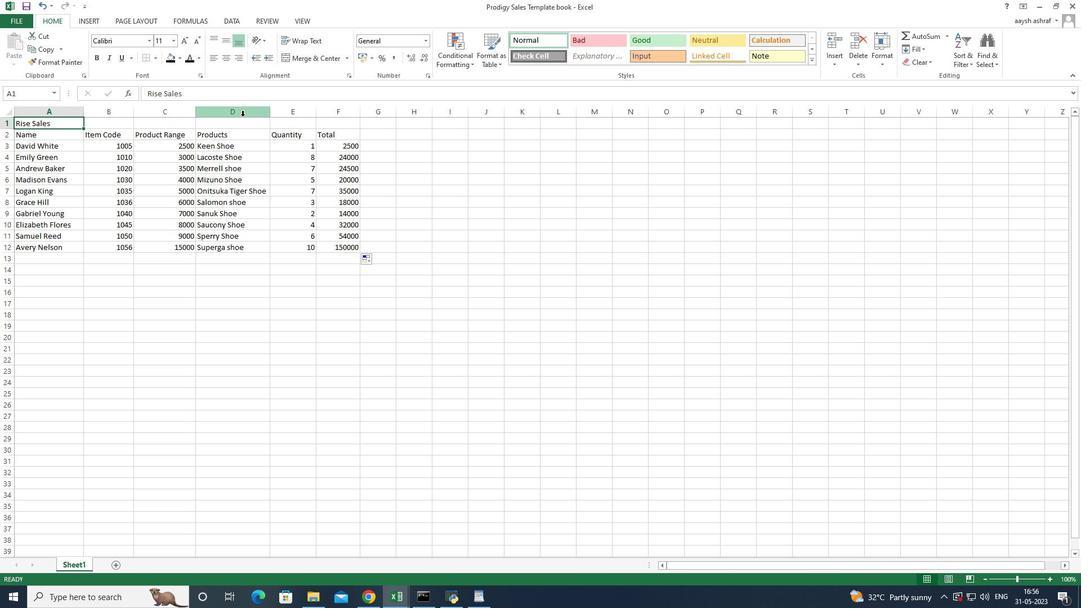 
Action: Key pressed <Key.shift_r>
Screenshot: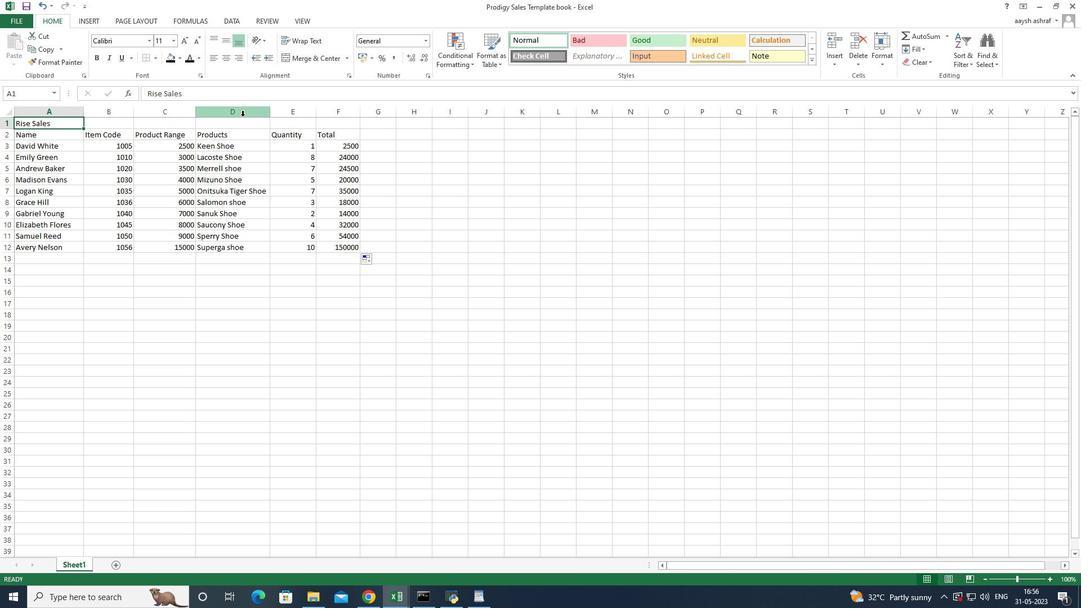 
Action: Mouse moved to (295, 58)
Screenshot: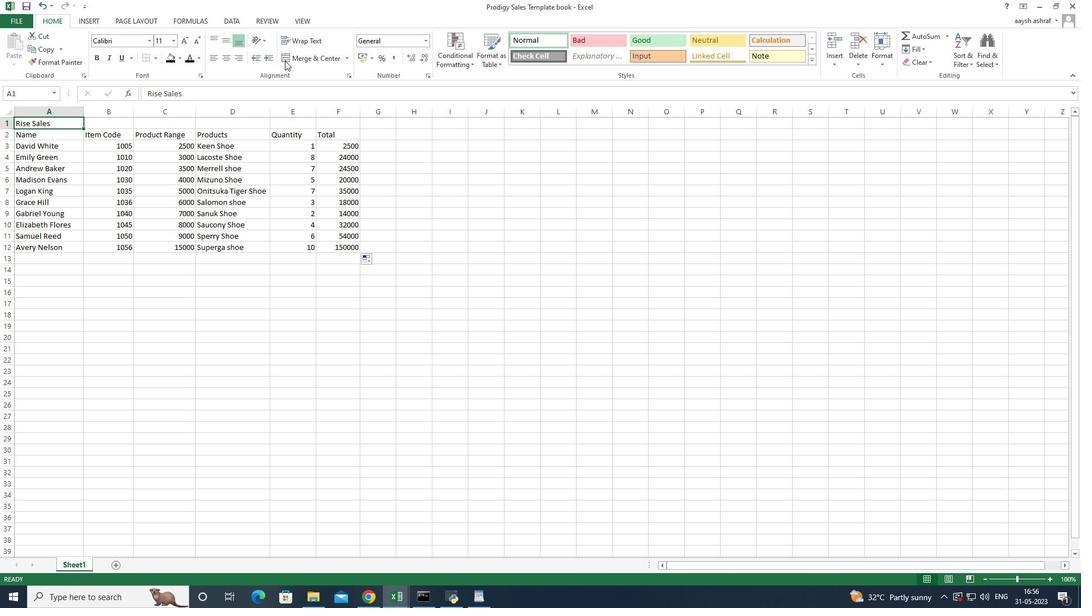 
Action: Mouse pressed left at (295, 58)
Screenshot: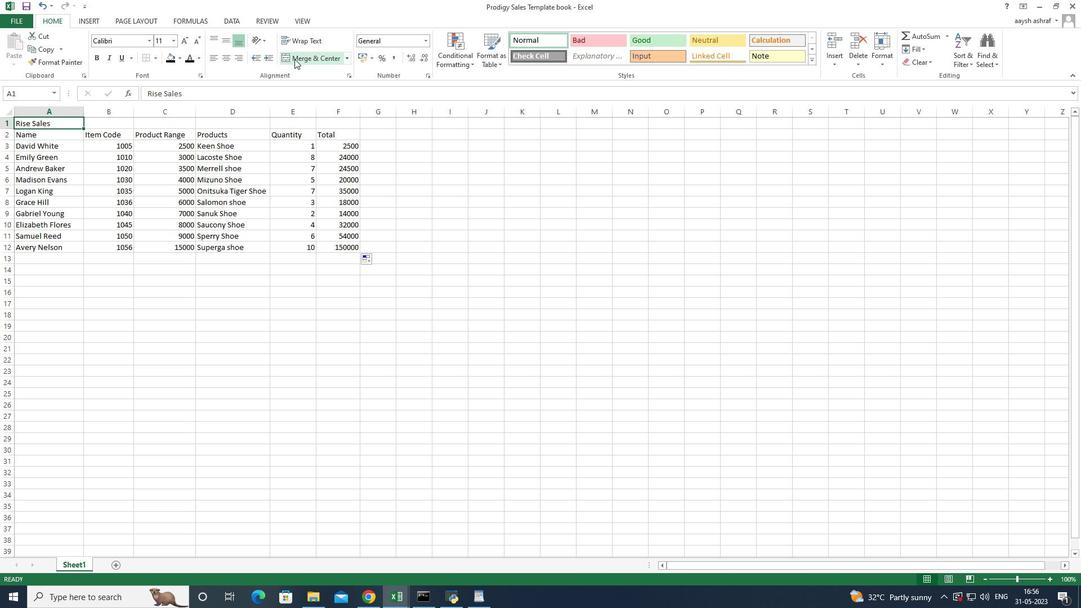 
Action: Mouse moved to (113, 135)
Screenshot: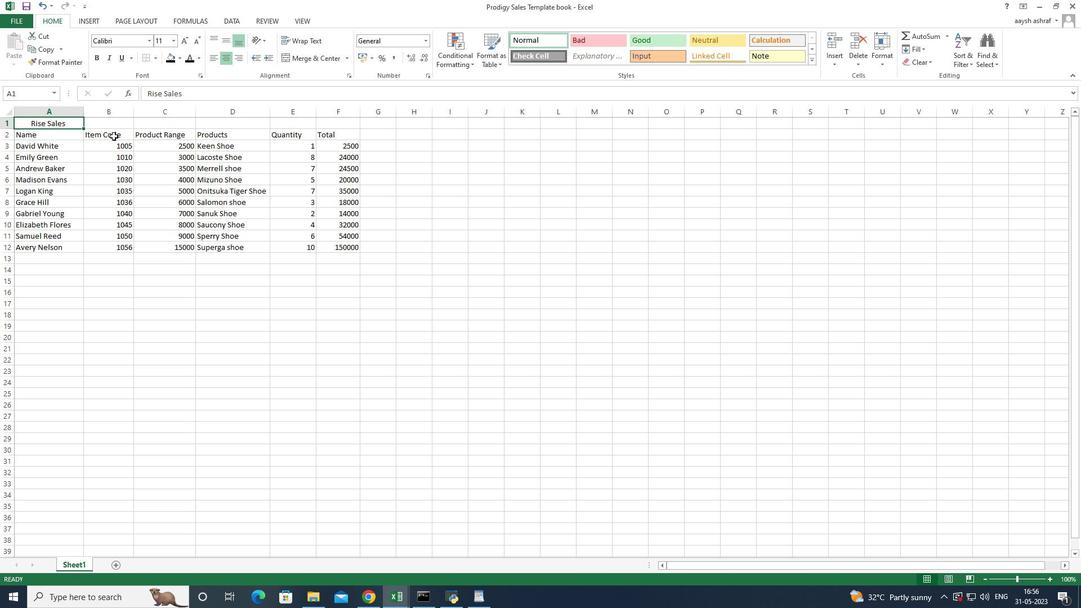 
Action: Key pressed <Key.shift_r>
Screenshot: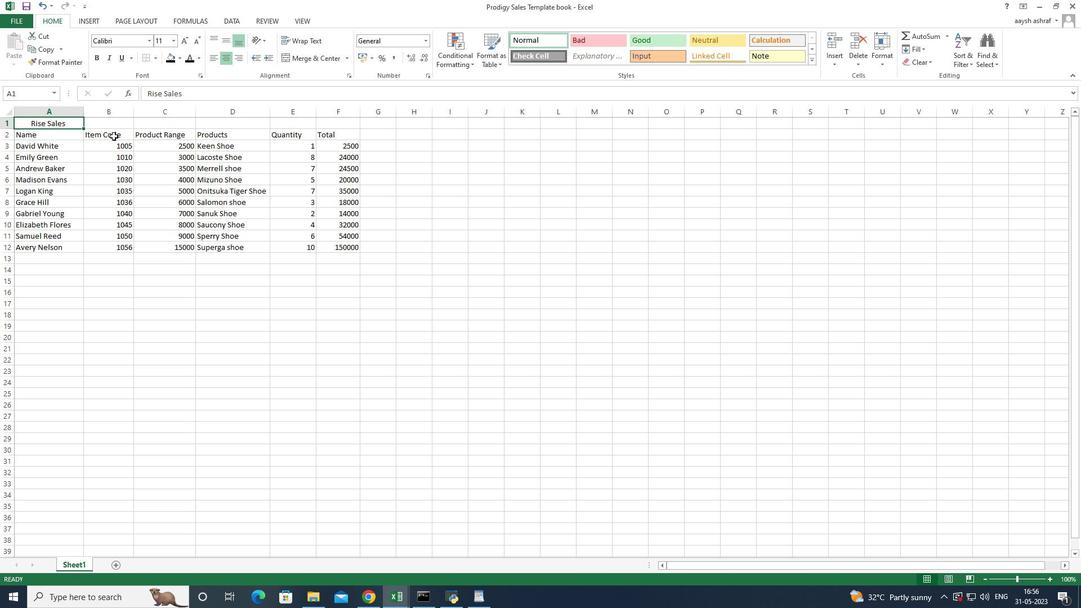 
Action: Mouse moved to (114, 135)
Screenshot: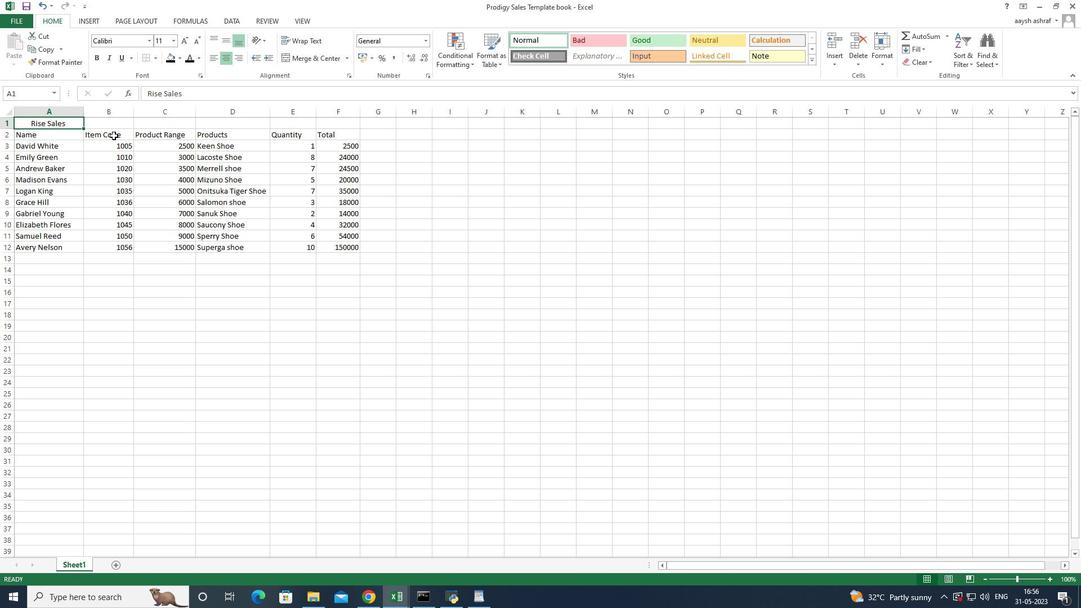 
Action: Key pressed <Key.shift_r><Key.shift_r><Key.right><Key.right><Key.right><Key.right><Key.right>
Screenshot: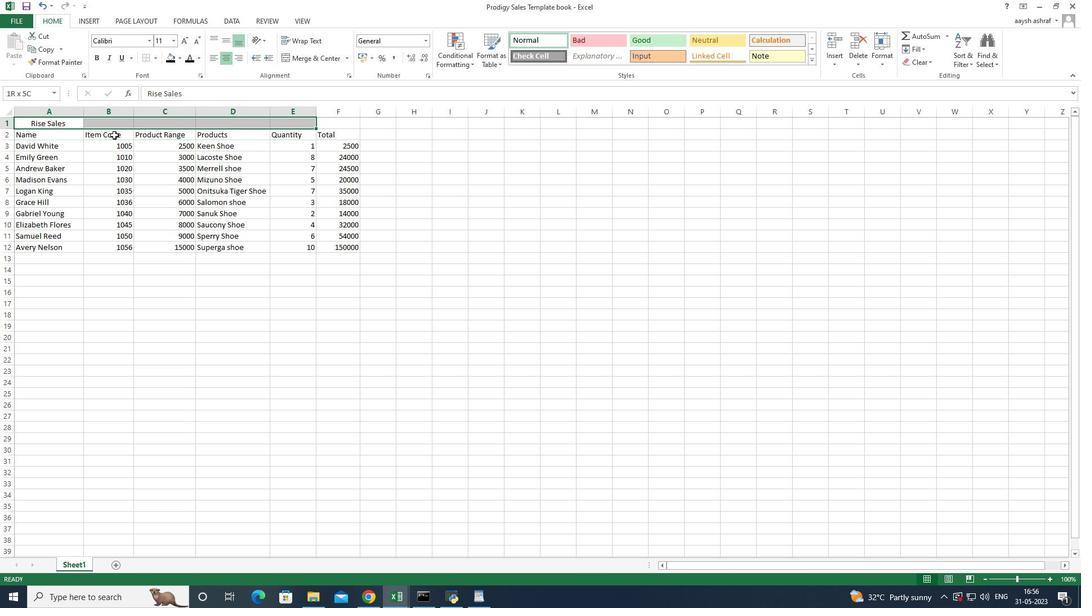 
Action: Mouse moved to (307, 61)
Screenshot: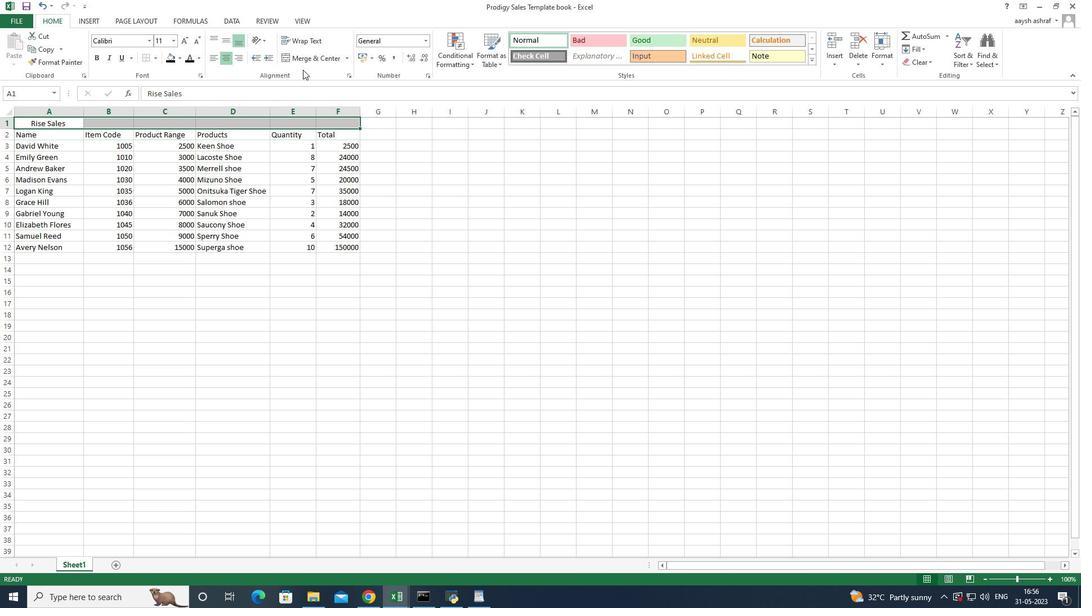
Action: Mouse pressed left at (307, 61)
Screenshot: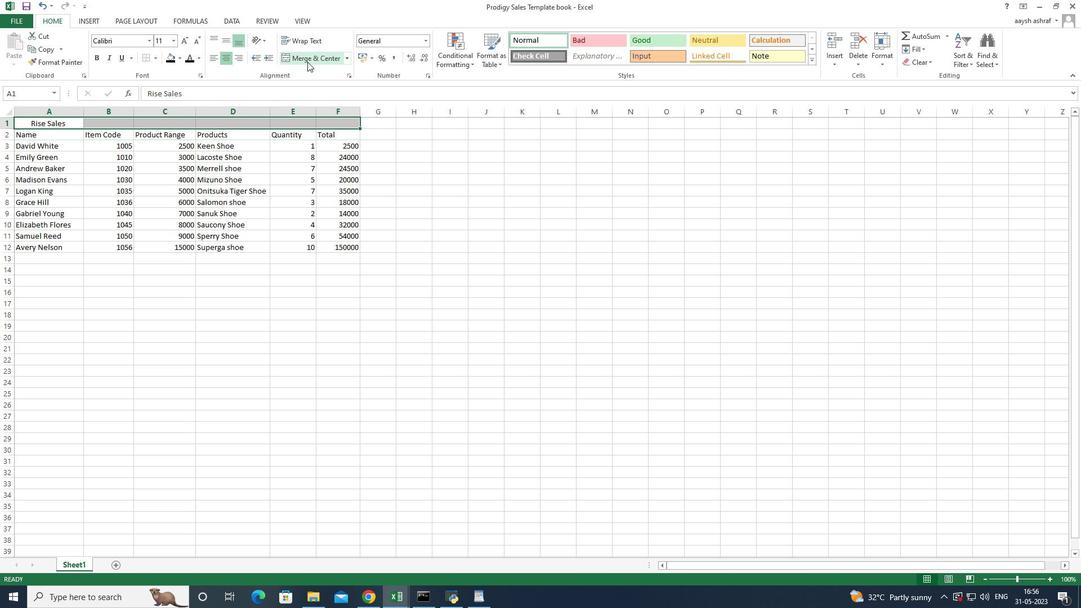 
Action: Mouse moved to (175, 281)
Screenshot: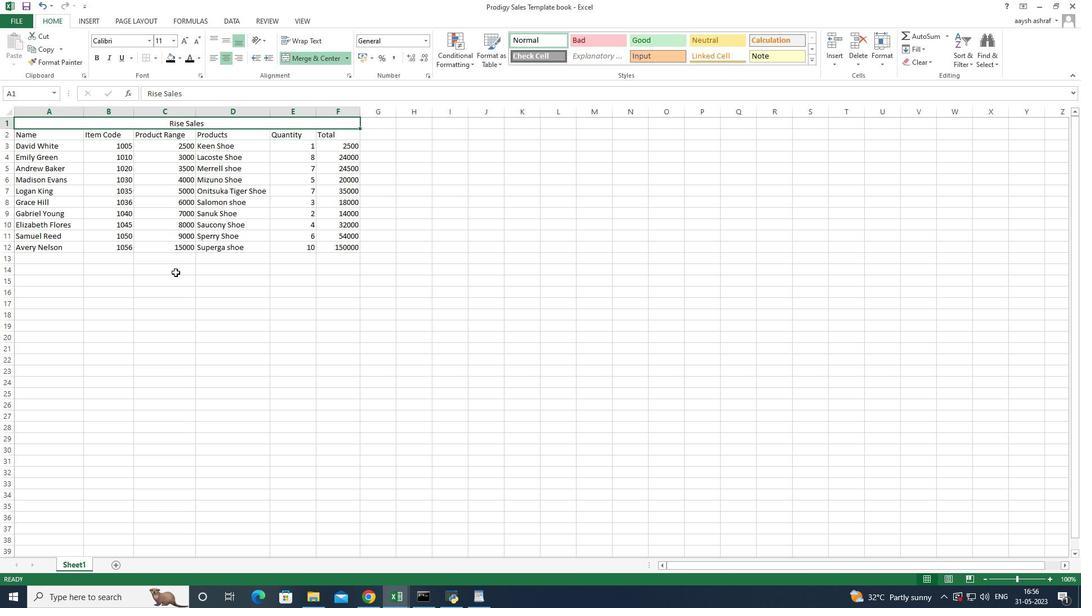
Action: Mouse pressed left at (175, 281)
Screenshot: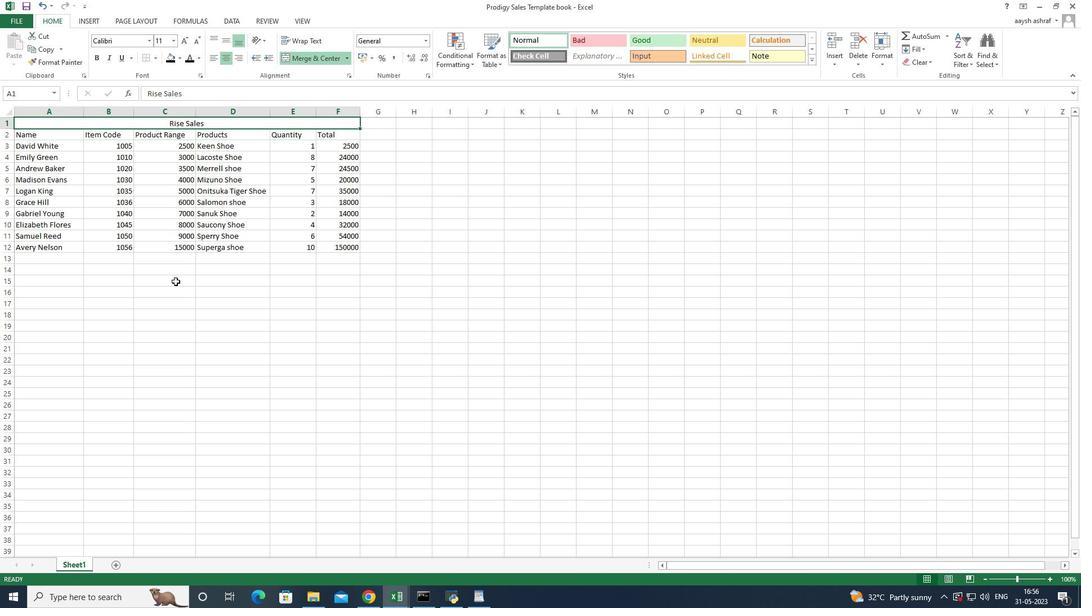 
Action: Mouse moved to (122, 220)
Screenshot: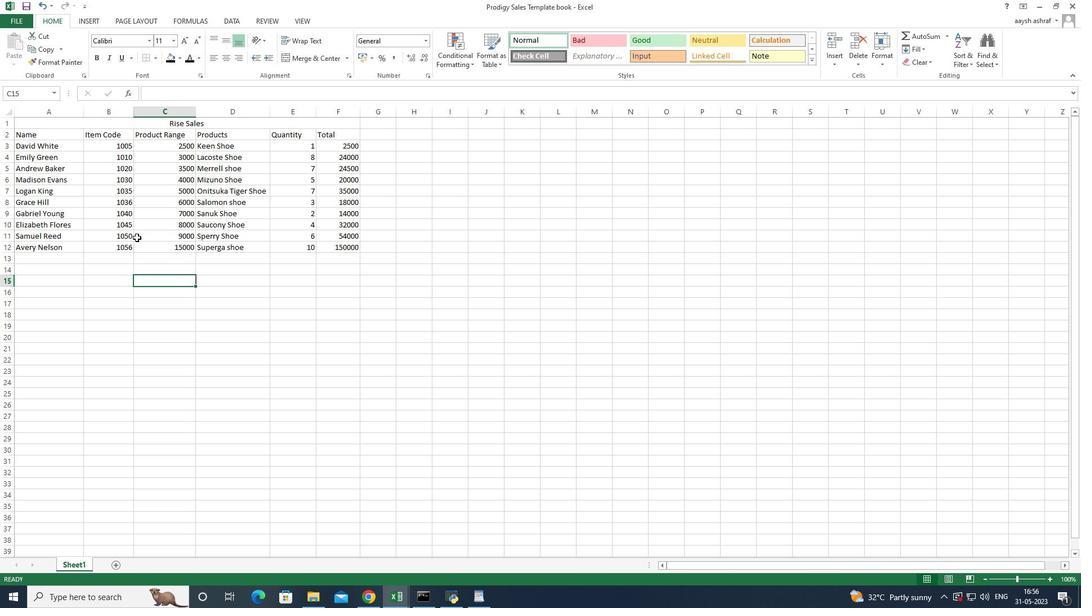 
Action: Mouse scrolled (122, 221) with delta (0, 0)
Screenshot: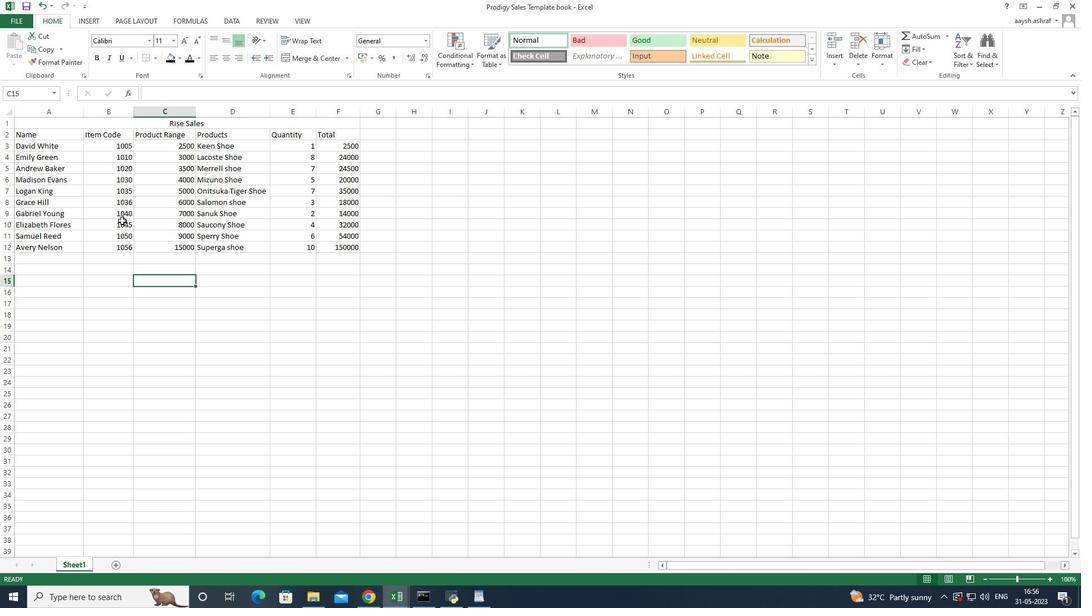 
Action: Mouse scrolled (122, 221) with delta (0, 0)
Screenshot: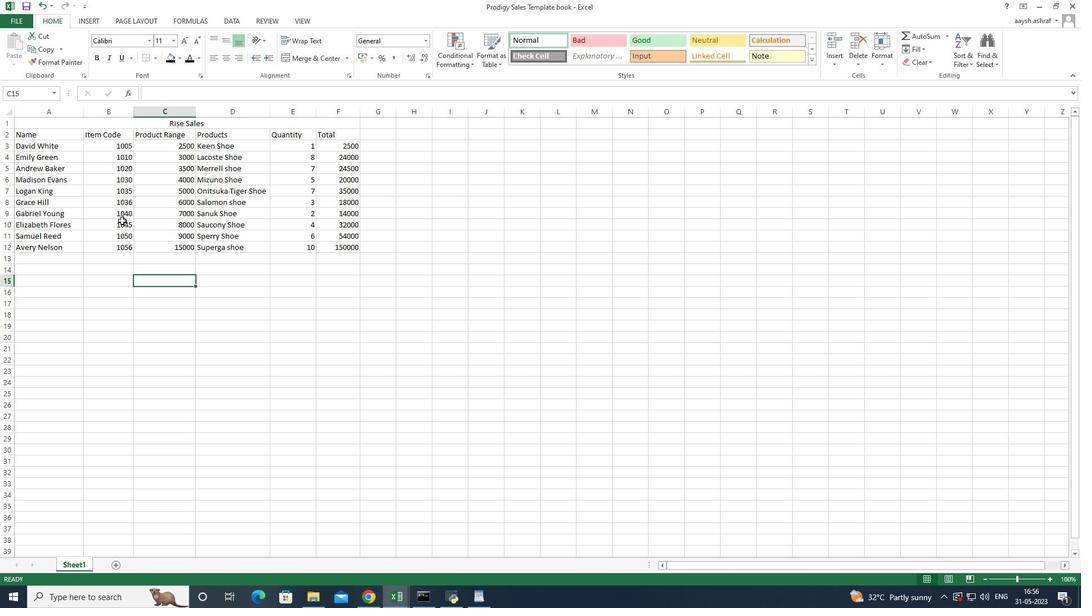 
Action: Mouse scrolled (122, 221) with delta (0, 0)
Screenshot: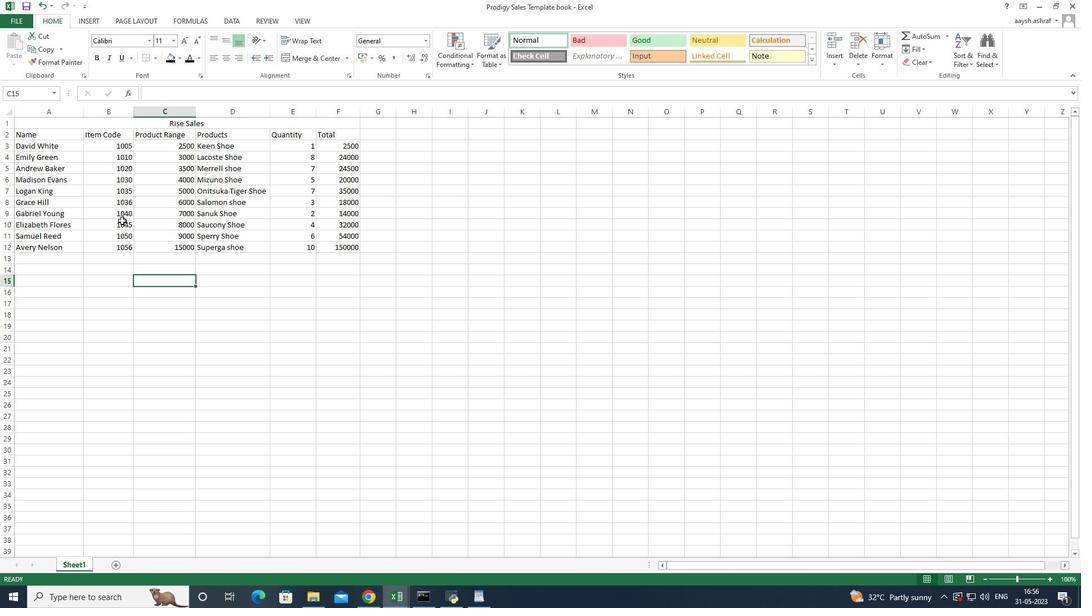 
Action: Mouse scrolled (122, 221) with delta (0, 0)
Screenshot: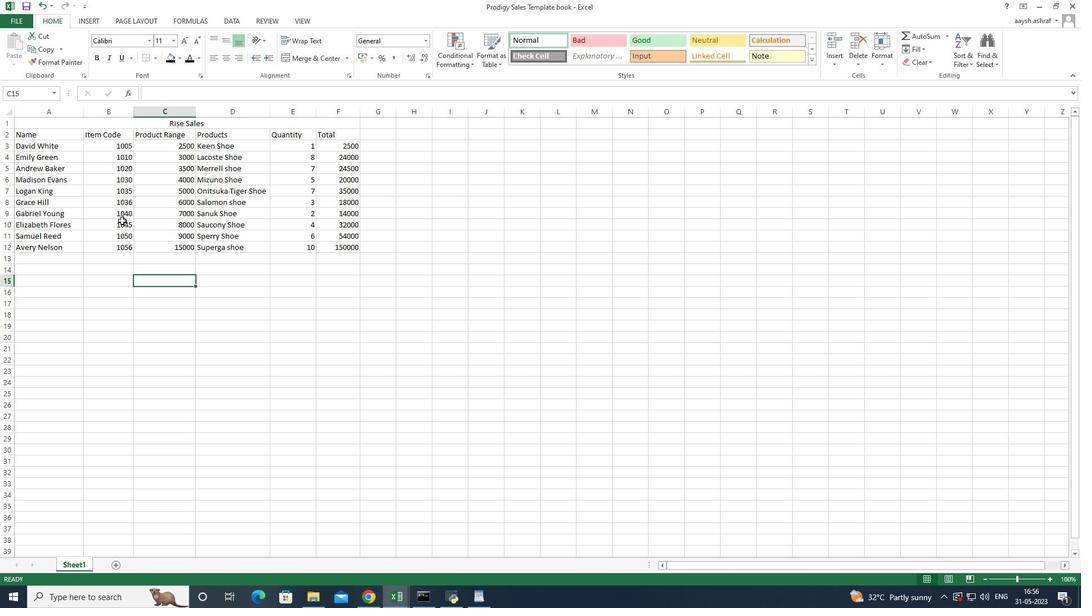 
Action: Mouse moved to (14, 16)
Screenshot: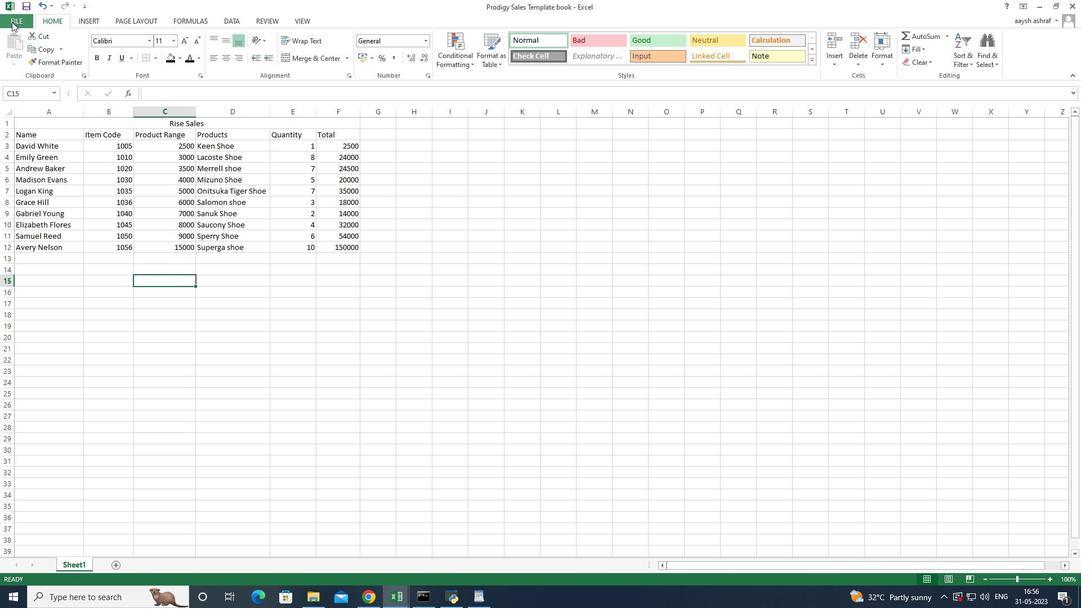 
Action: Mouse pressed left at (14, 16)
Screenshot: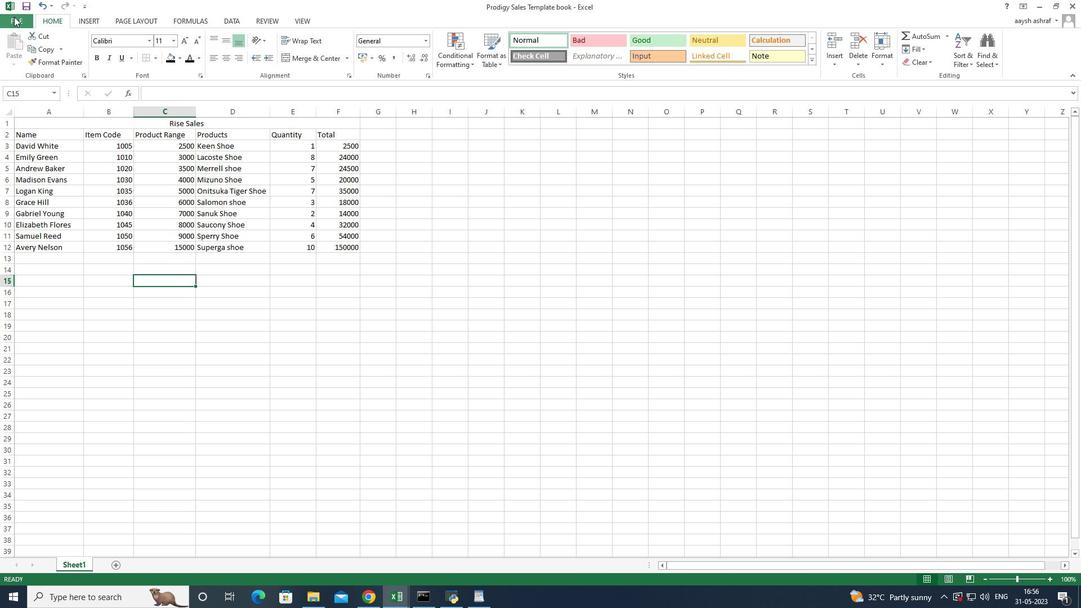 
Action: Mouse moved to (55, 140)
Screenshot: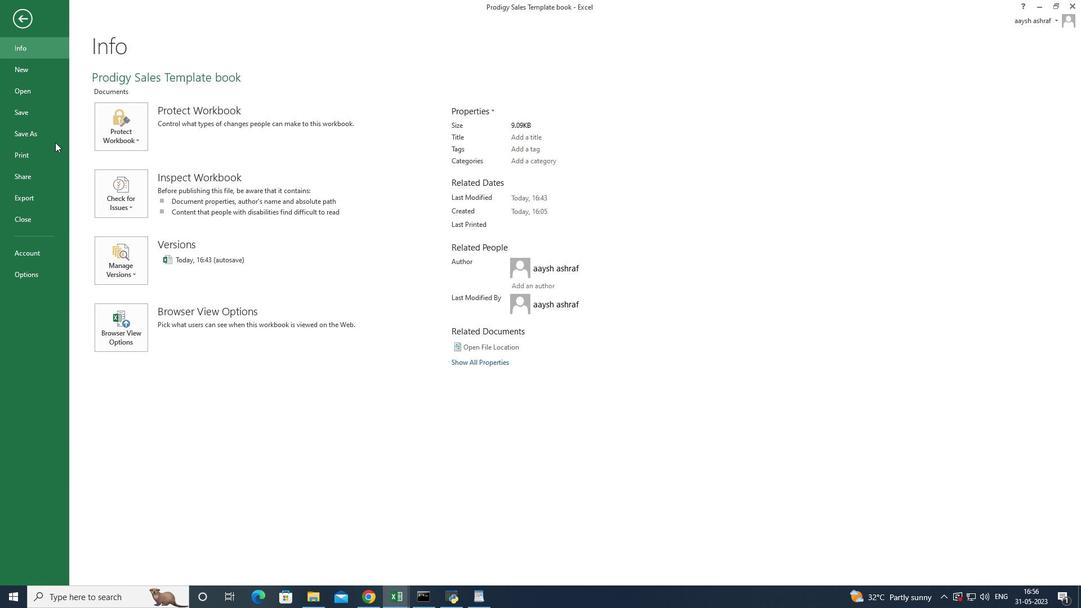
Action: Mouse pressed left at (55, 140)
Screenshot: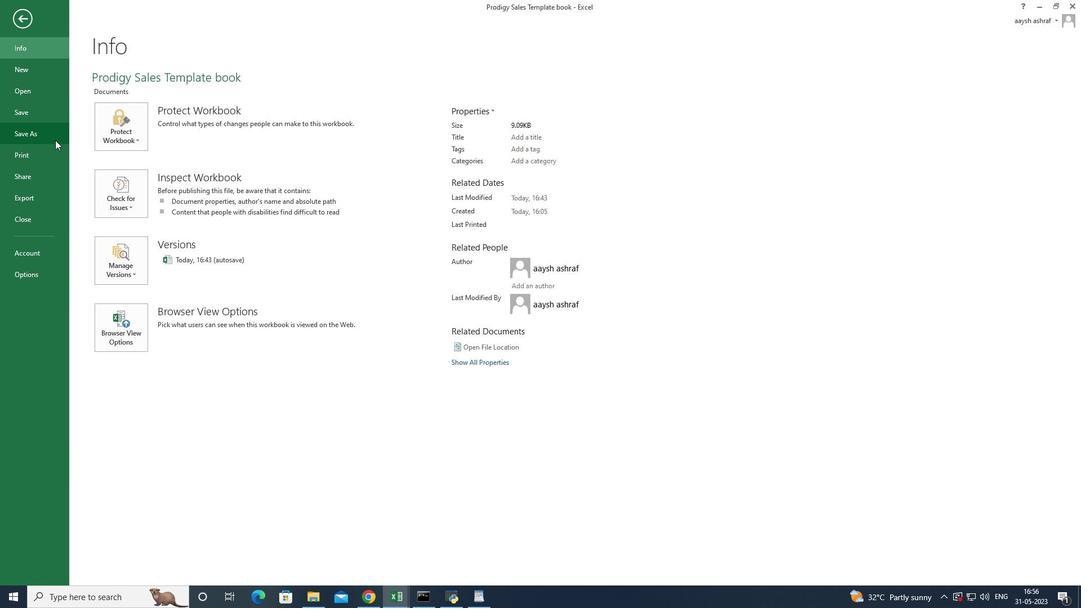 
Action: Mouse moved to (292, 125)
Screenshot: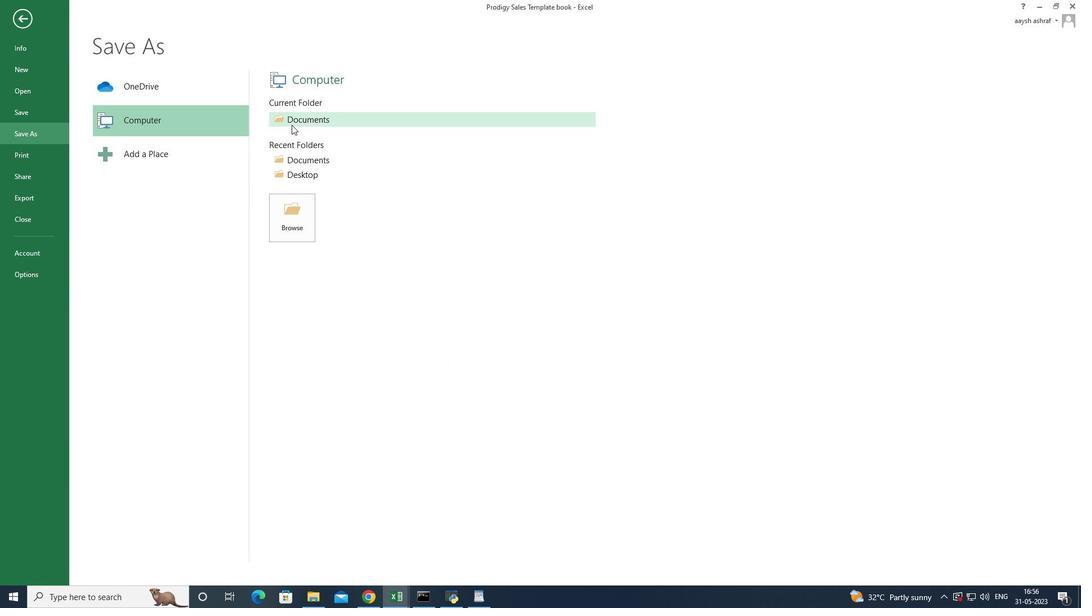 
Action: Mouse pressed left at (292, 125)
Screenshot: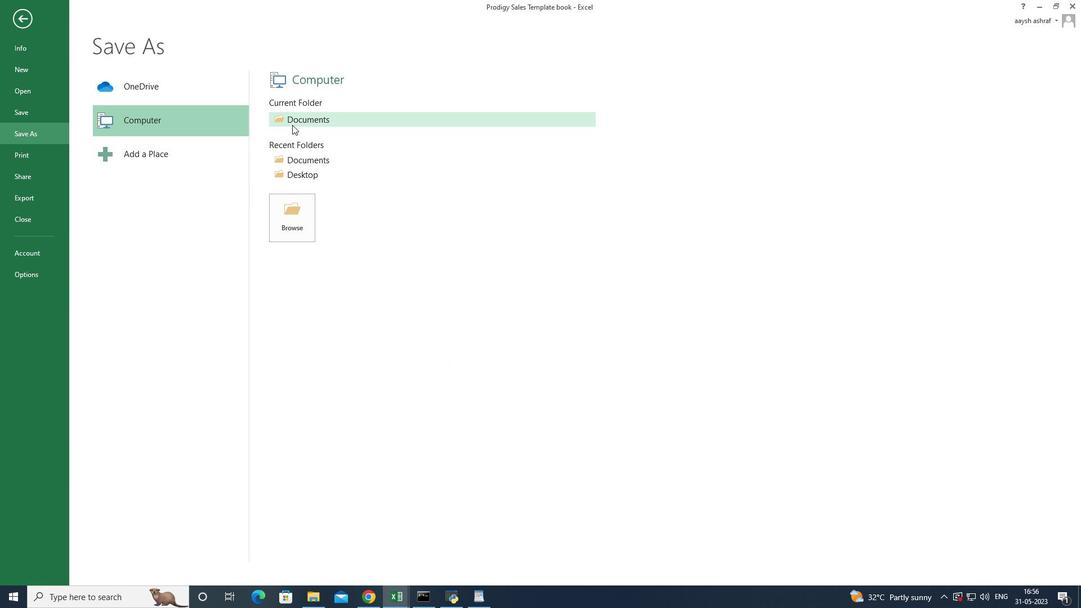 
Action: Key pressed <Key.shift>Rise<Key.space><Key.shift>Sales<Key.space>bok<Key.backspace>ok
Screenshot: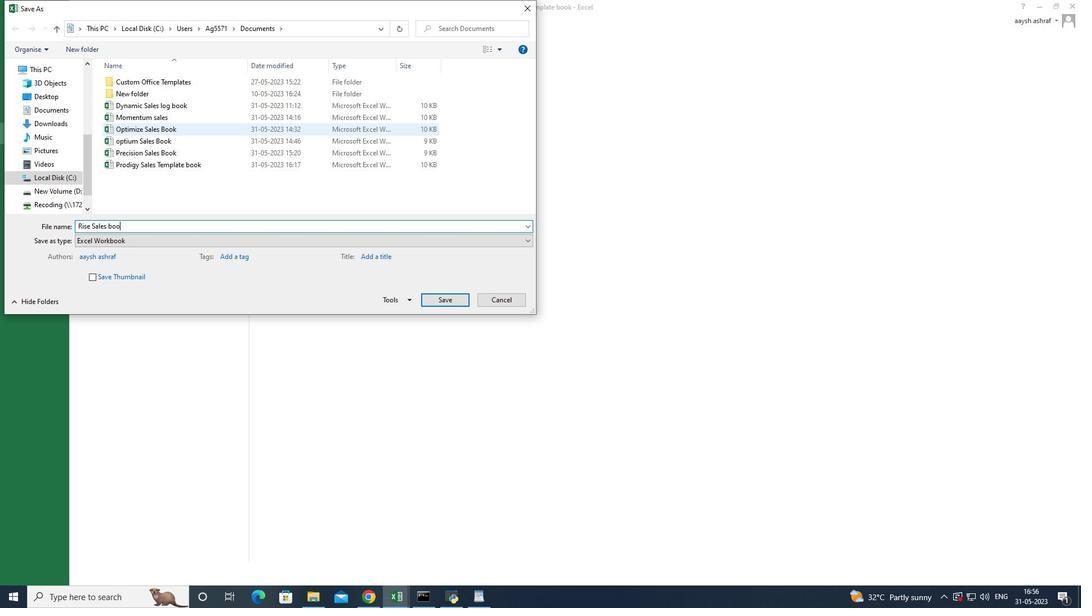 
Action: Mouse moved to (444, 300)
Screenshot: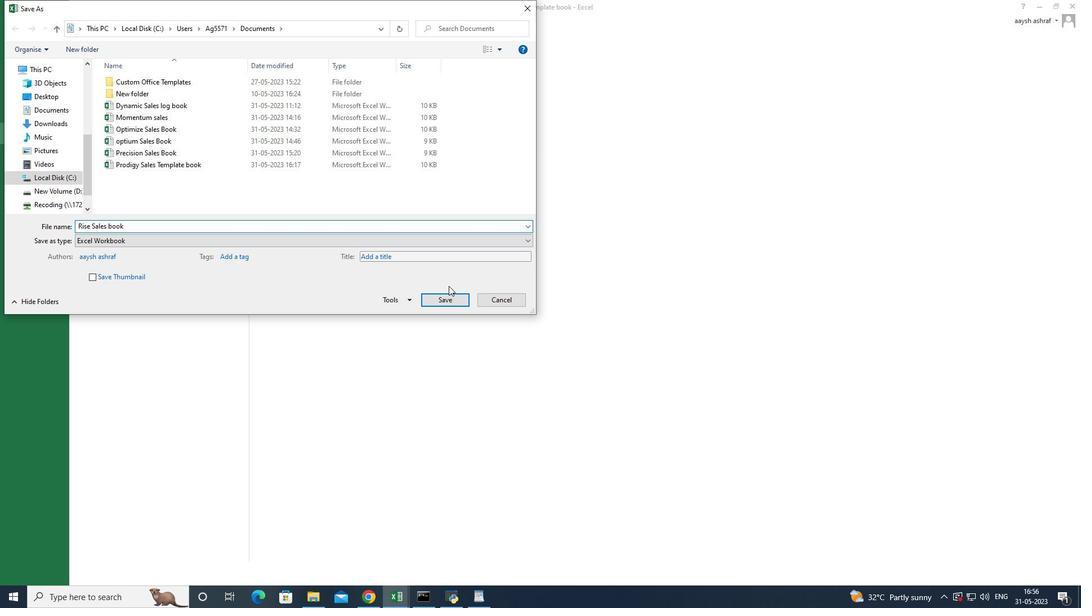 
Action: Mouse pressed left at (444, 300)
Screenshot: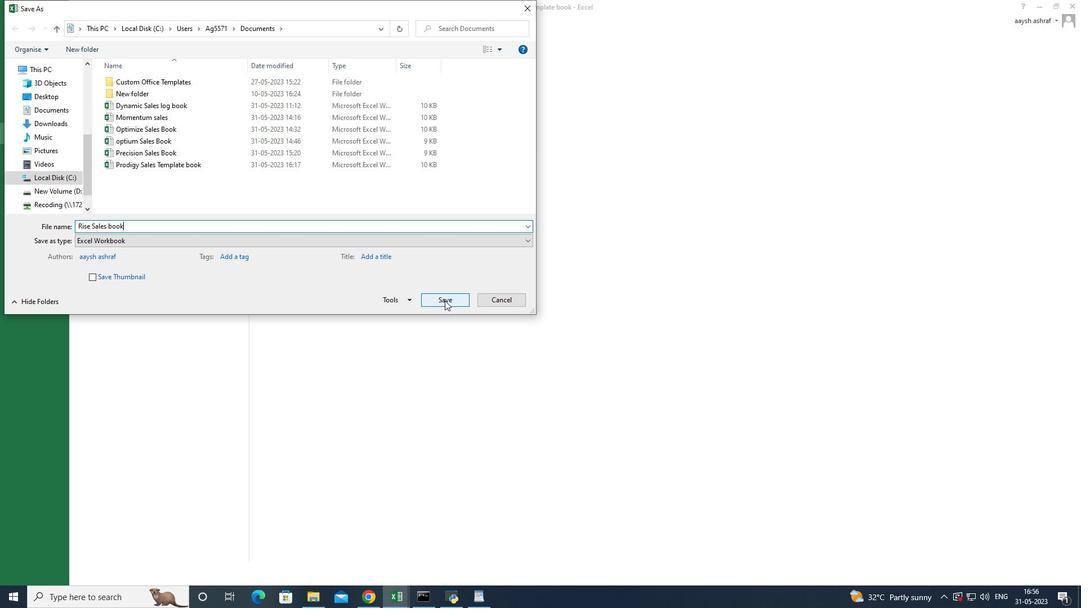 
